 Task: Find connections with filter location Puyang with filter topic #linkedincoachwith filter profile language Spanish with filter current company BluSmart with filter school COEP Technological University with filter industry Natural Gas Extraction with filter service category Negotiation with filter keywords title Welder
Action: Mouse moved to (144, 232)
Screenshot: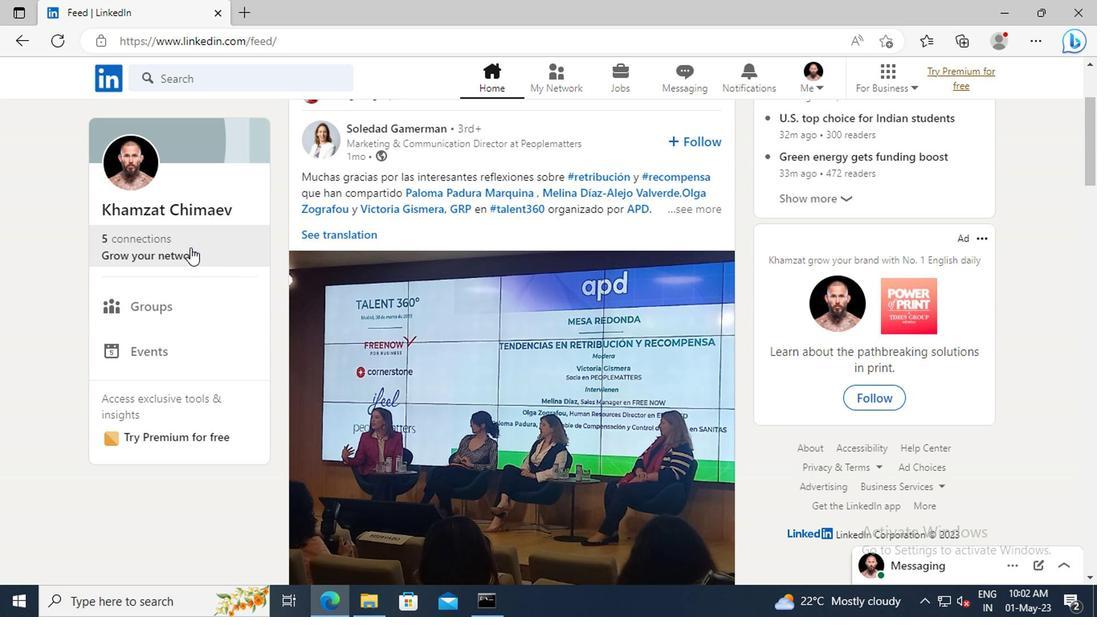 
Action: Mouse pressed left at (144, 232)
Screenshot: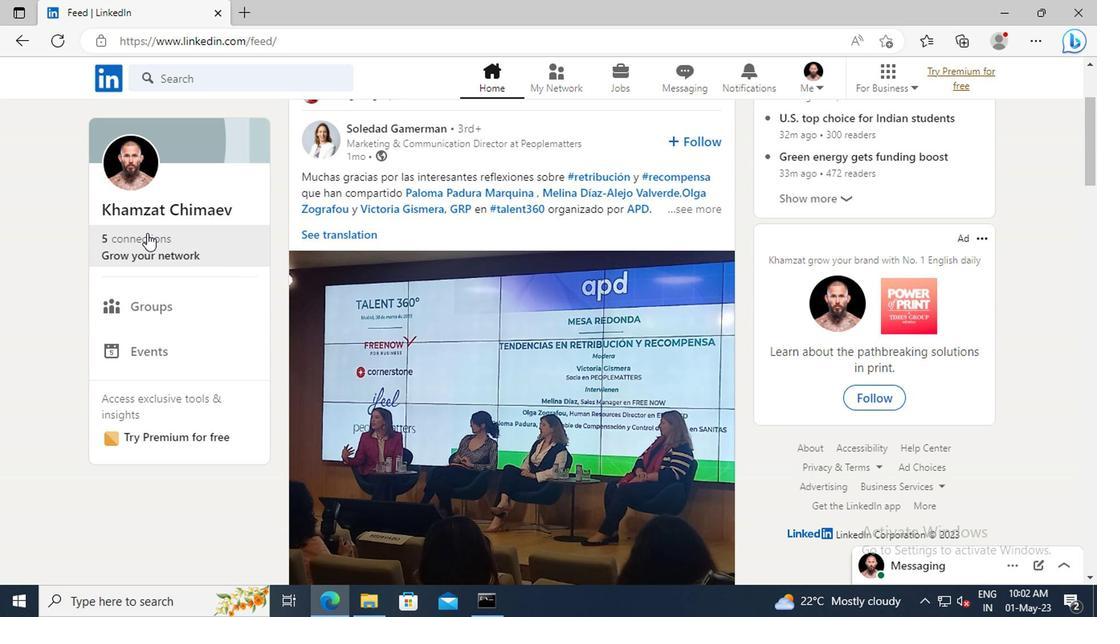 
Action: Mouse moved to (158, 166)
Screenshot: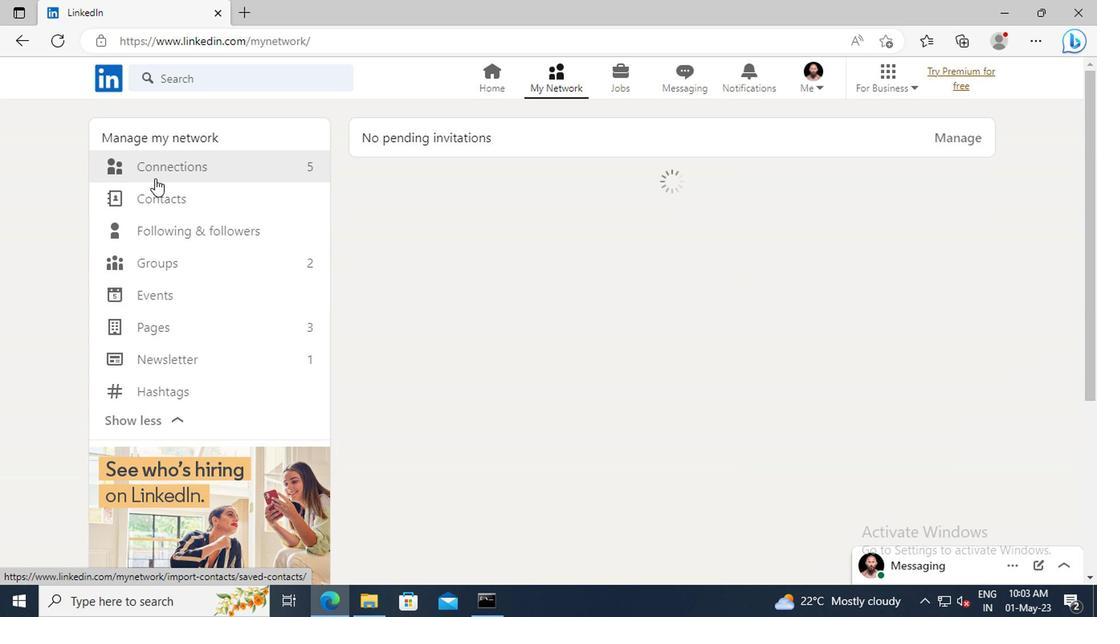 
Action: Mouse pressed left at (158, 166)
Screenshot: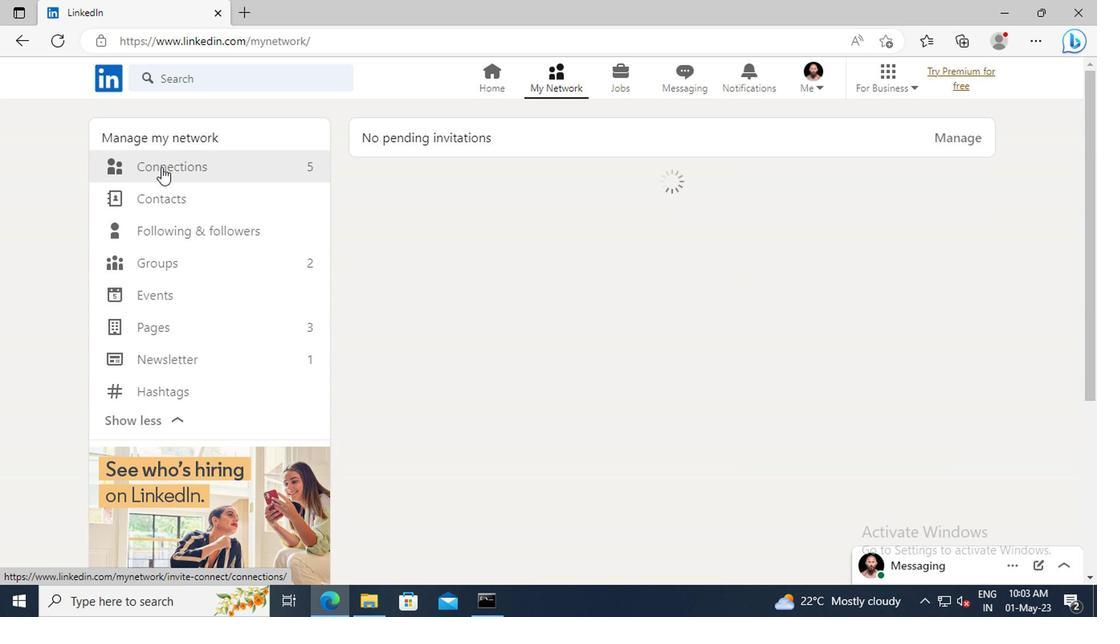 
Action: Mouse moved to (648, 170)
Screenshot: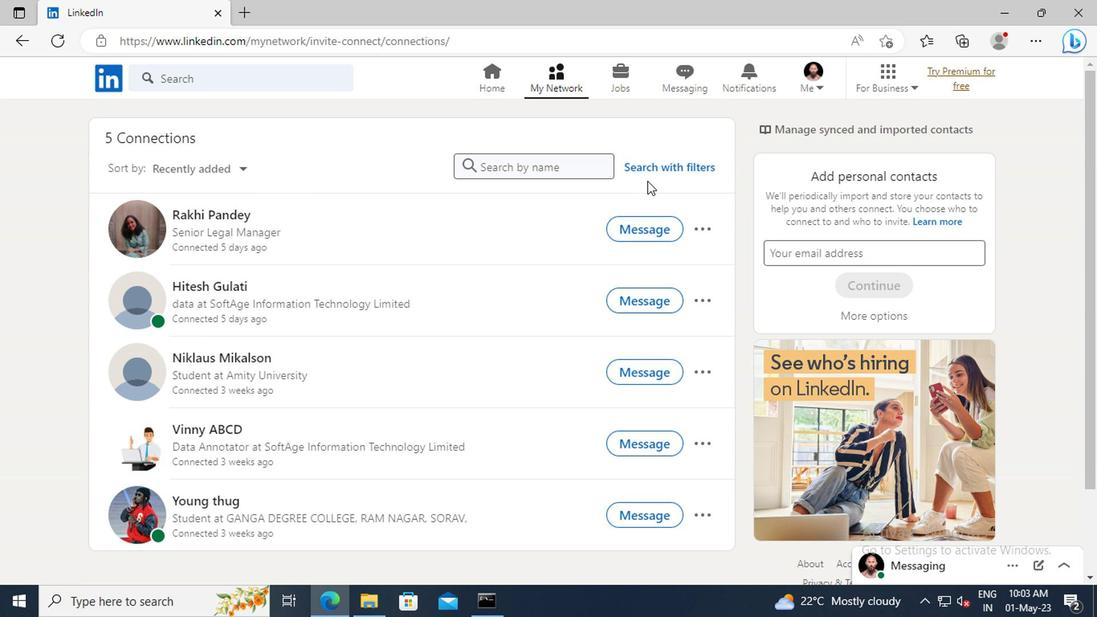 
Action: Mouse pressed left at (648, 170)
Screenshot: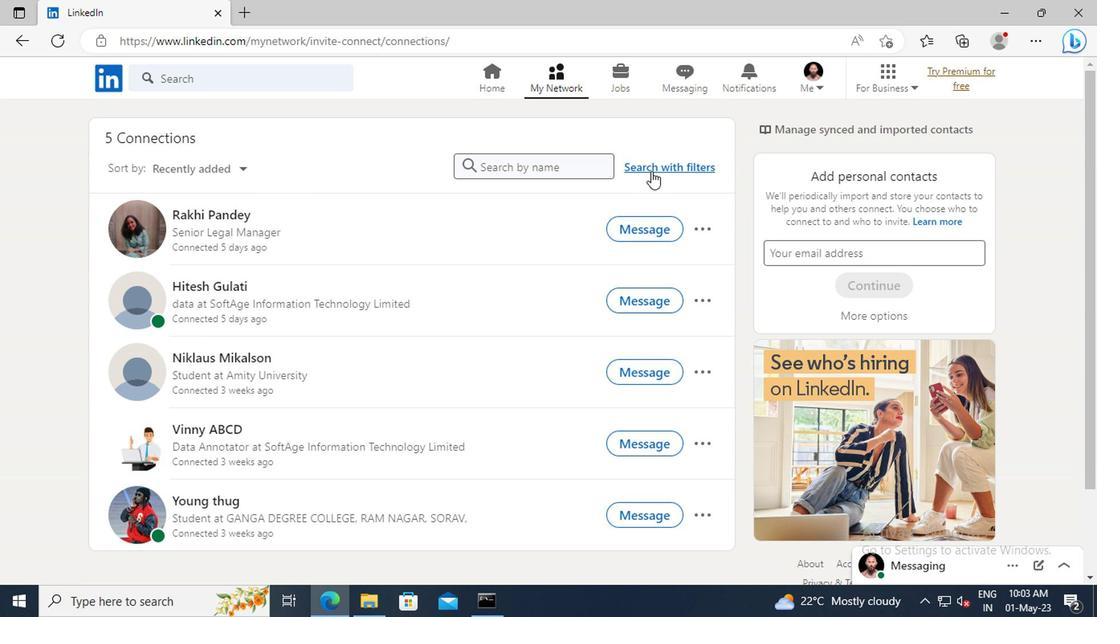 
Action: Mouse moved to (604, 129)
Screenshot: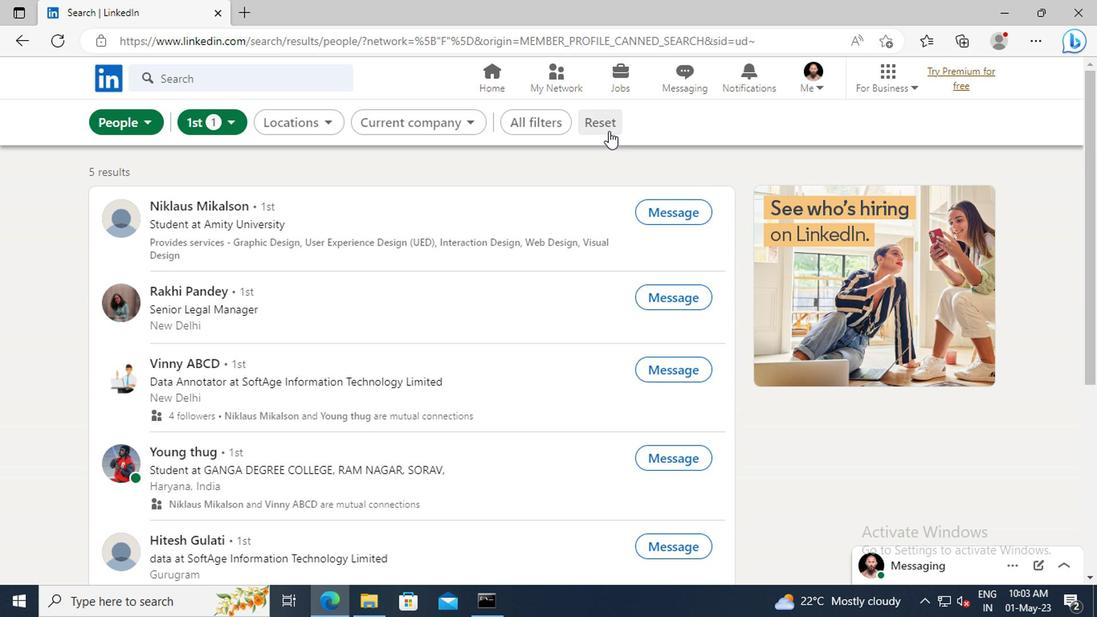 
Action: Mouse pressed left at (604, 129)
Screenshot: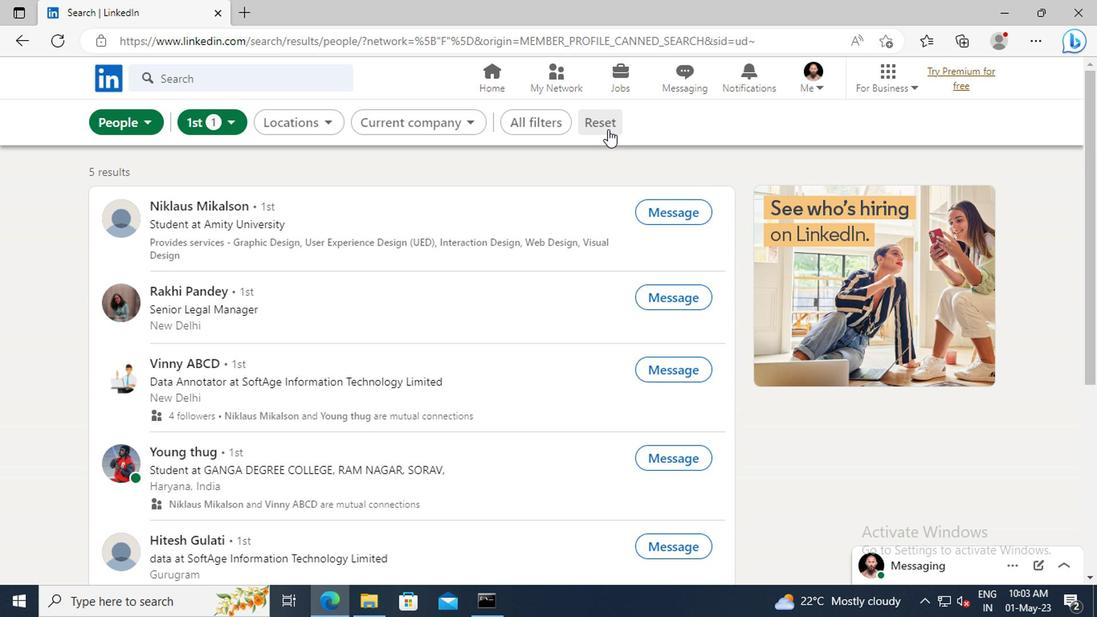 
Action: Mouse moved to (570, 124)
Screenshot: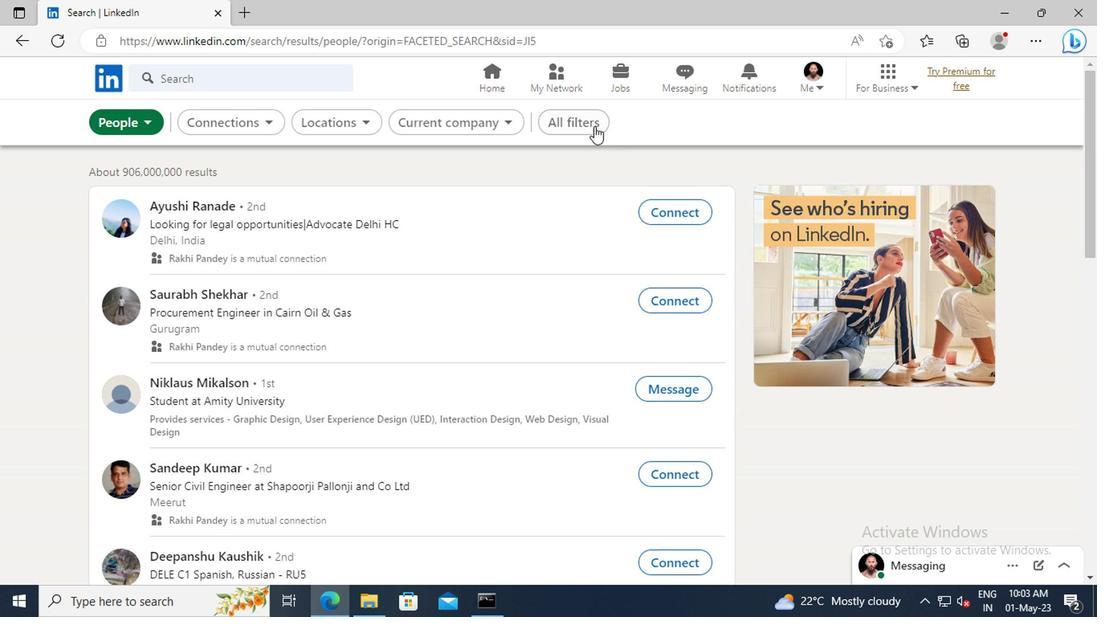 
Action: Mouse pressed left at (570, 124)
Screenshot: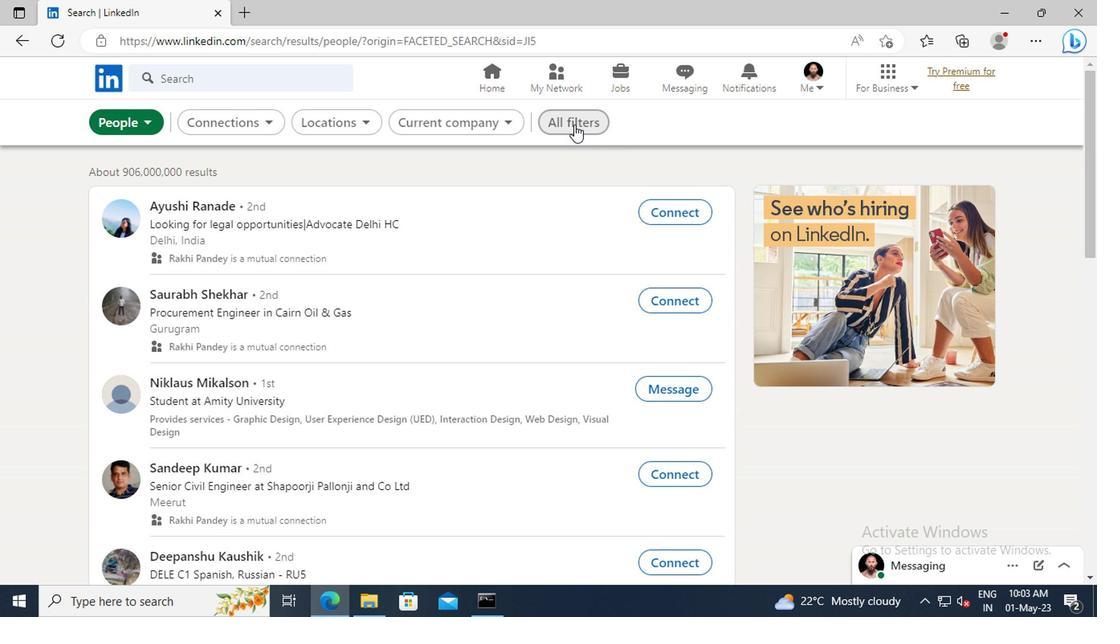 
Action: Mouse moved to (905, 265)
Screenshot: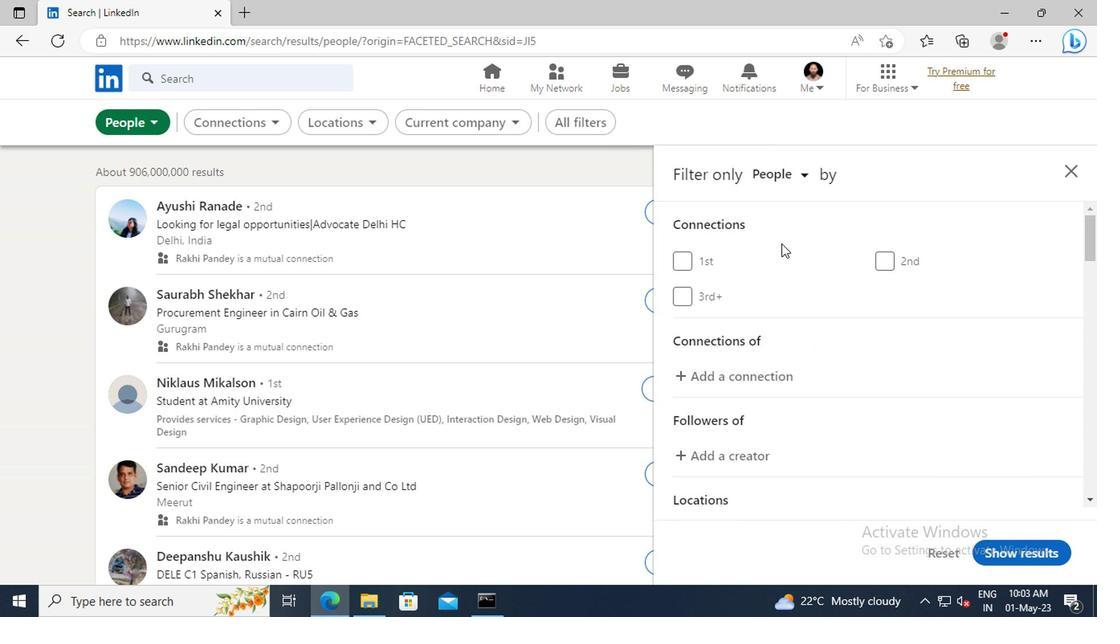 
Action: Mouse scrolled (905, 265) with delta (0, 0)
Screenshot: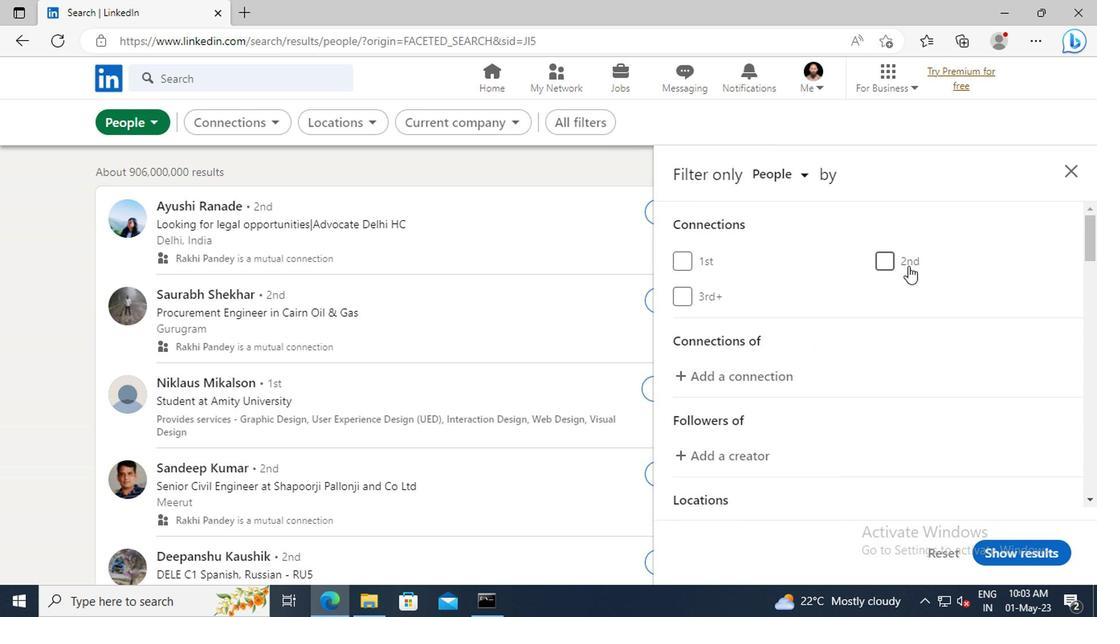 
Action: Mouse scrolled (905, 265) with delta (0, 0)
Screenshot: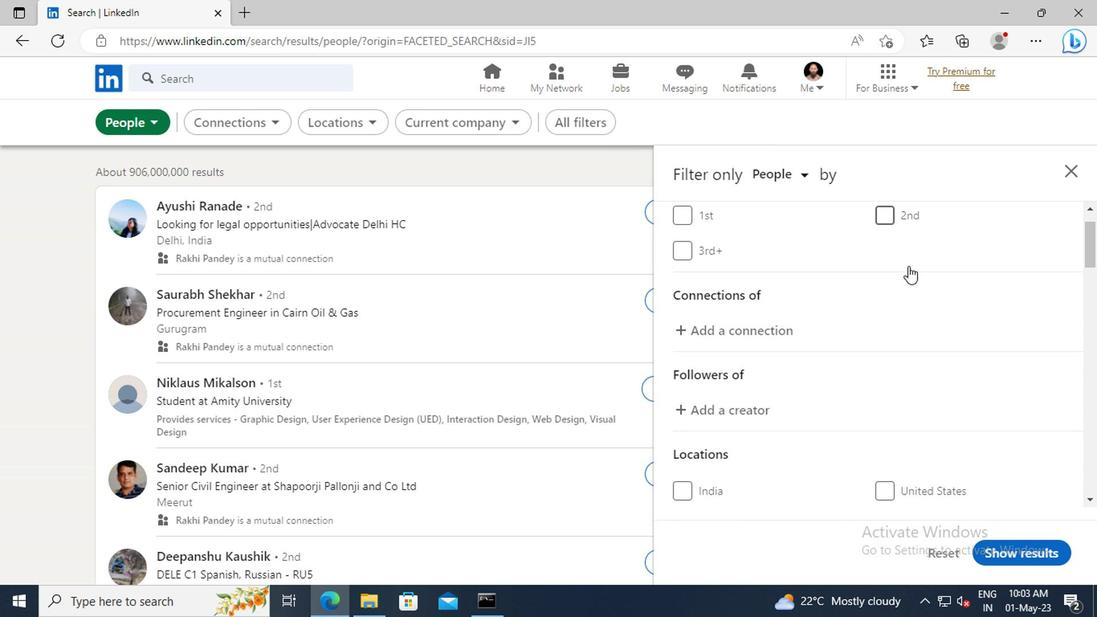 
Action: Mouse scrolled (905, 265) with delta (0, 0)
Screenshot: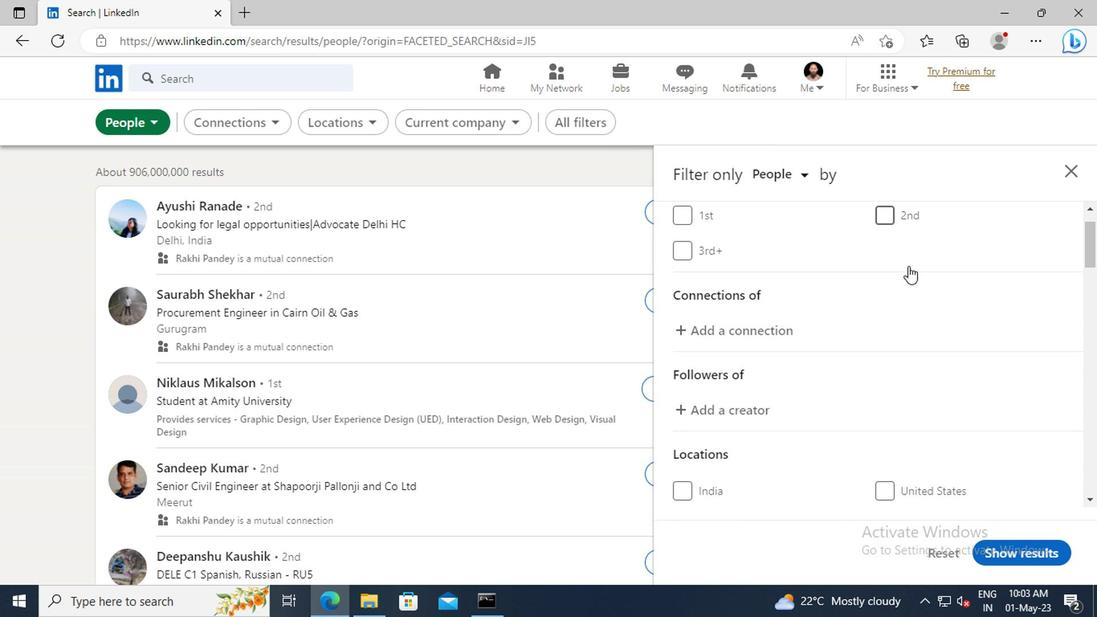 
Action: Mouse scrolled (905, 265) with delta (0, 0)
Screenshot: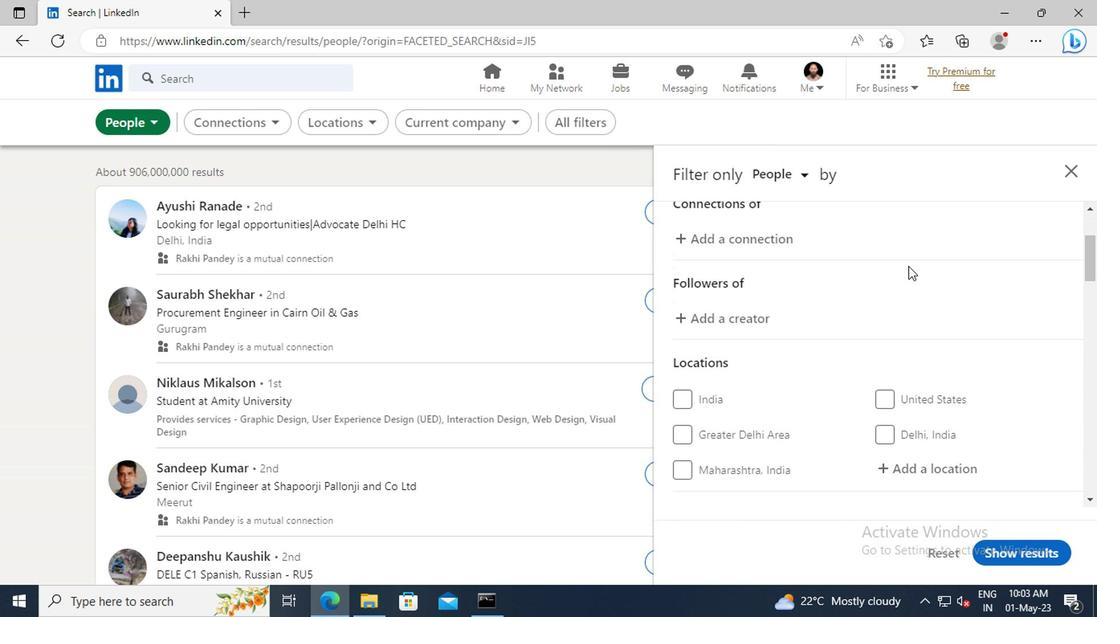 
Action: Mouse scrolled (905, 265) with delta (0, 0)
Screenshot: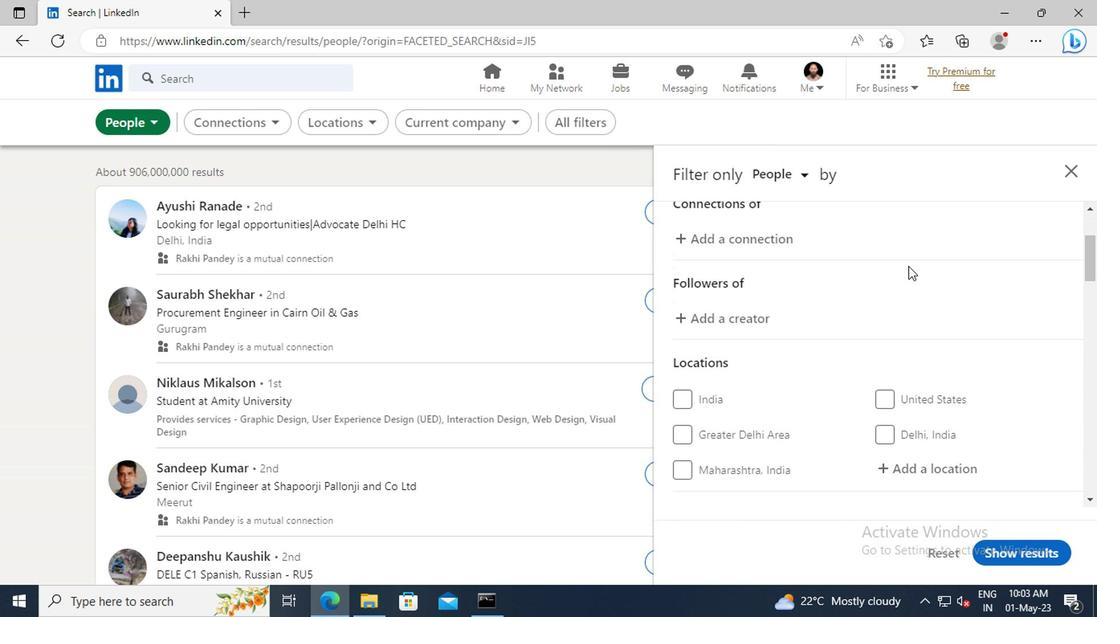 
Action: Mouse scrolled (905, 265) with delta (0, 0)
Screenshot: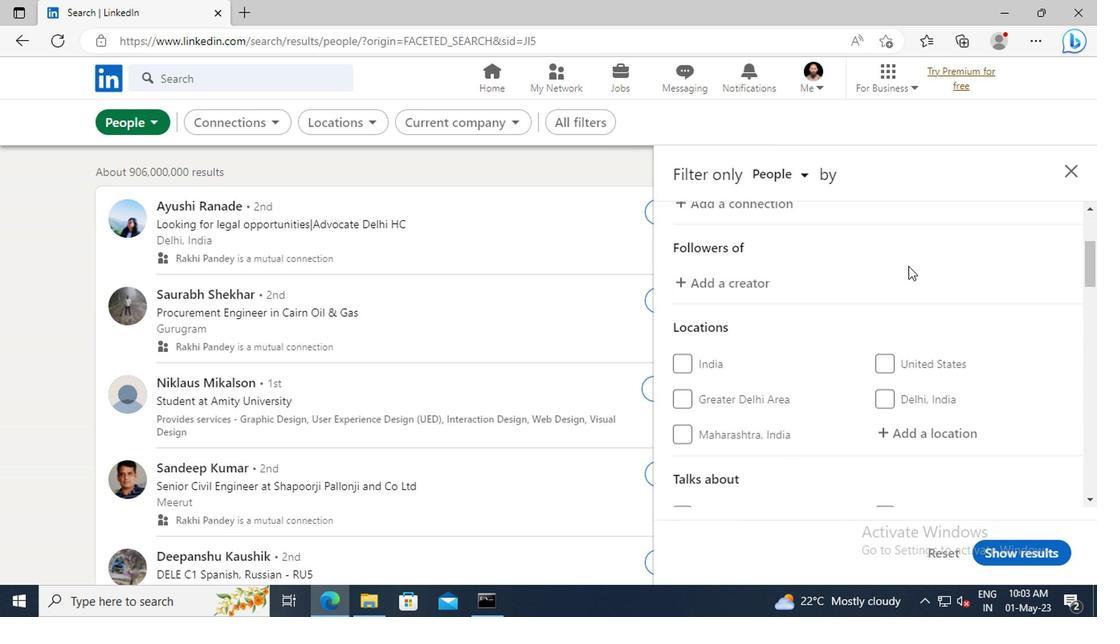 
Action: Mouse moved to (902, 326)
Screenshot: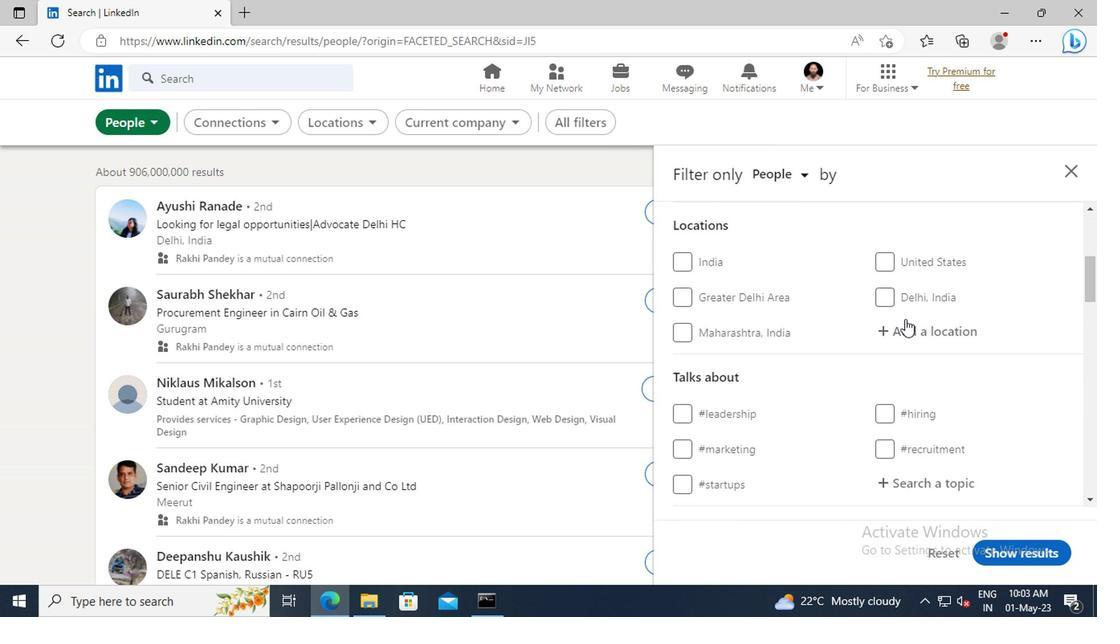 
Action: Mouse pressed left at (902, 326)
Screenshot: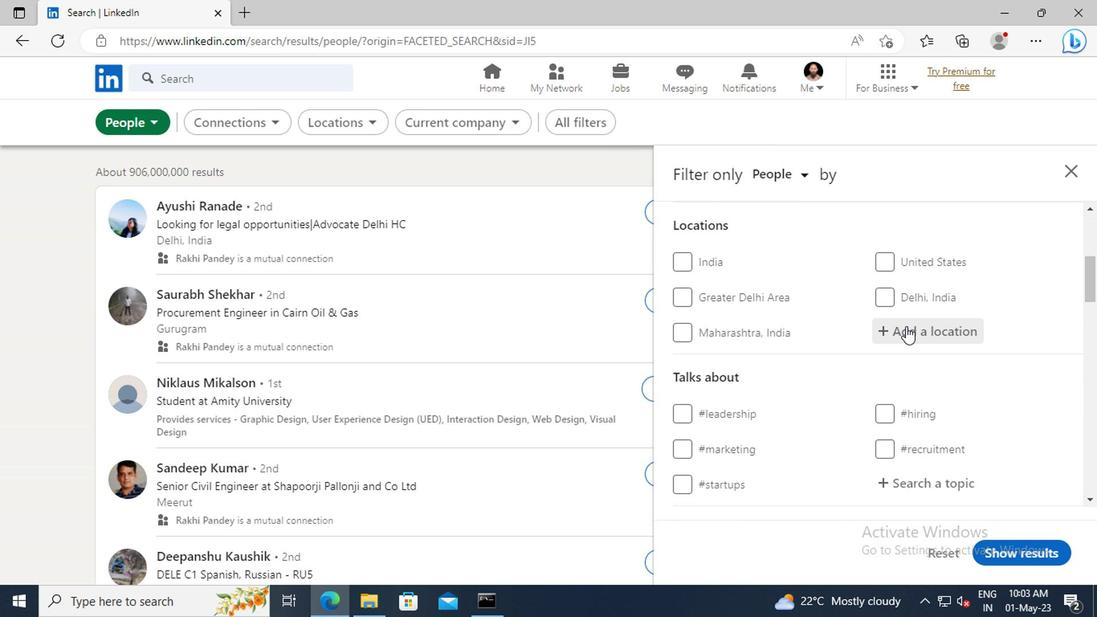 
Action: Key pressed <Key.shift>PUYANG
Screenshot: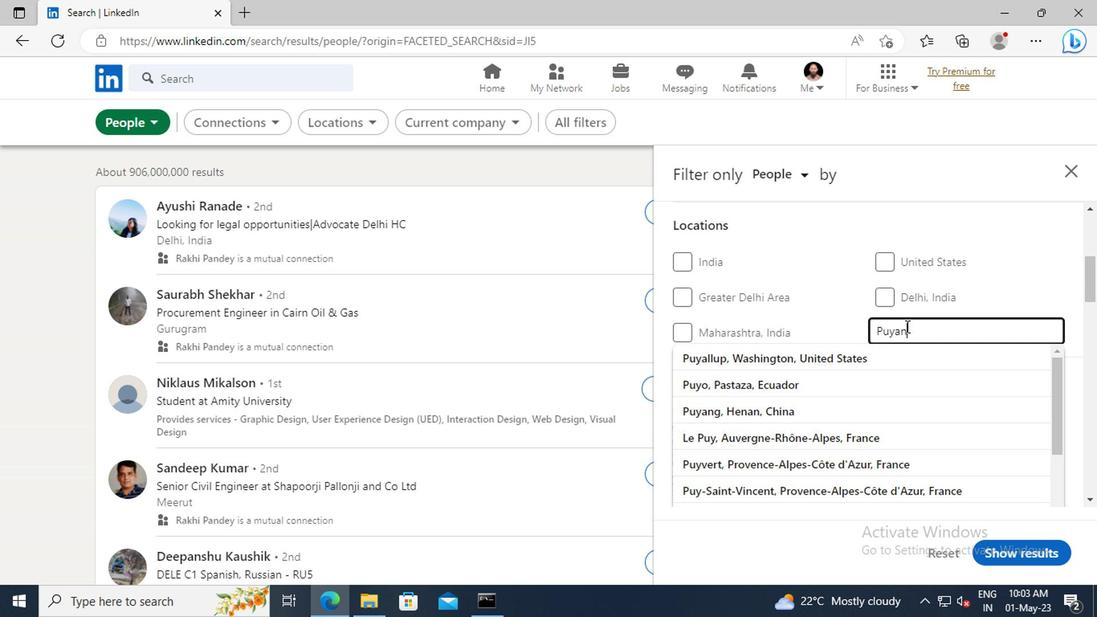 
Action: Mouse moved to (897, 350)
Screenshot: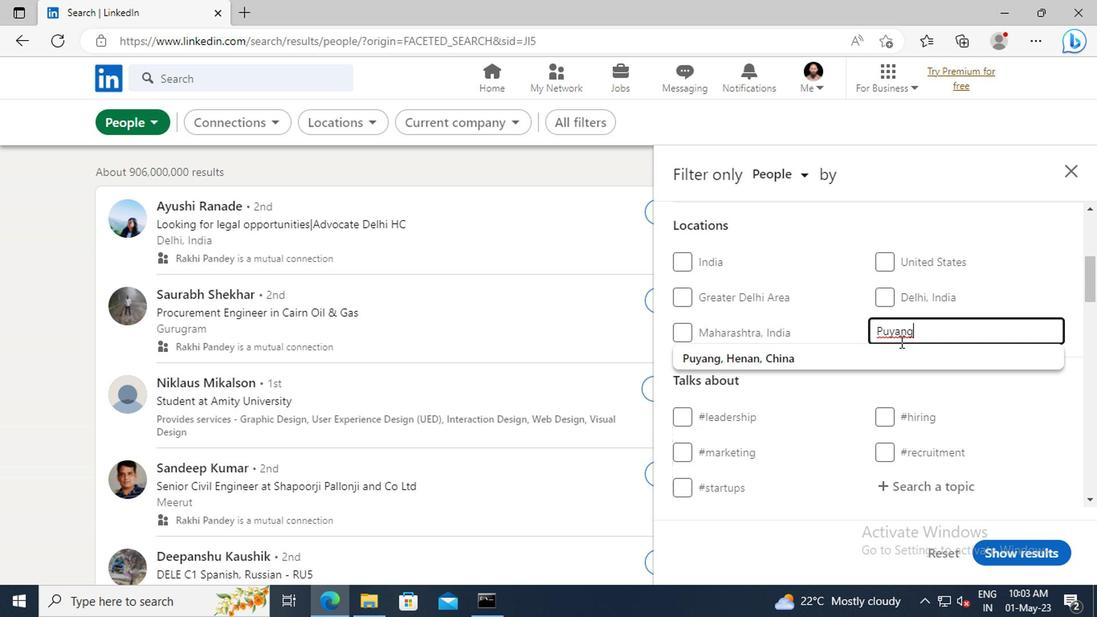 
Action: Mouse pressed left at (897, 350)
Screenshot: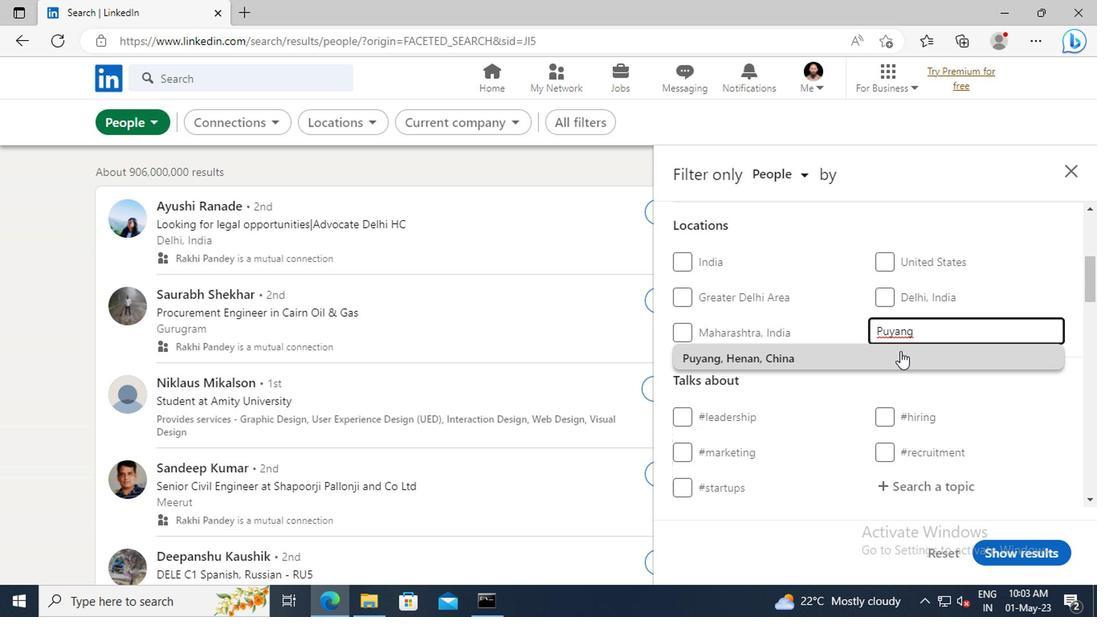 
Action: Mouse scrolled (897, 350) with delta (0, 0)
Screenshot: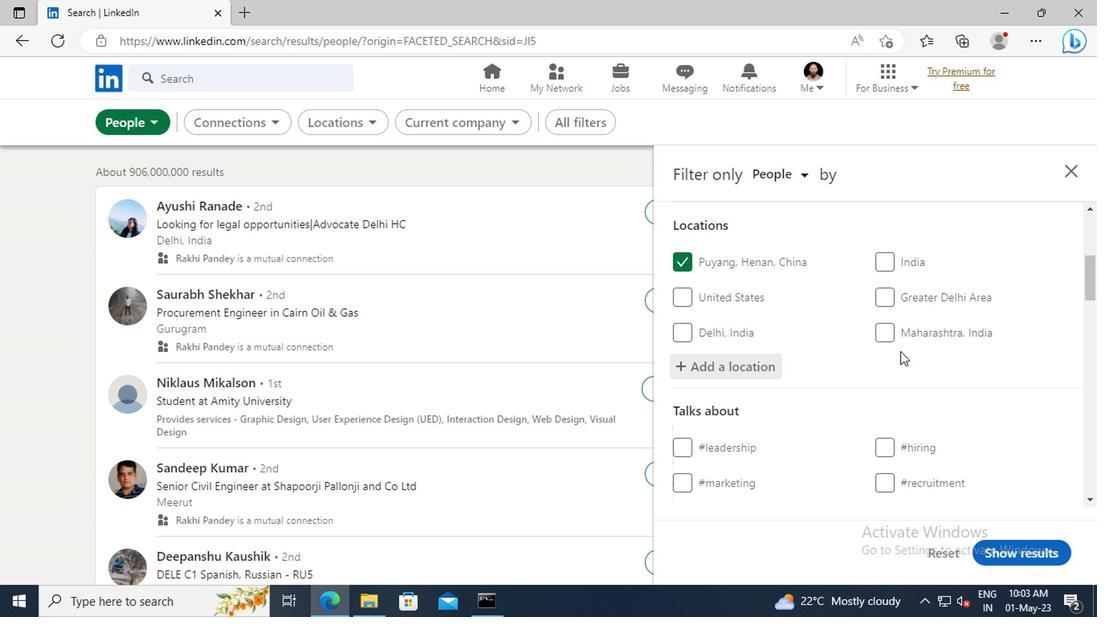 
Action: Mouse scrolled (897, 350) with delta (0, 0)
Screenshot: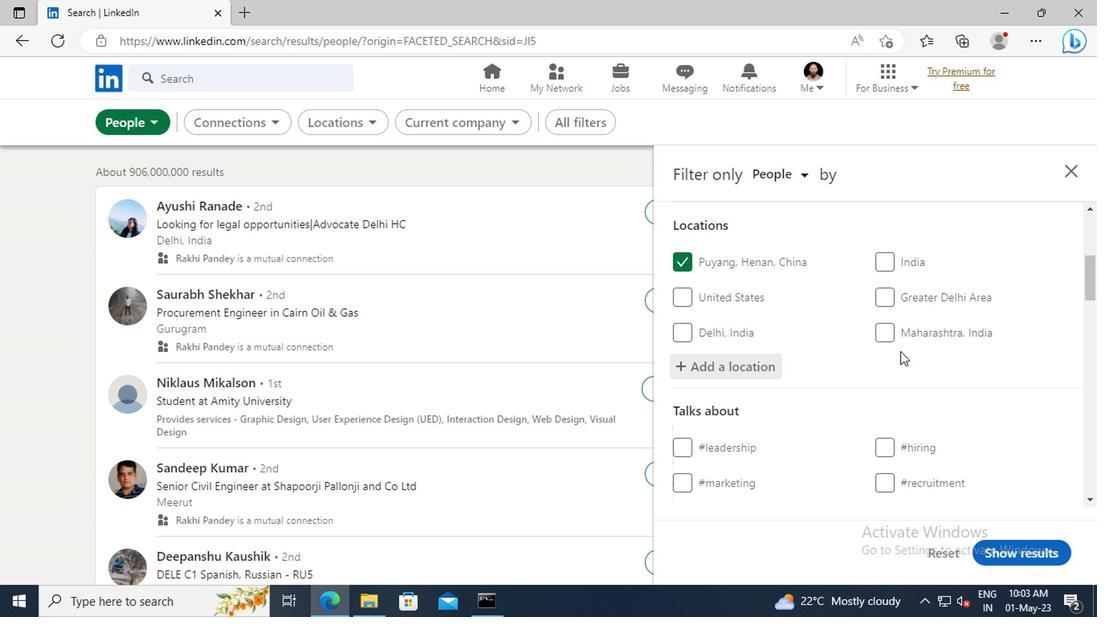 
Action: Mouse scrolled (897, 350) with delta (0, 0)
Screenshot: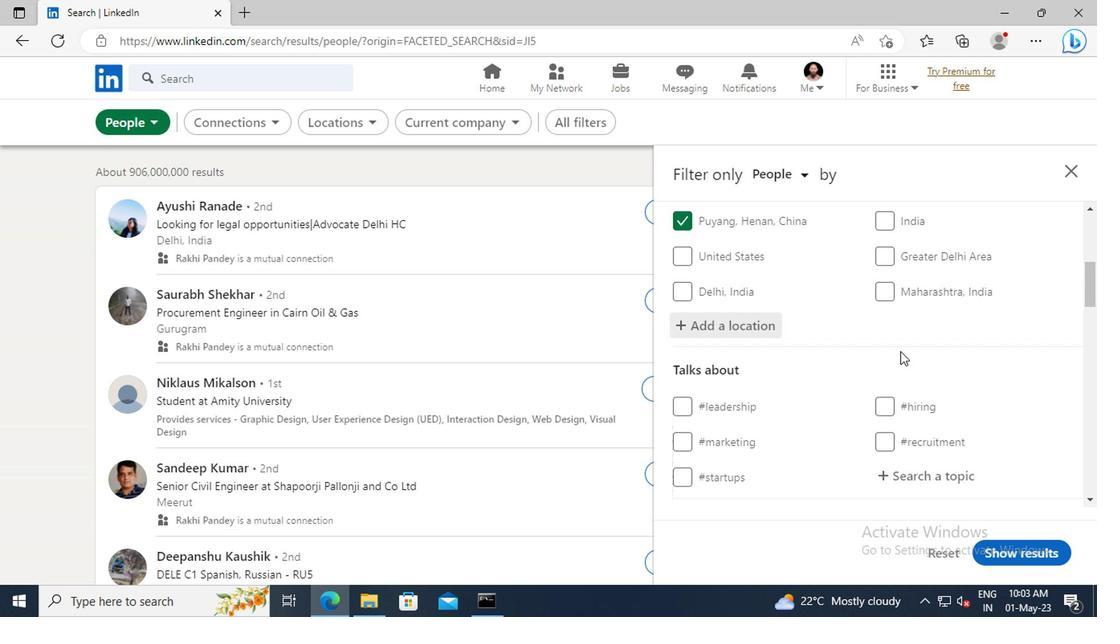 
Action: Mouse scrolled (897, 350) with delta (0, 0)
Screenshot: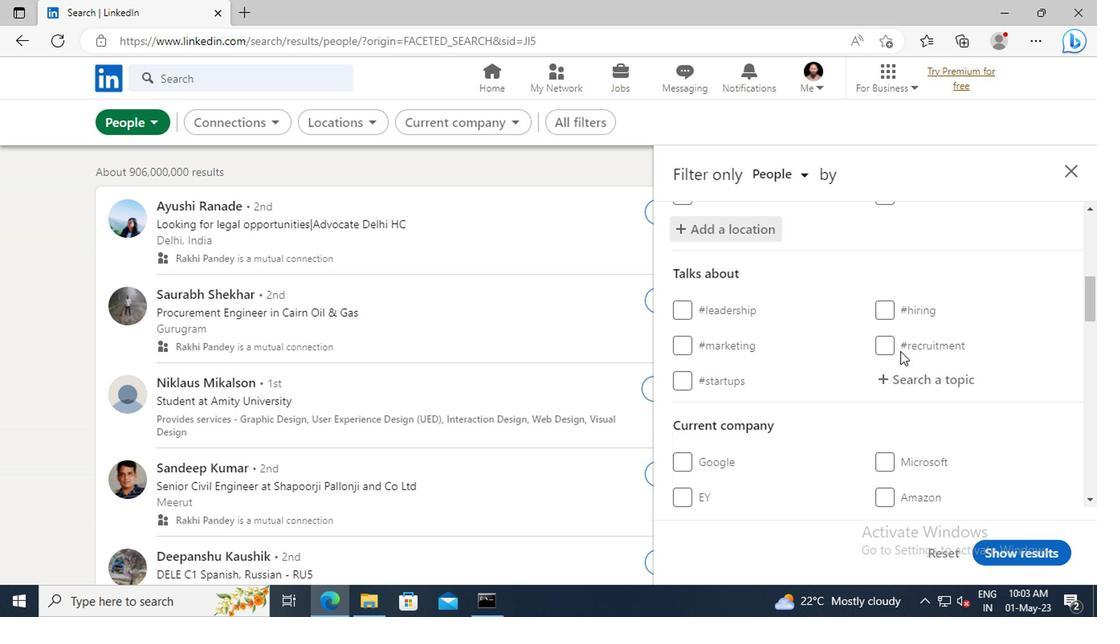 
Action: Mouse moved to (901, 338)
Screenshot: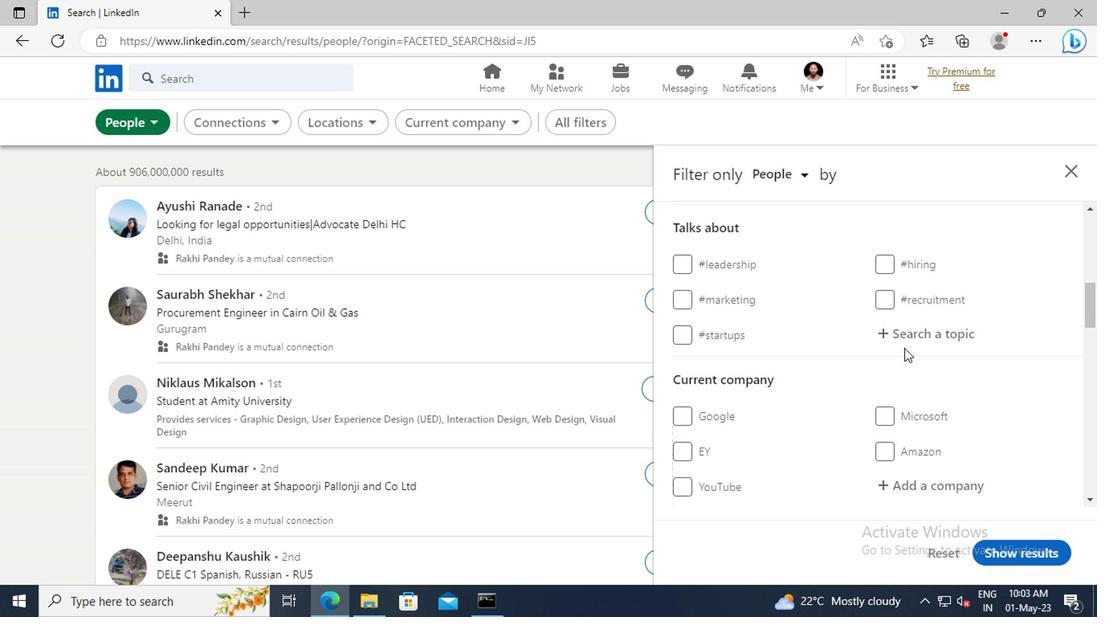 
Action: Mouse pressed left at (901, 338)
Screenshot: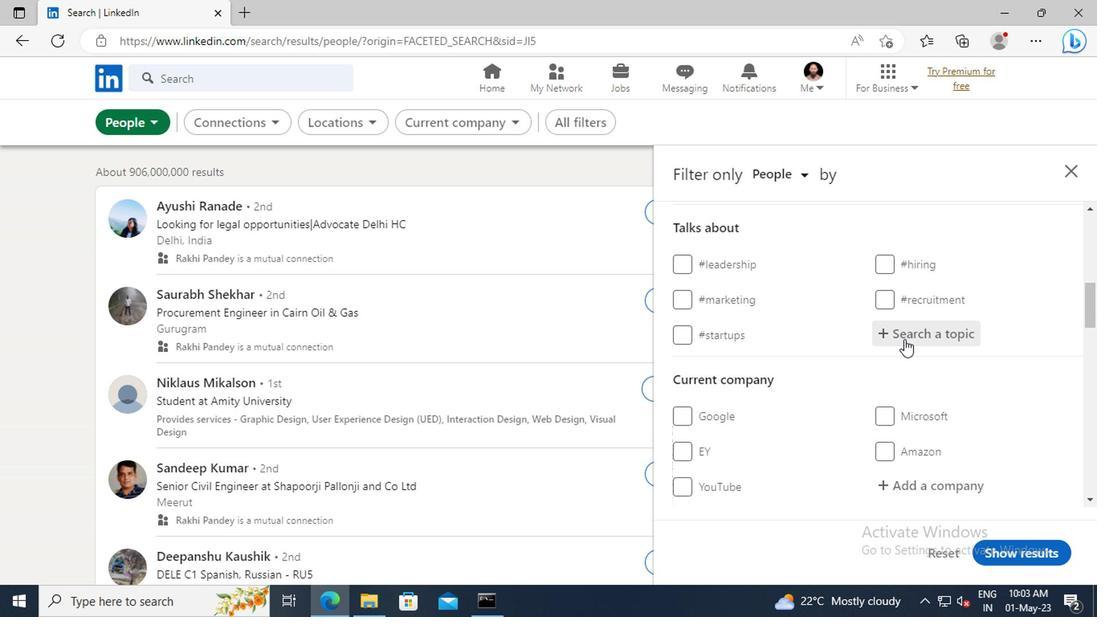 
Action: Key pressed LINKEDINCOAC
Screenshot: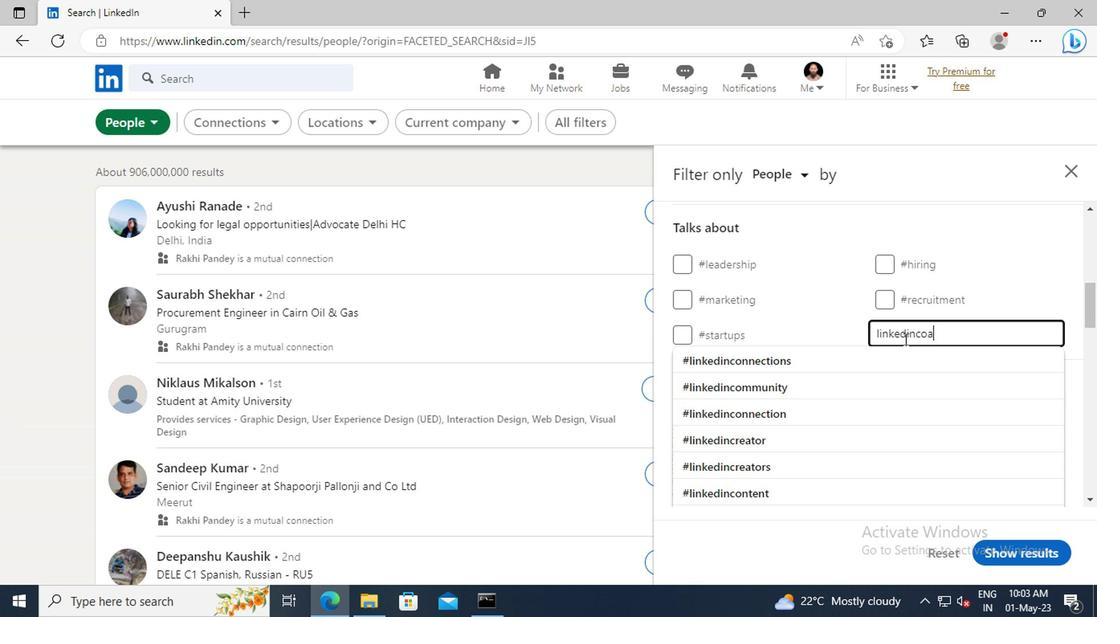 
Action: Mouse moved to (885, 360)
Screenshot: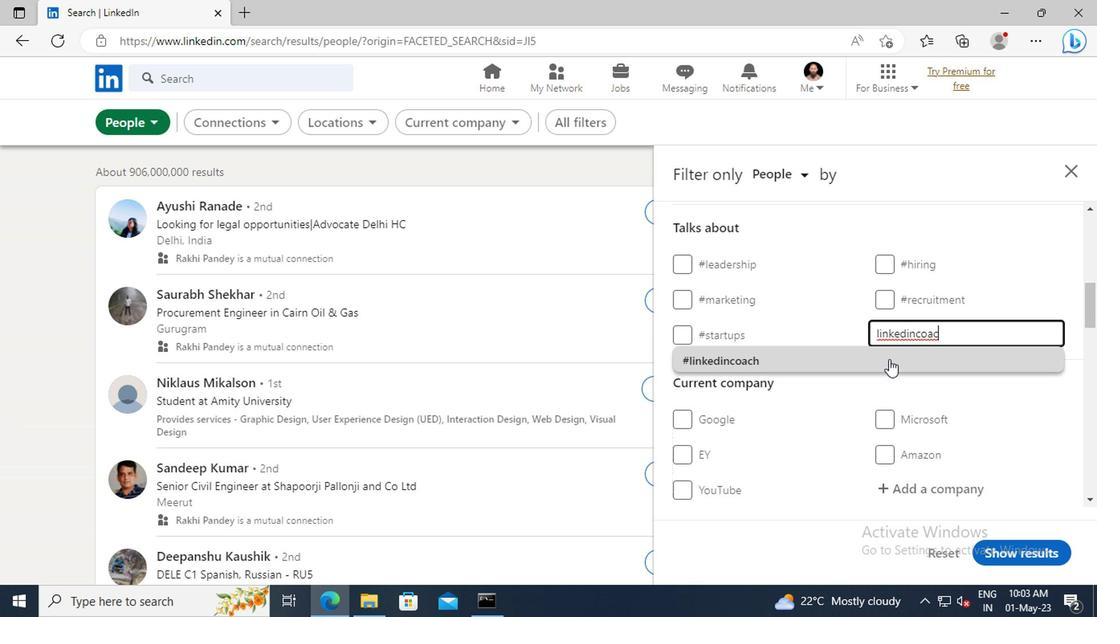 
Action: Mouse pressed left at (885, 360)
Screenshot: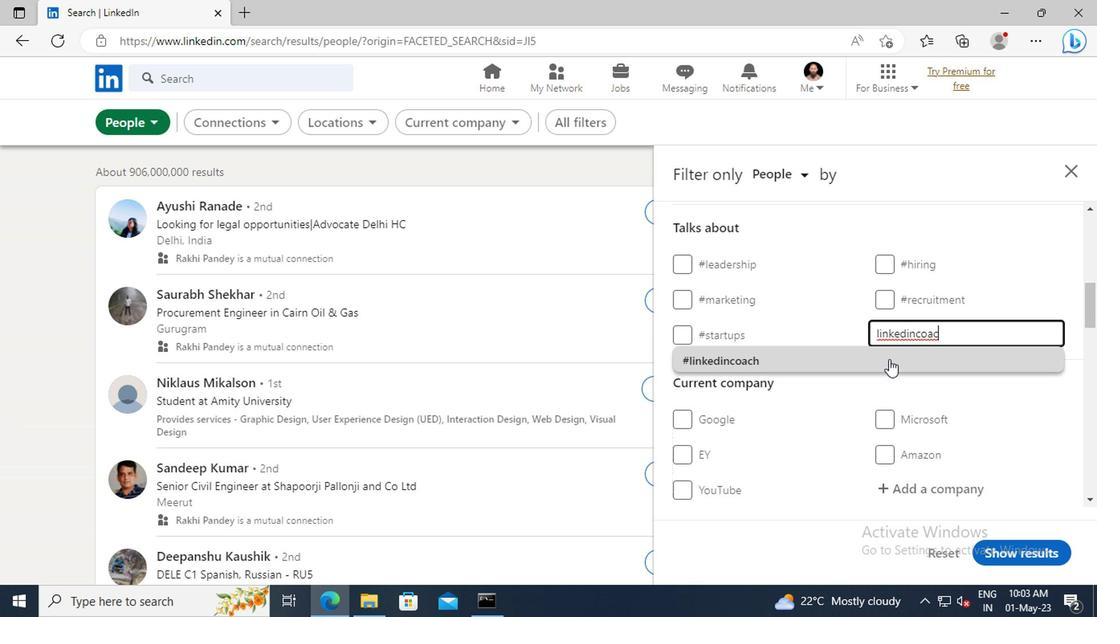 
Action: Mouse scrolled (885, 358) with delta (0, -1)
Screenshot: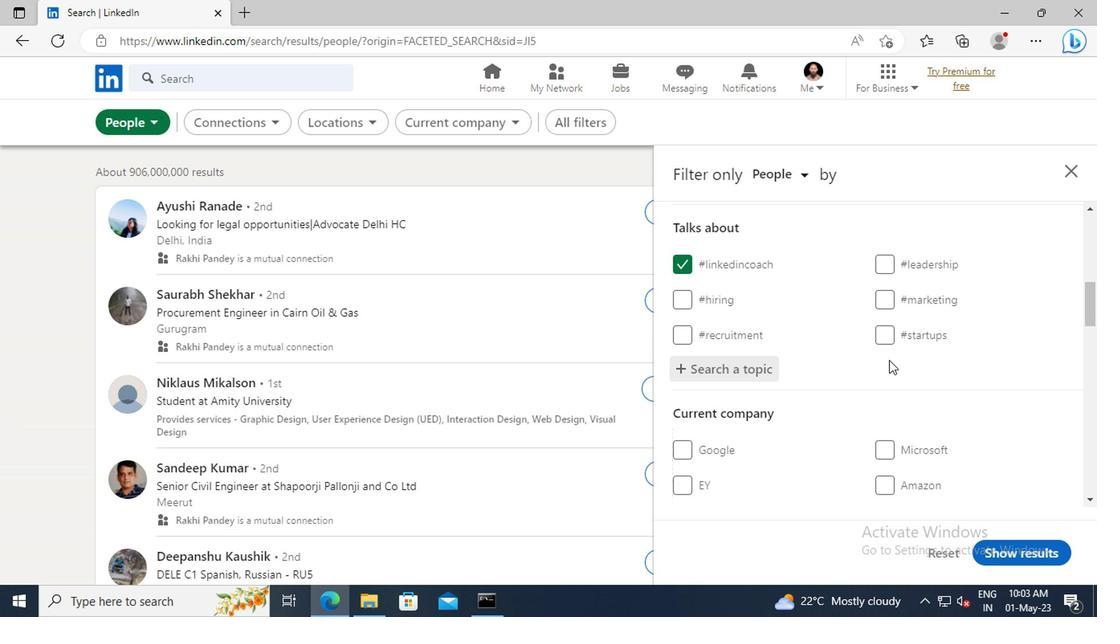 
Action: Mouse scrolled (885, 358) with delta (0, -1)
Screenshot: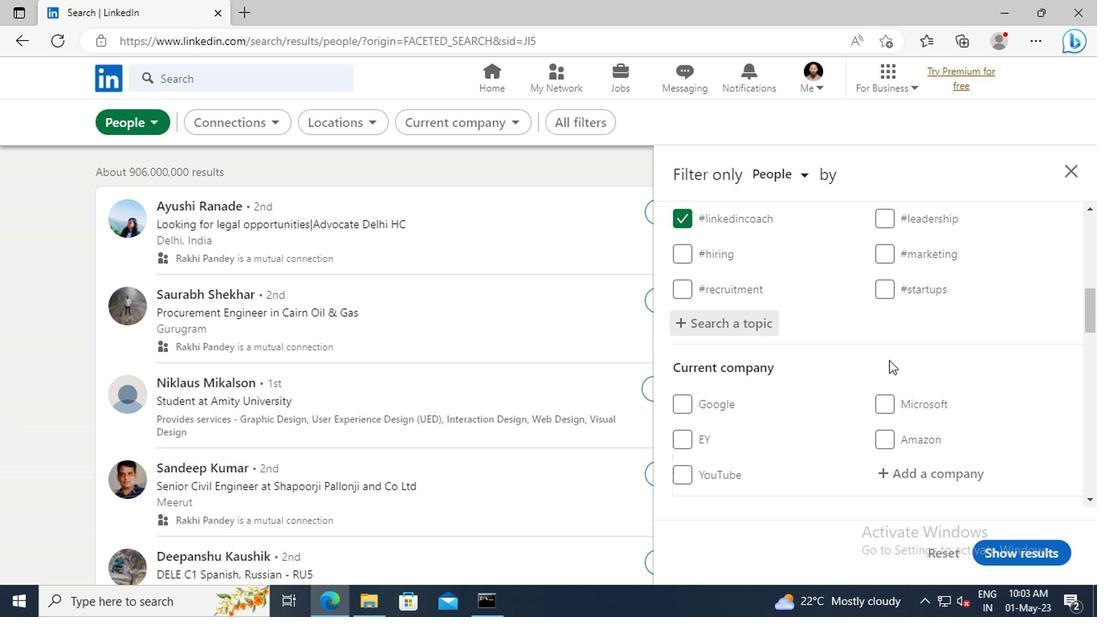 
Action: Mouse scrolled (885, 358) with delta (0, -1)
Screenshot: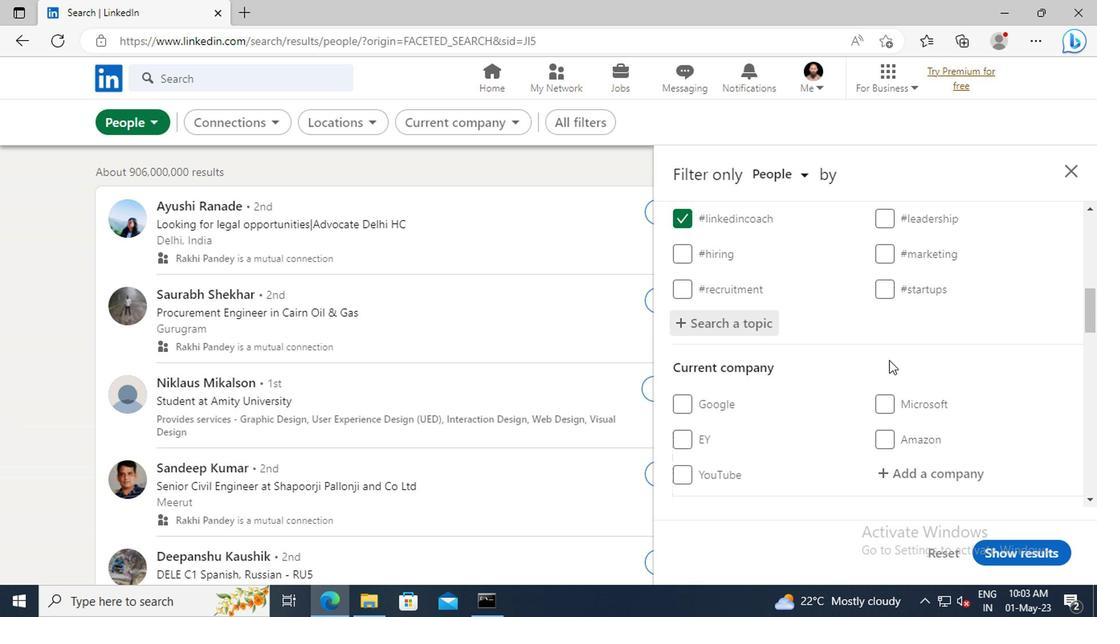 
Action: Mouse scrolled (885, 358) with delta (0, -1)
Screenshot: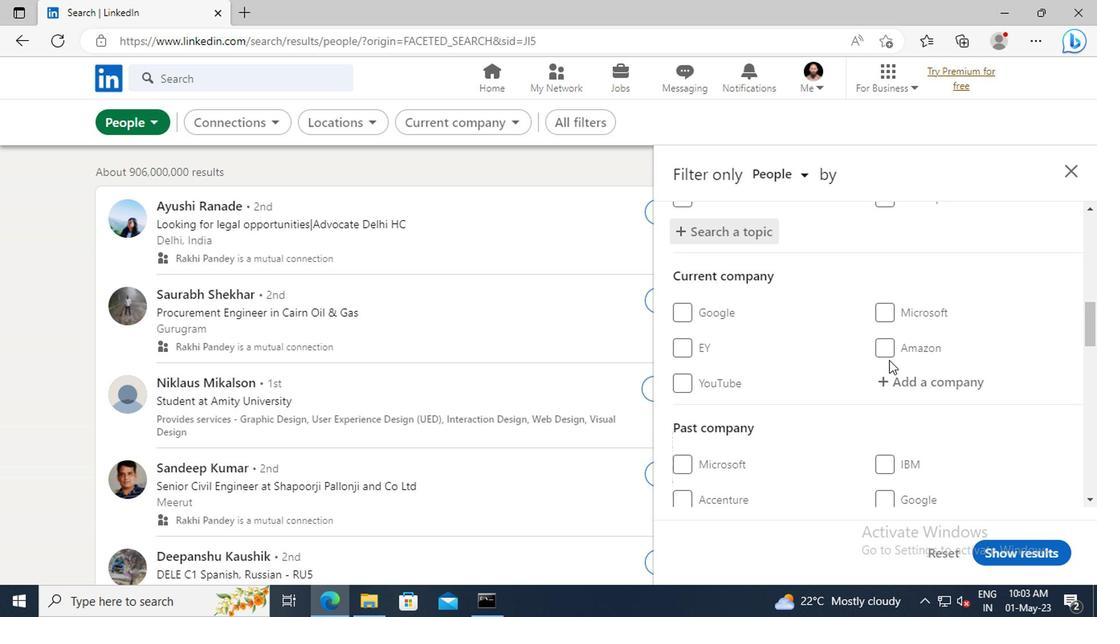 
Action: Mouse scrolled (885, 358) with delta (0, -1)
Screenshot: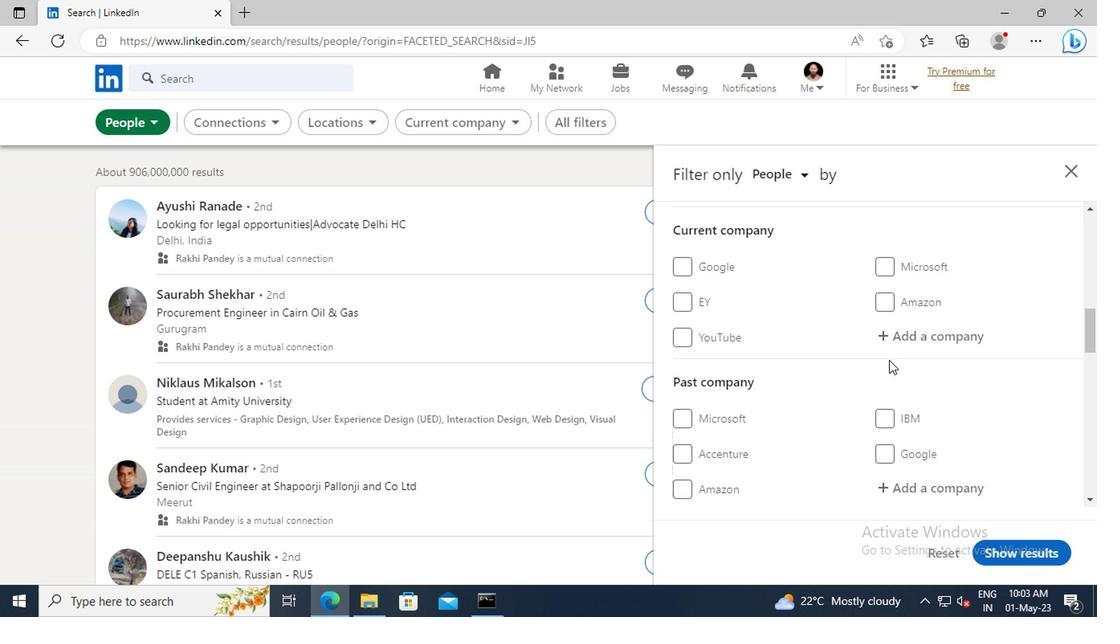 
Action: Mouse scrolled (885, 358) with delta (0, -1)
Screenshot: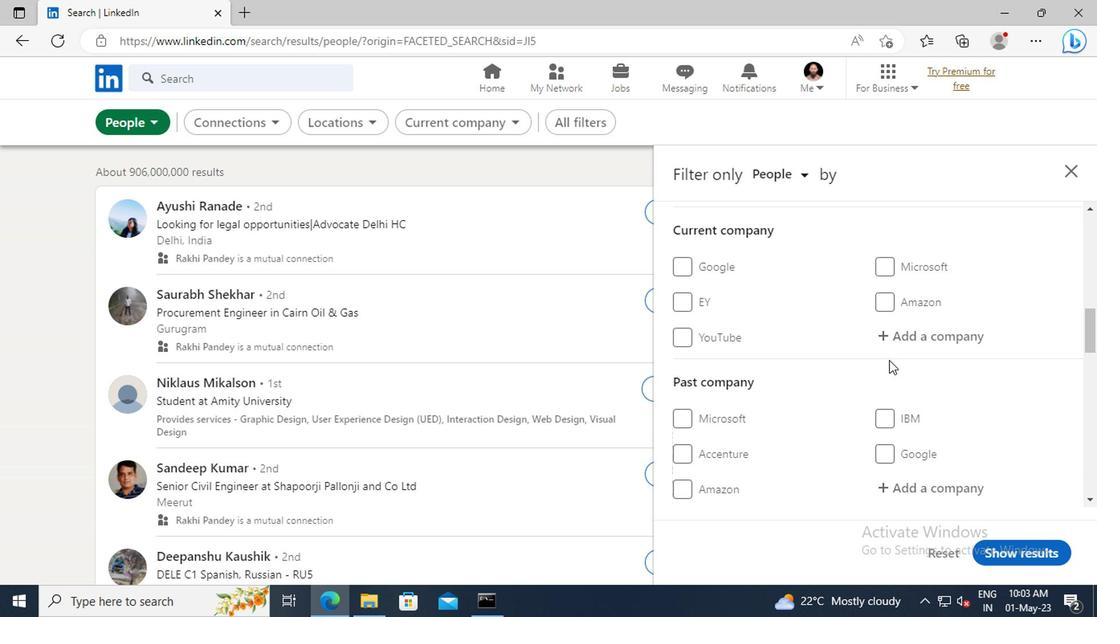 
Action: Mouse scrolled (885, 358) with delta (0, -1)
Screenshot: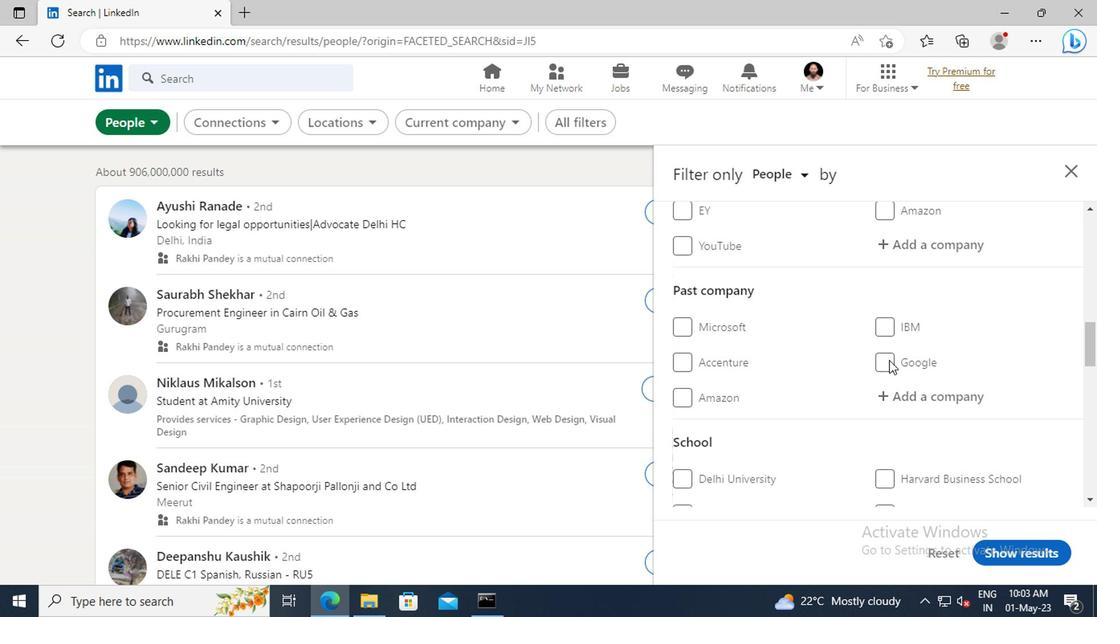 
Action: Mouse scrolled (885, 358) with delta (0, -1)
Screenshot: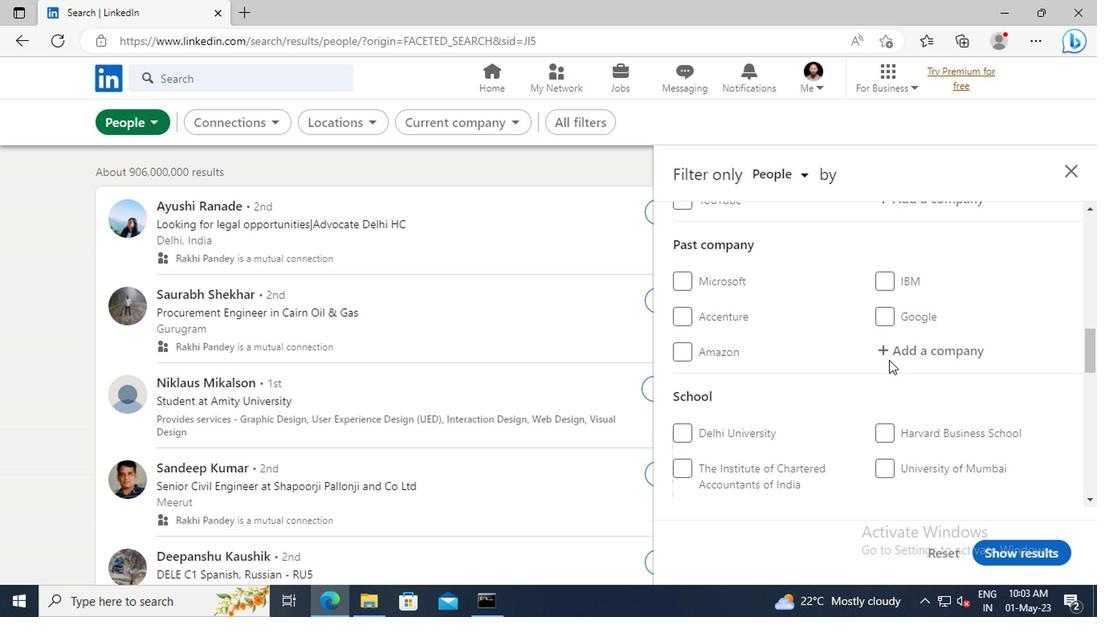 
Action: Mouse scrolled (885, 358) with delta (0, -1)
Screenshot: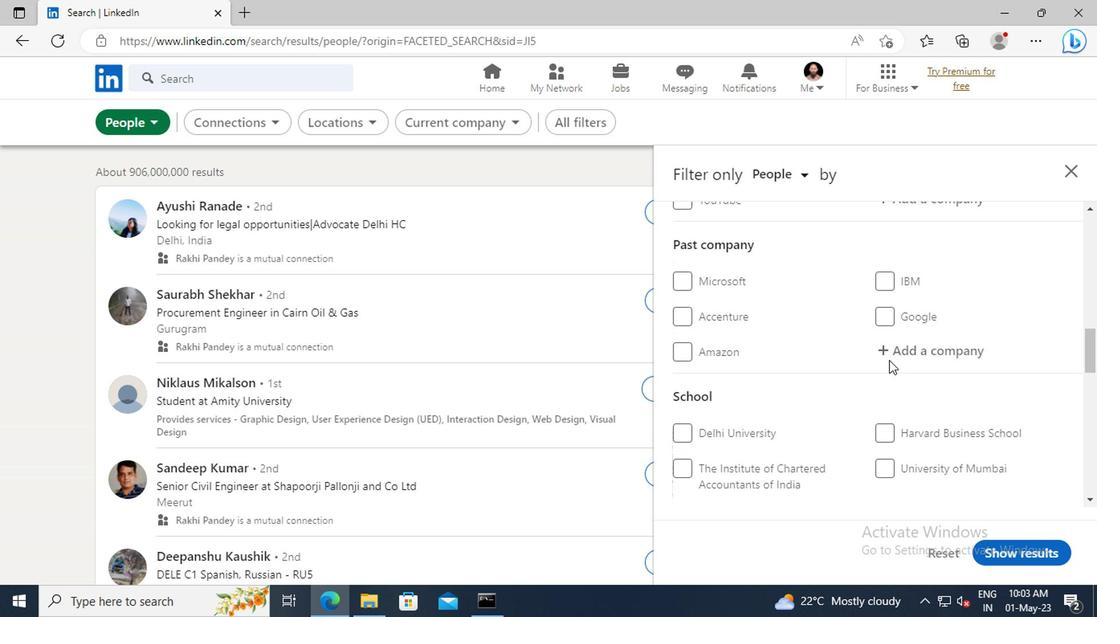 
Action: Mouse scrolled (885, 358) with delta (0, -1)
Screenshot: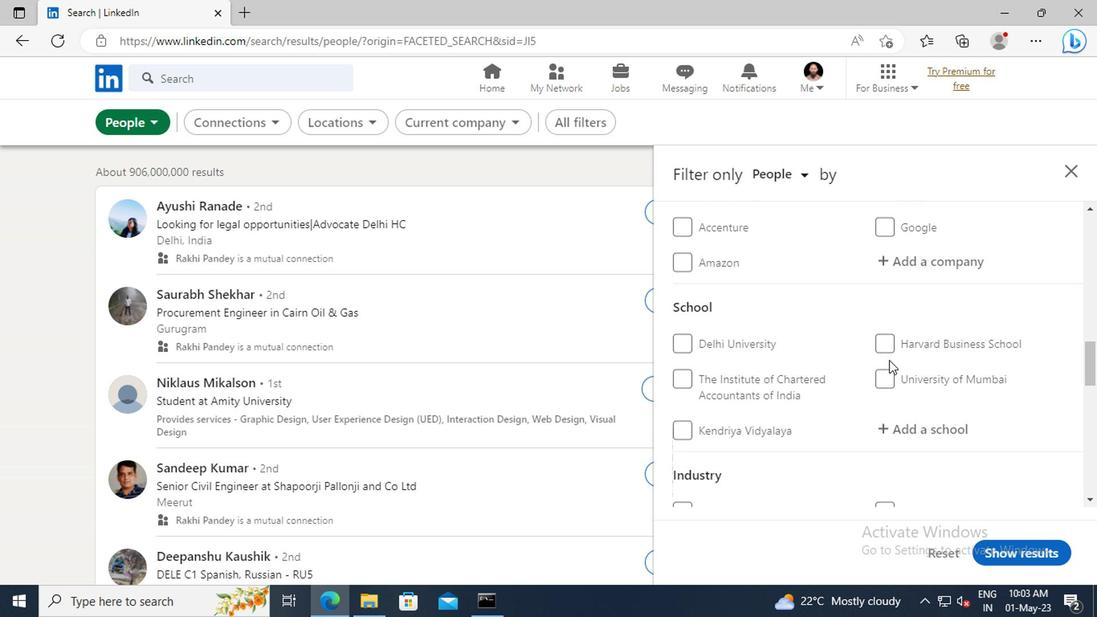 
Action: Mouse scrolled (885, 358) with delta (0, -1)
Screenshot: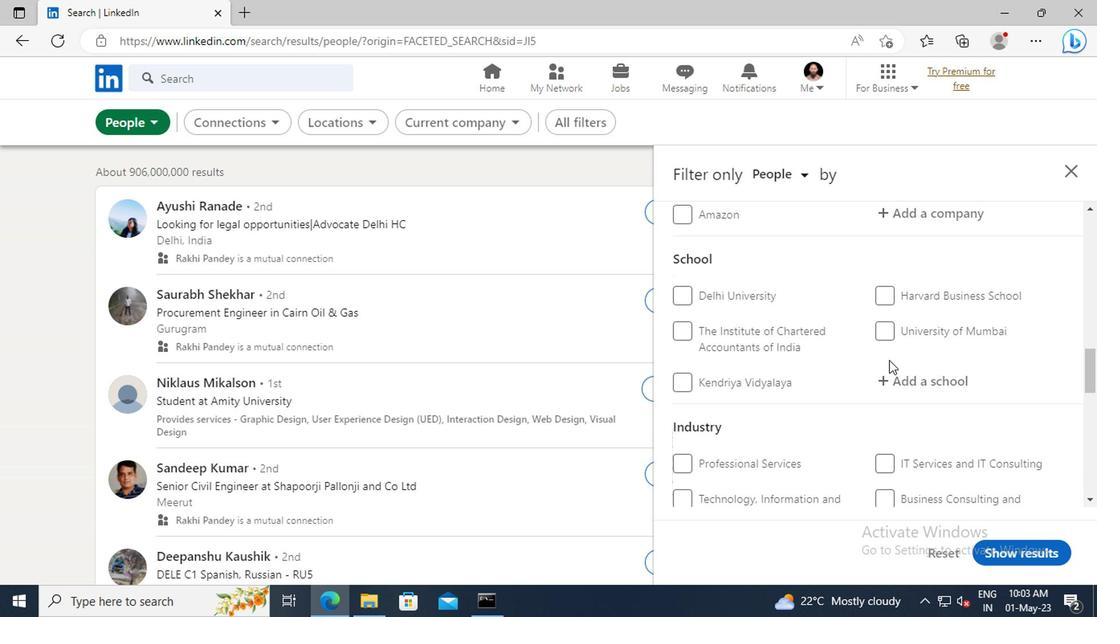 
Action: Mouse scrolled (885, 358) with delta (0, -1)
Screenshot: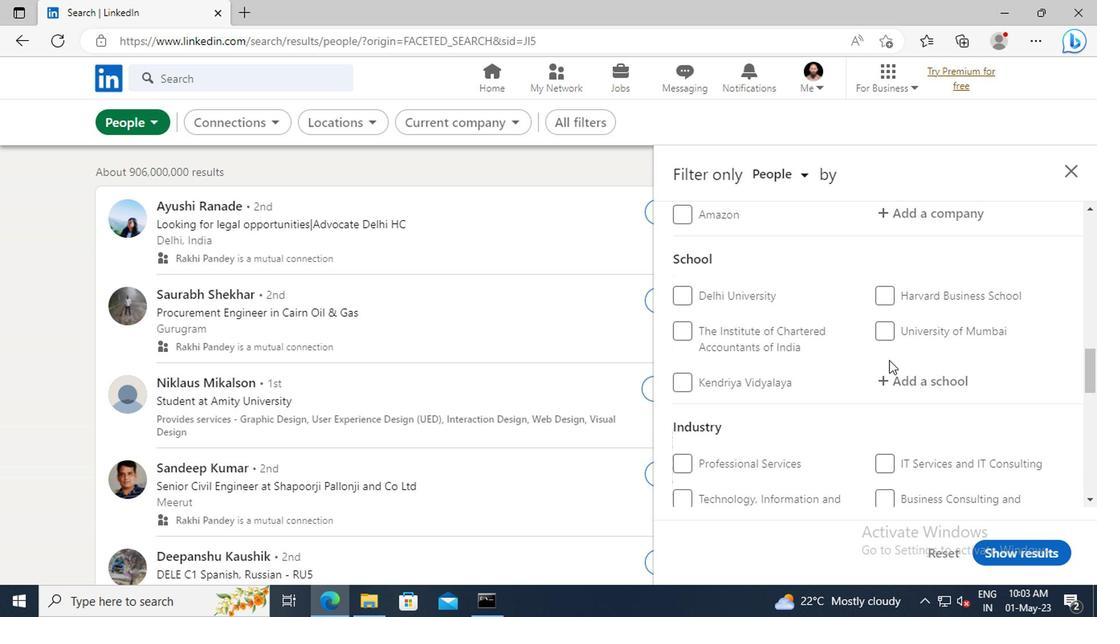 
Action: Mouse scrolled (885, 358) with delta (0, -1)
Screenshot: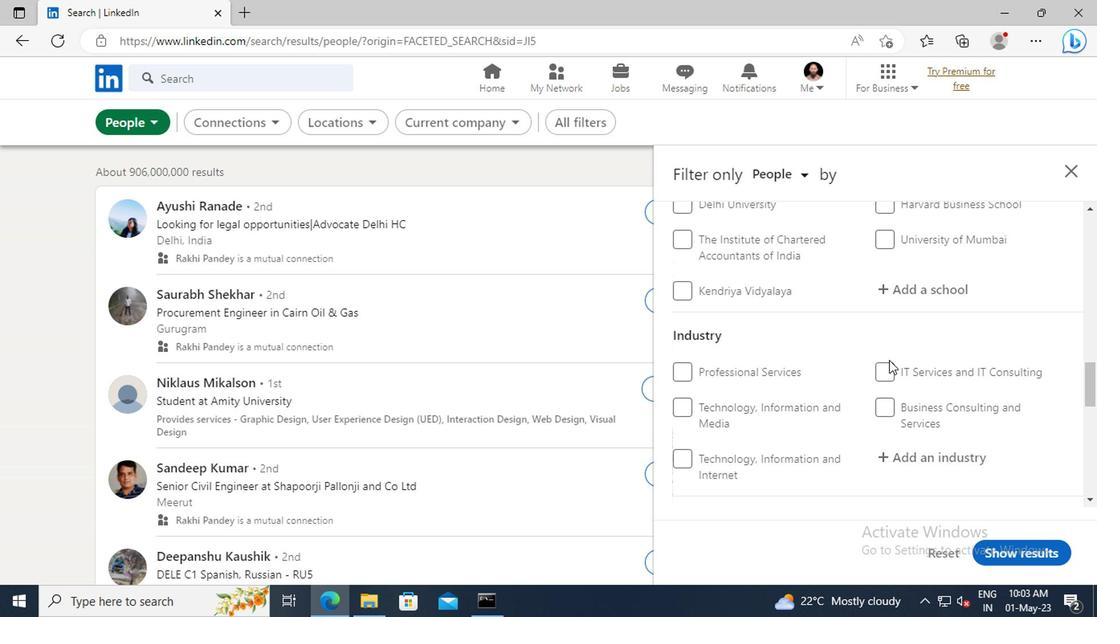 
Action: Mouse scrolled (885, 358) with delta (0, -1)
Screenshot: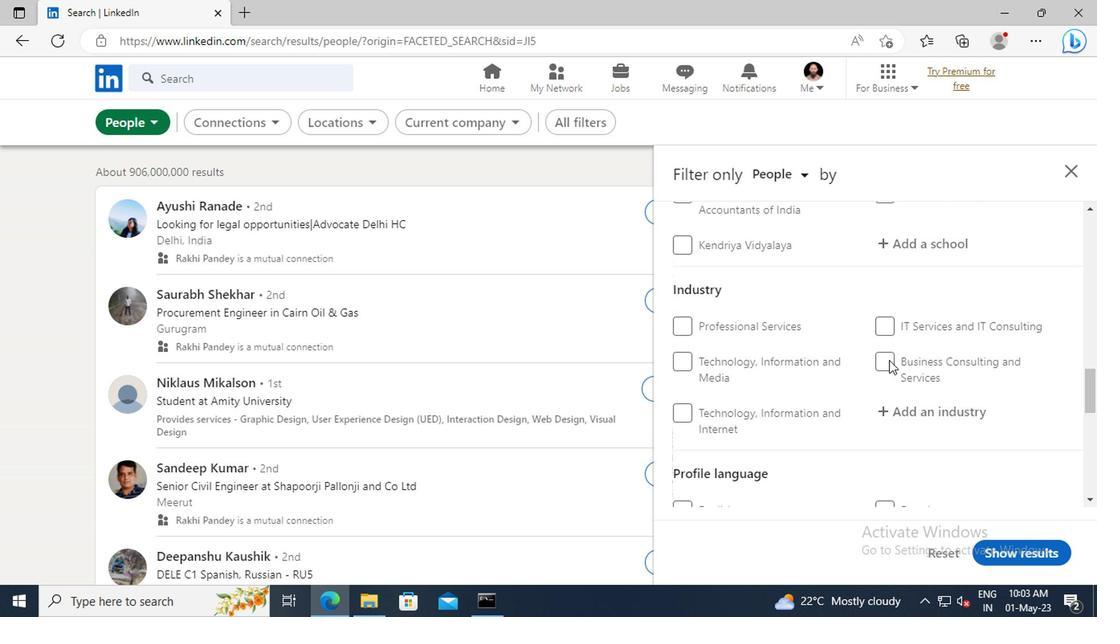 
Action: Mouse scrolled (885, 358) with delta (0, -1)
Screenshot: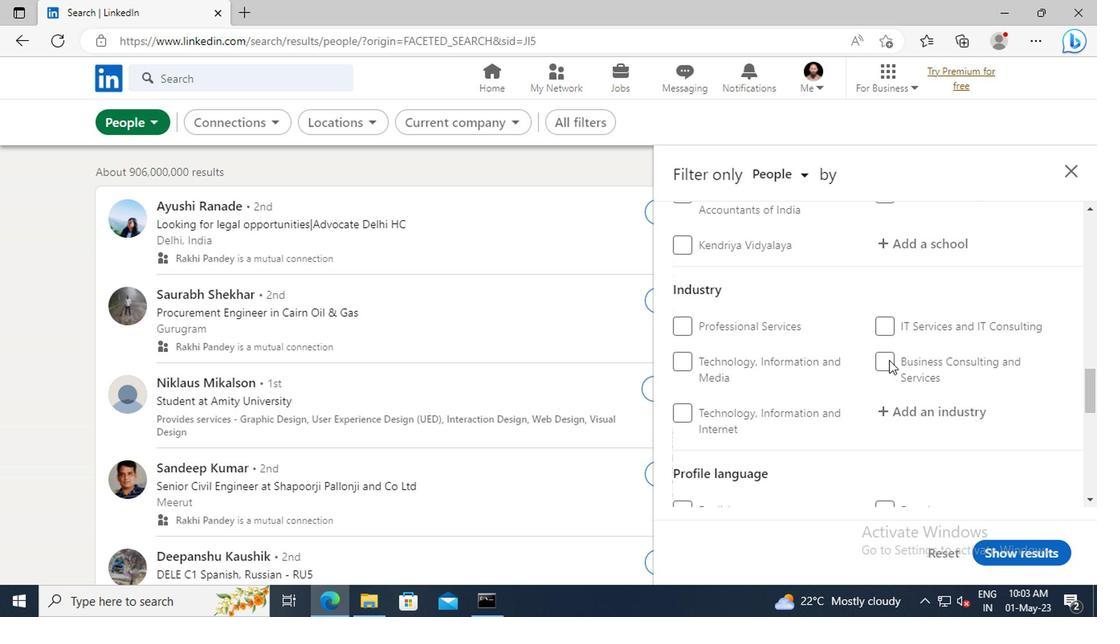 
Action: Mouse scrolled (885, 358) with delta (0, -1)
Screenshot: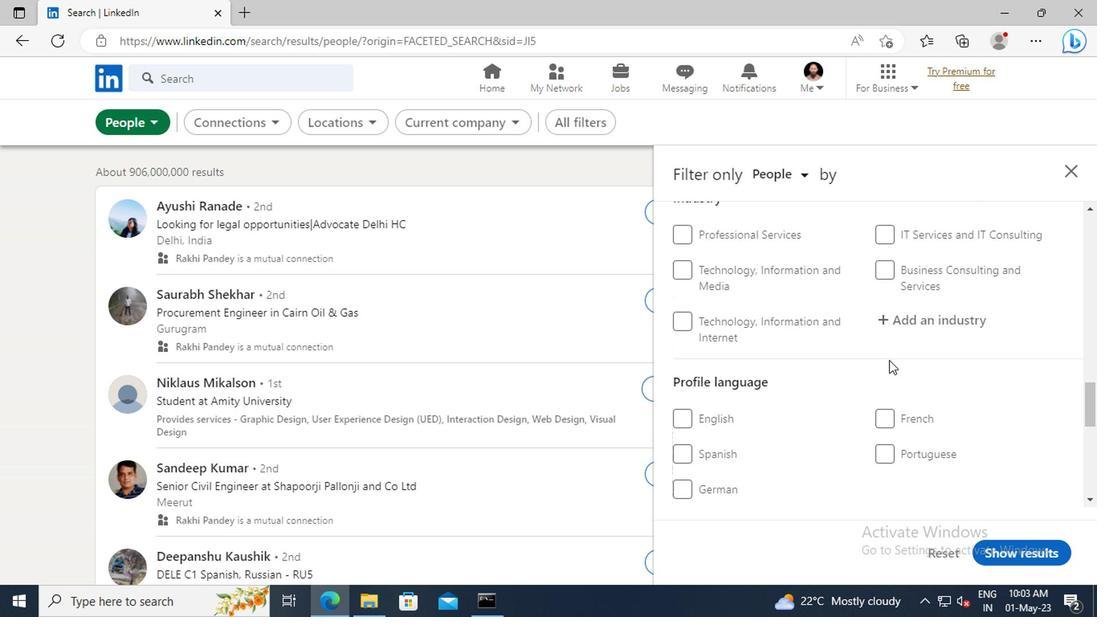 
Action: Mouse moved to (688, 409)
Screenshot: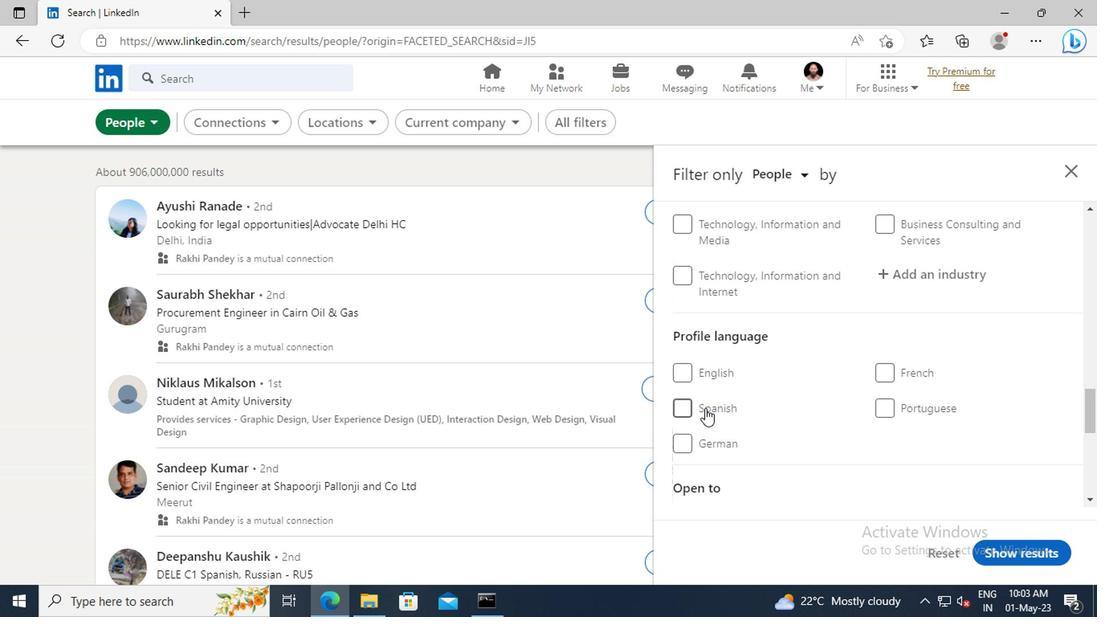 
Action: Mouse pressed left at (688, 409)
Screenshot: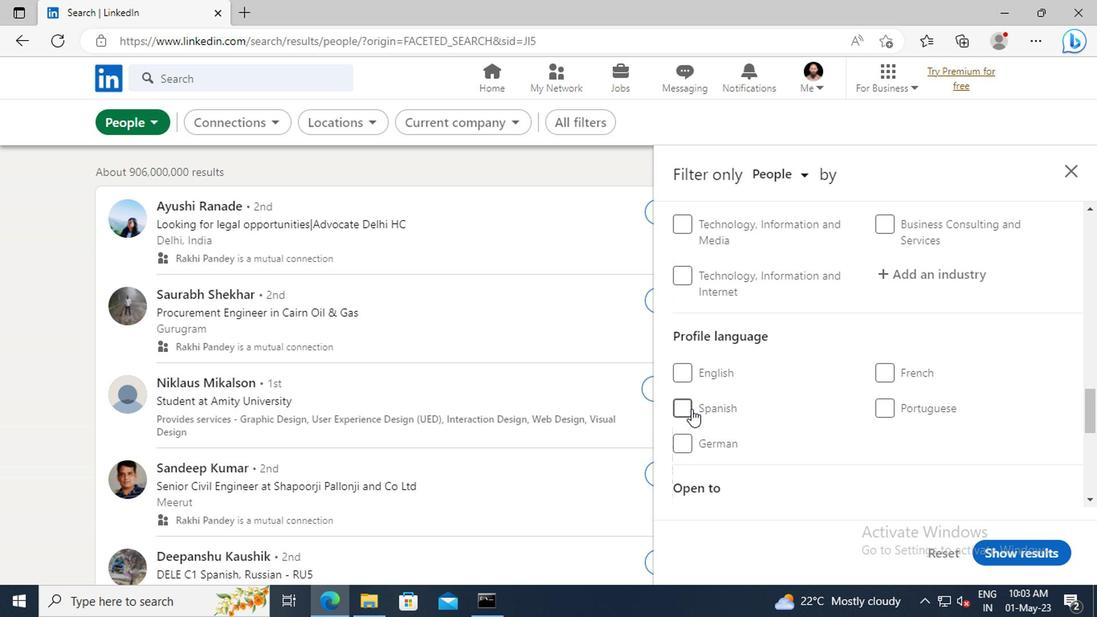 
Action: Mouse moved to (863, 392)
Screenshot: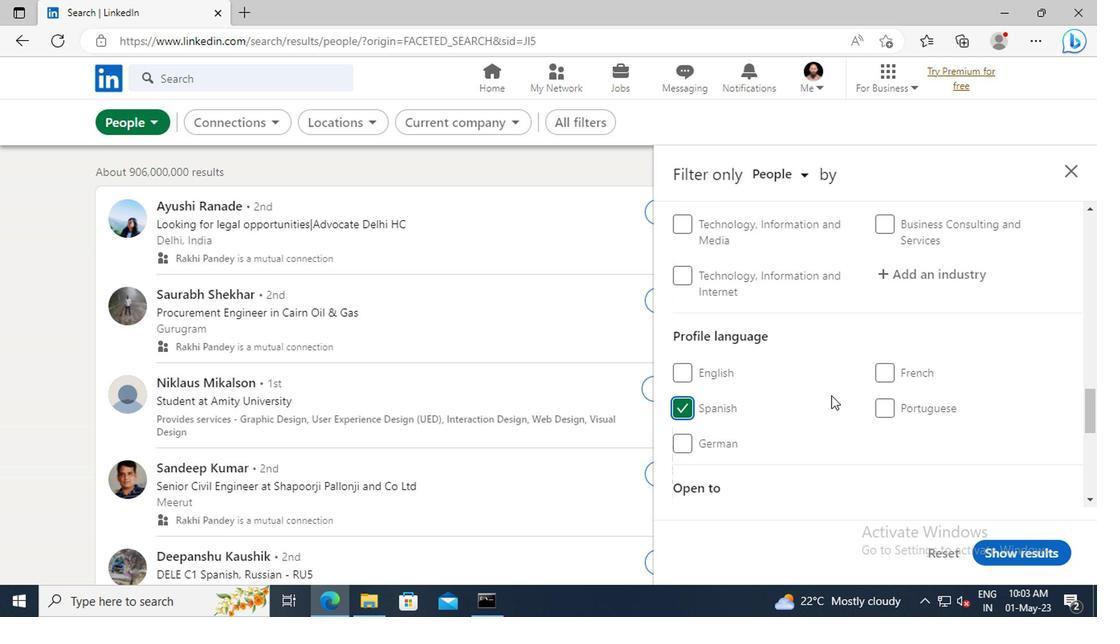 
Action: Mouse scrolled (863, 392) with delta (0, 0)
Screenshot: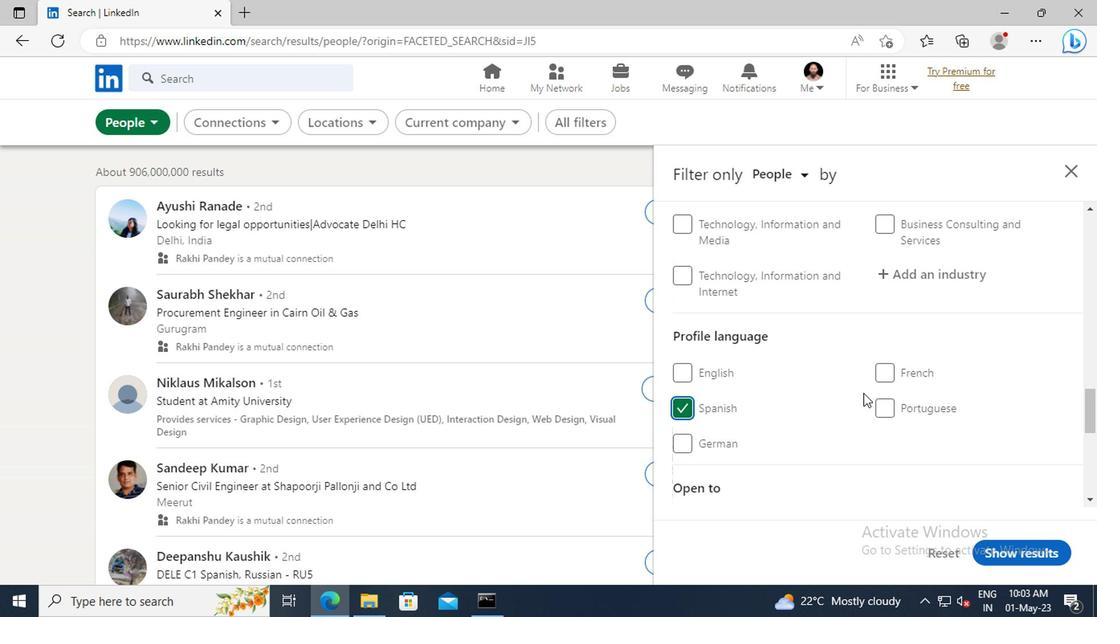 
Action: Mouse scrolled (863, 392) with delta (0, 0)
Screenshot: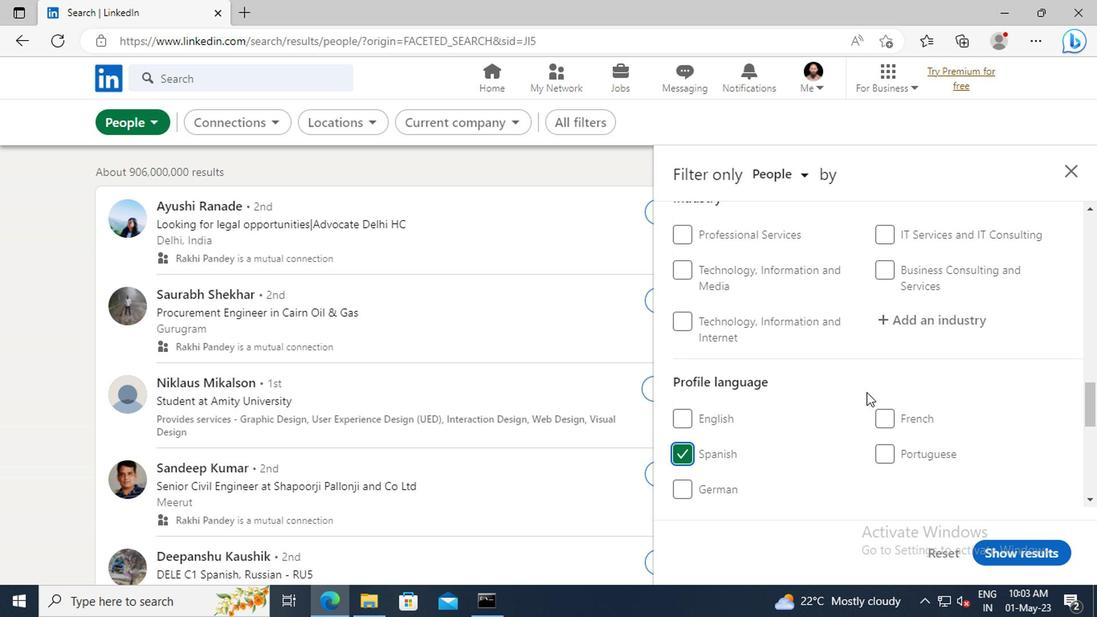 
Action: Mouse scrolled (863, 392) with delta (0, 0)
Screenshot: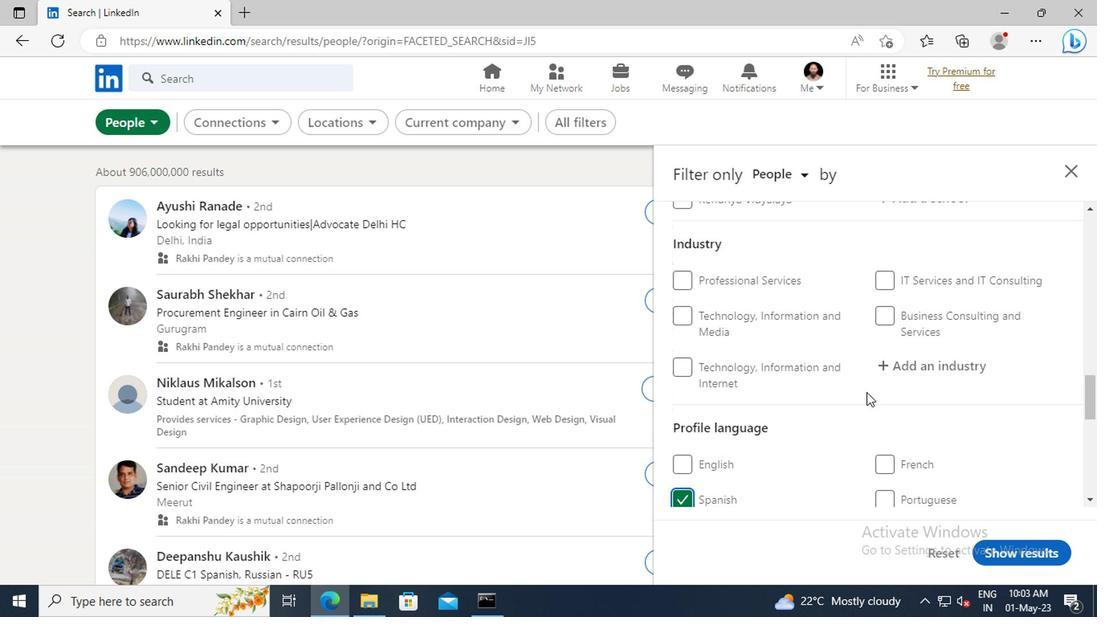 
Action: Mouse scrolled (863, 392) with delta (0, 0)
Screenshot: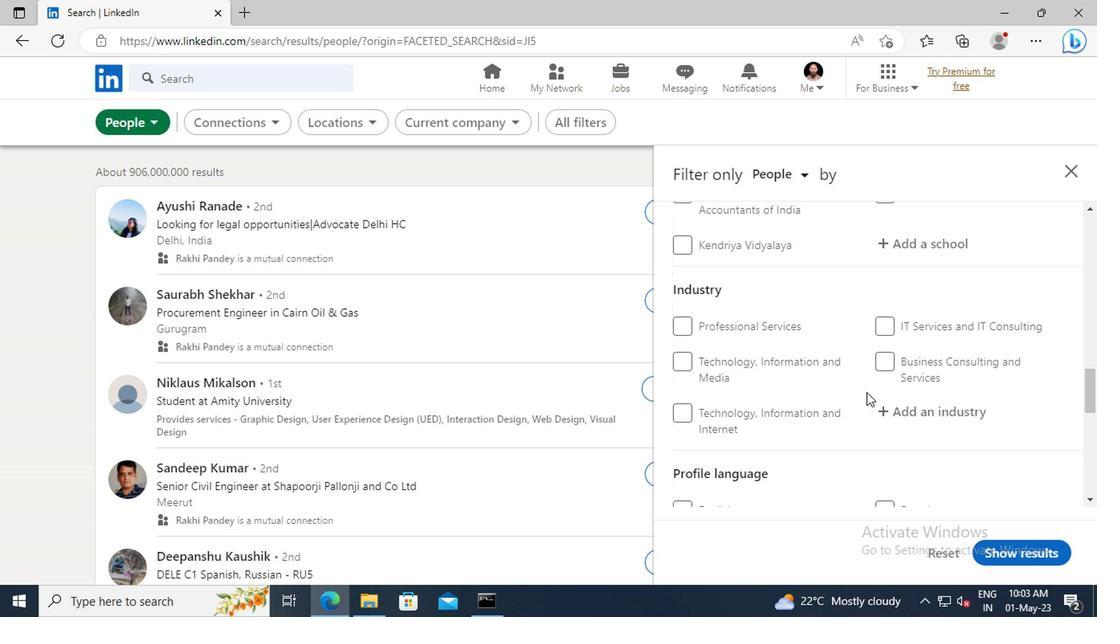 
Action: Mouse scrolled (863, 392) with delta (0, 0)
Screenshot: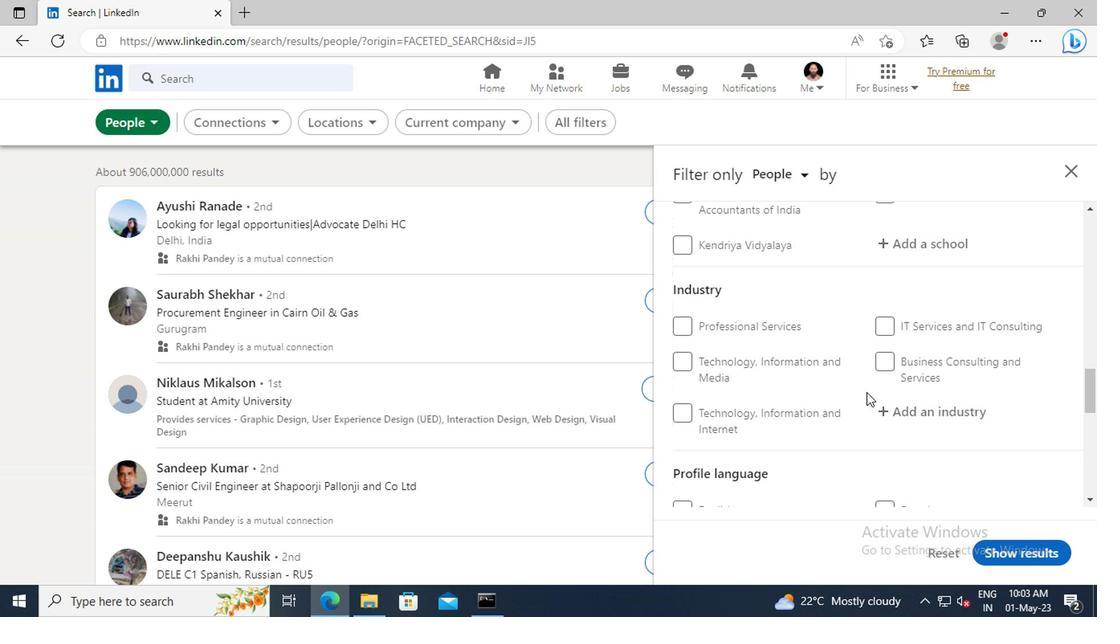 
Action: Mouse scrolled (863, 392) with delta (0, 0)
Screenshot: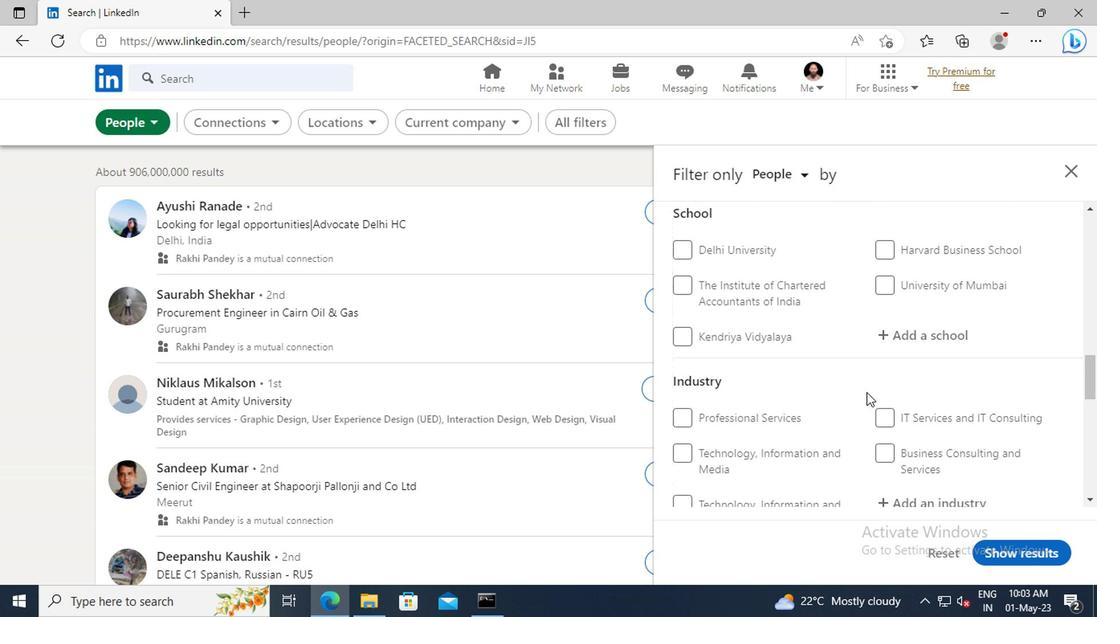 
Action: Mouse scrolled (863, 392) with delta (0, 0)
Screenshot: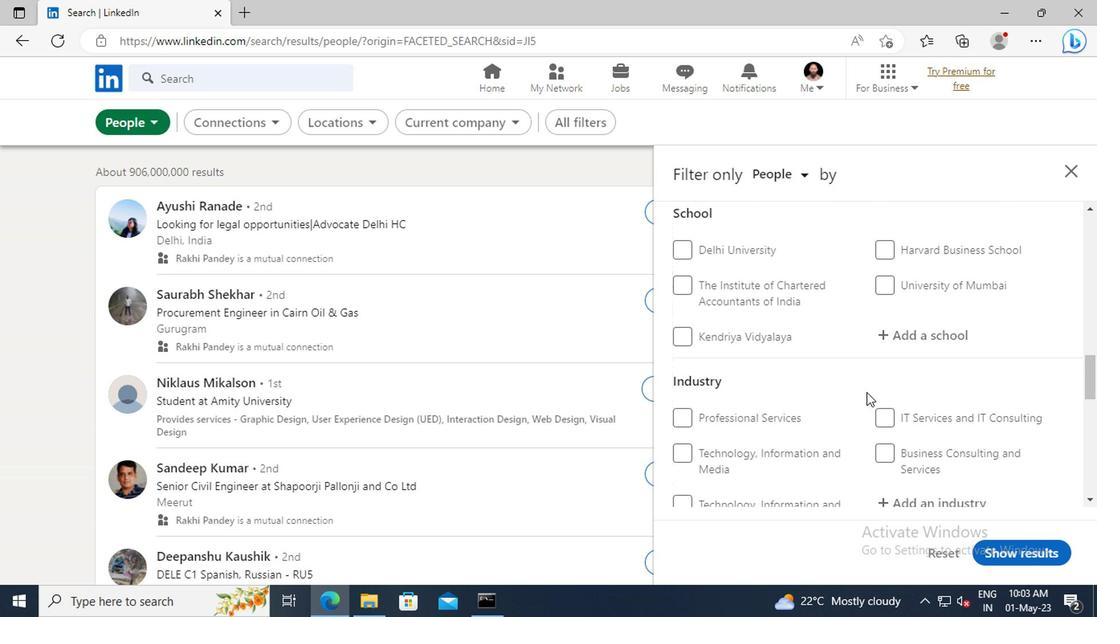 
Action: Mouse scrolled (863, 392) with delta (0, 0)
Screenshot: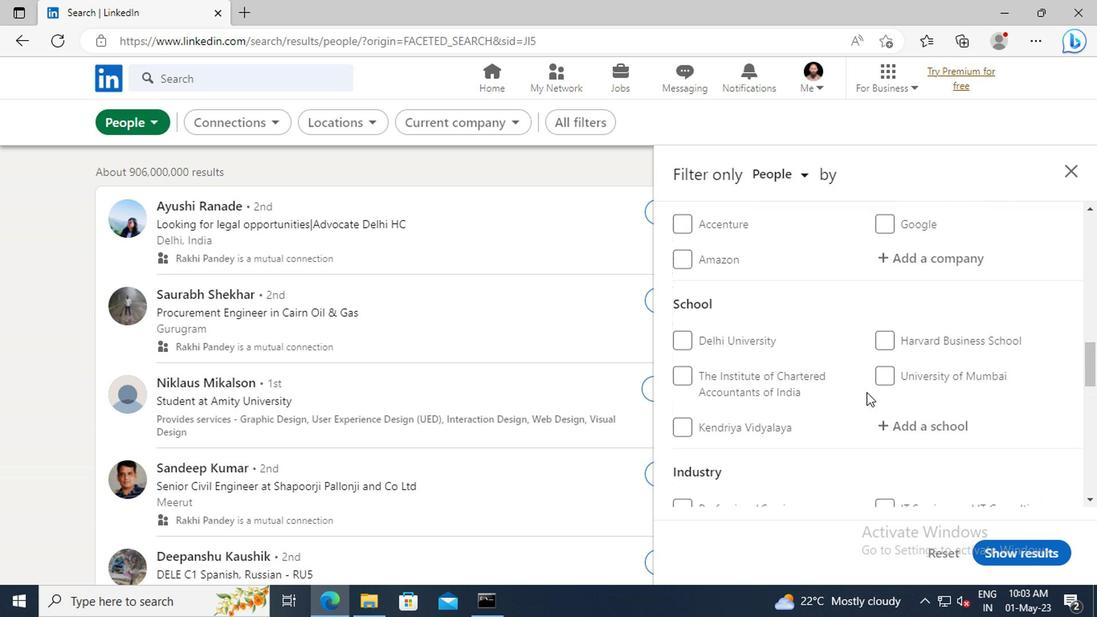 
Action: Mouse scrolled (863, 392) with delta (0, 0)
Screenshot: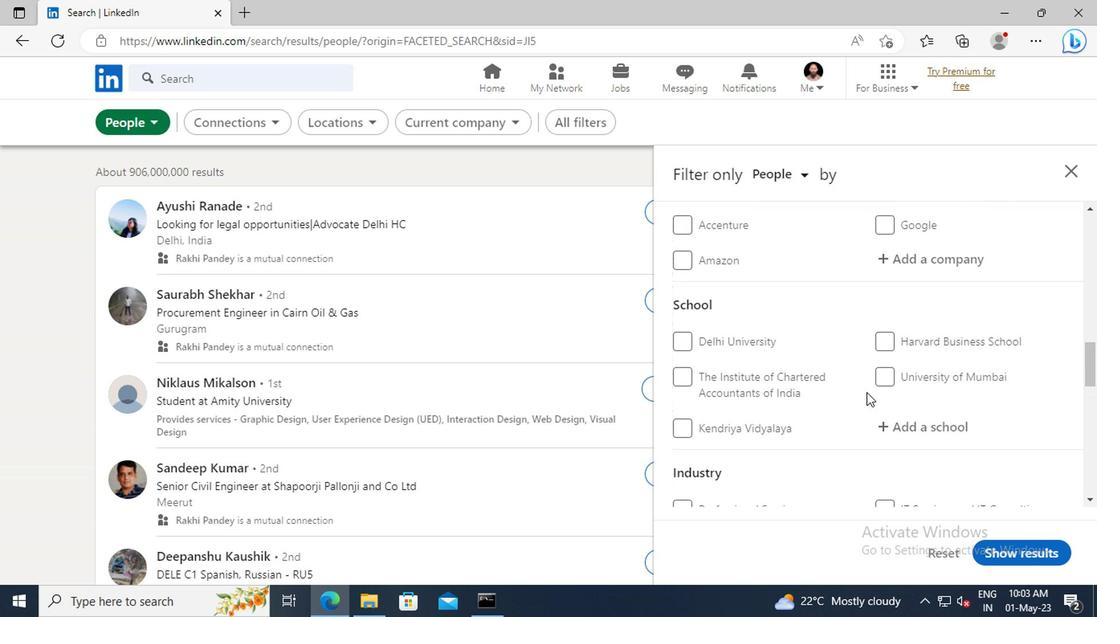 
Action: Mouse moved to (864, 391)
Screenshot: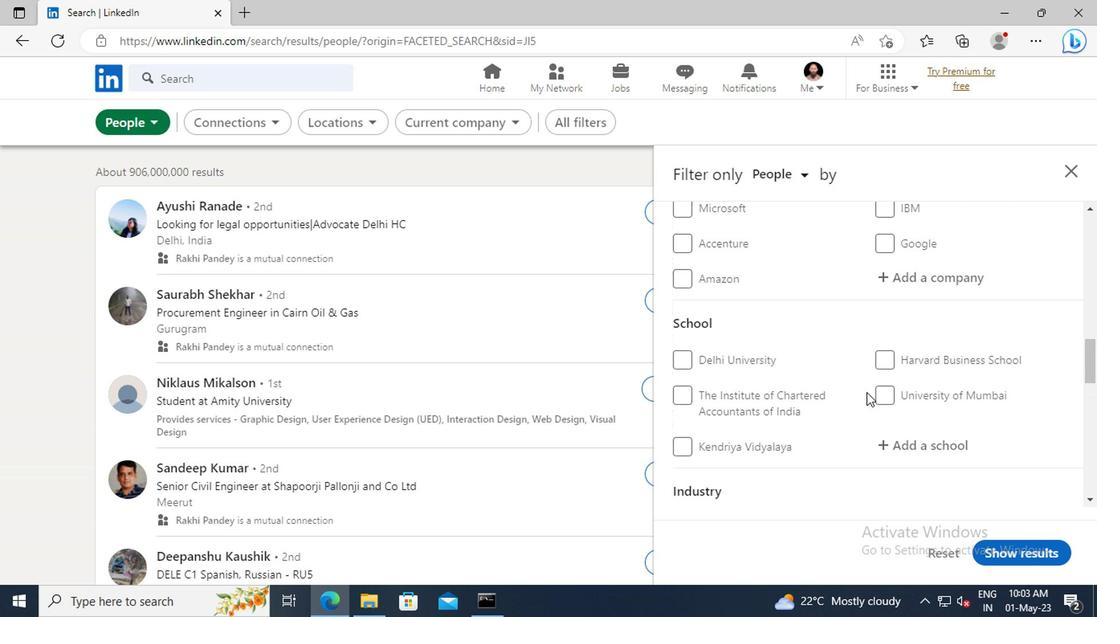 
Action: Mouse scrolled (864, 392) with delta (0, 0)
Screenshot: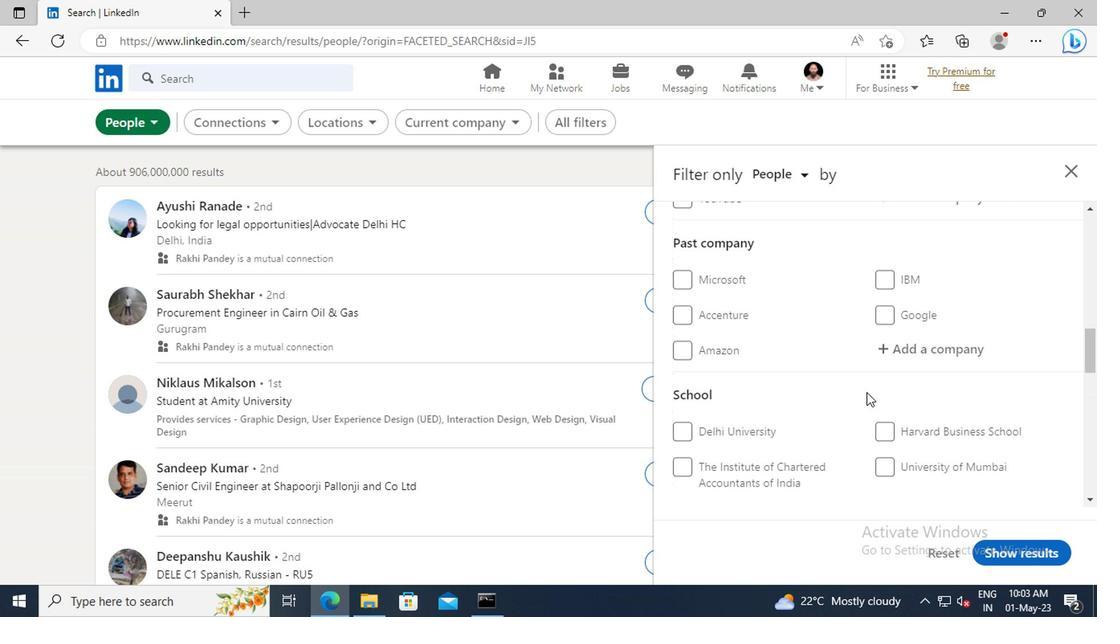 
Action: Mouse scrolled (864, 392) with delta (0, 0)
Screenshot: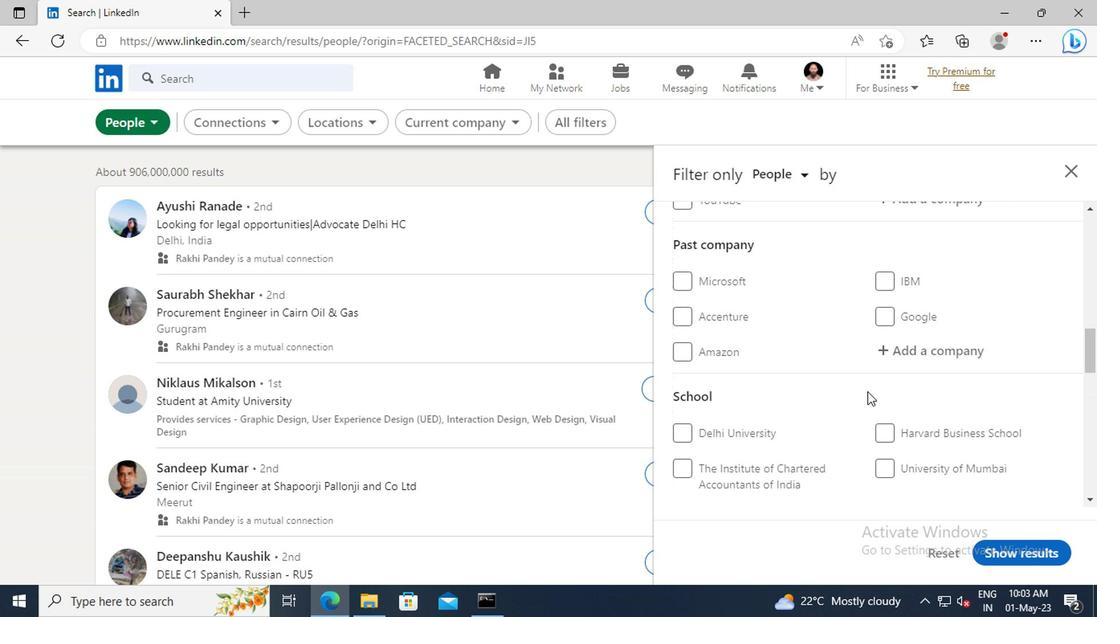 
Action: Mouse scrolled (864, 392) with delta (0, 0)
Screenshot: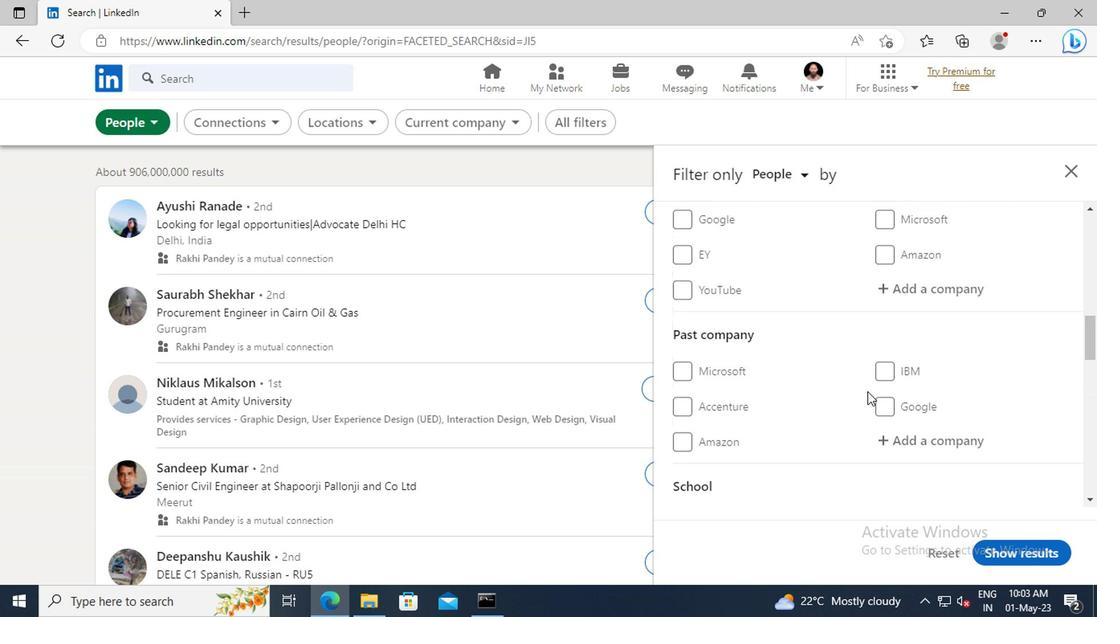 
Action: Mouse moved to (883, 338)
Screenshot: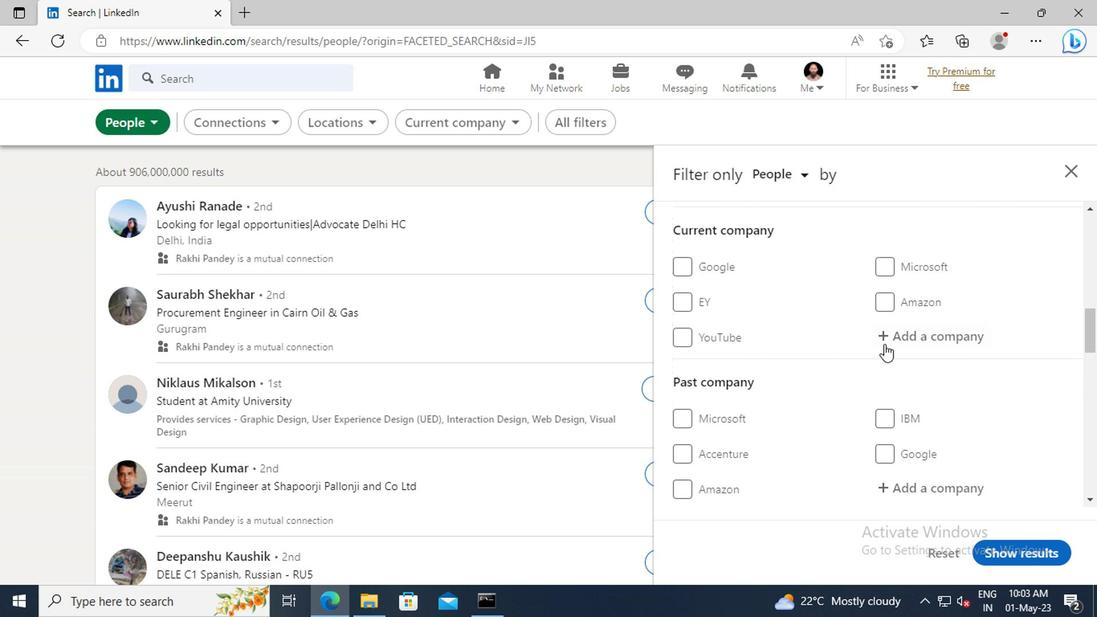 
Action: Mouse pressed left at (883, 338)
Screenshot: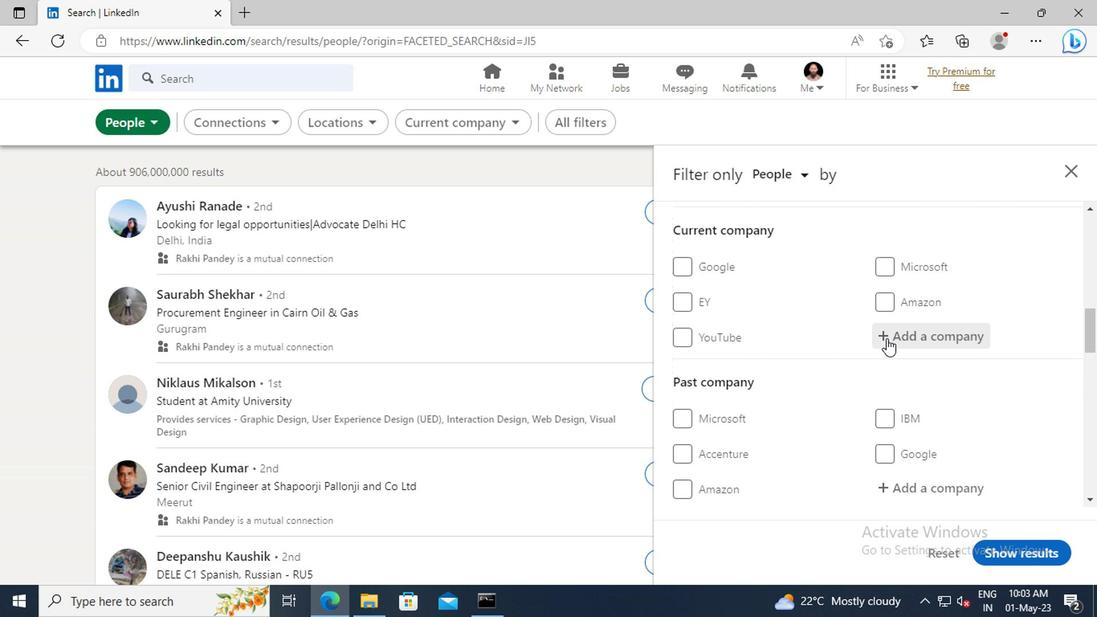 
Action: Key pressed <Key.shift>BLU<Key.shift>SMART
Screenshot: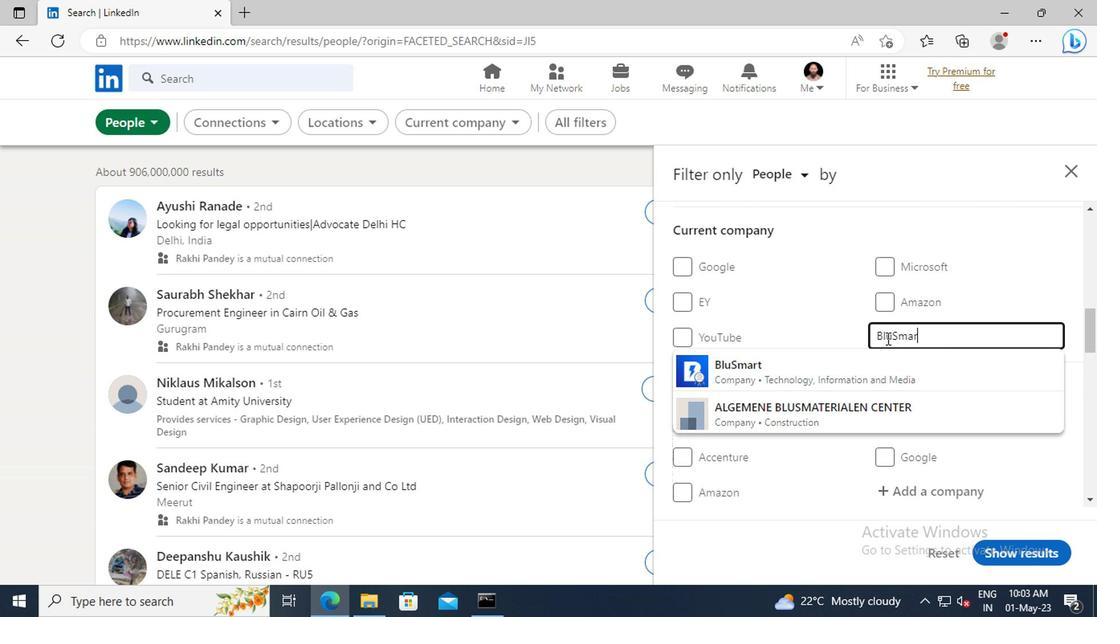
Action: Mouse moved to (885, 368)
Screenshot: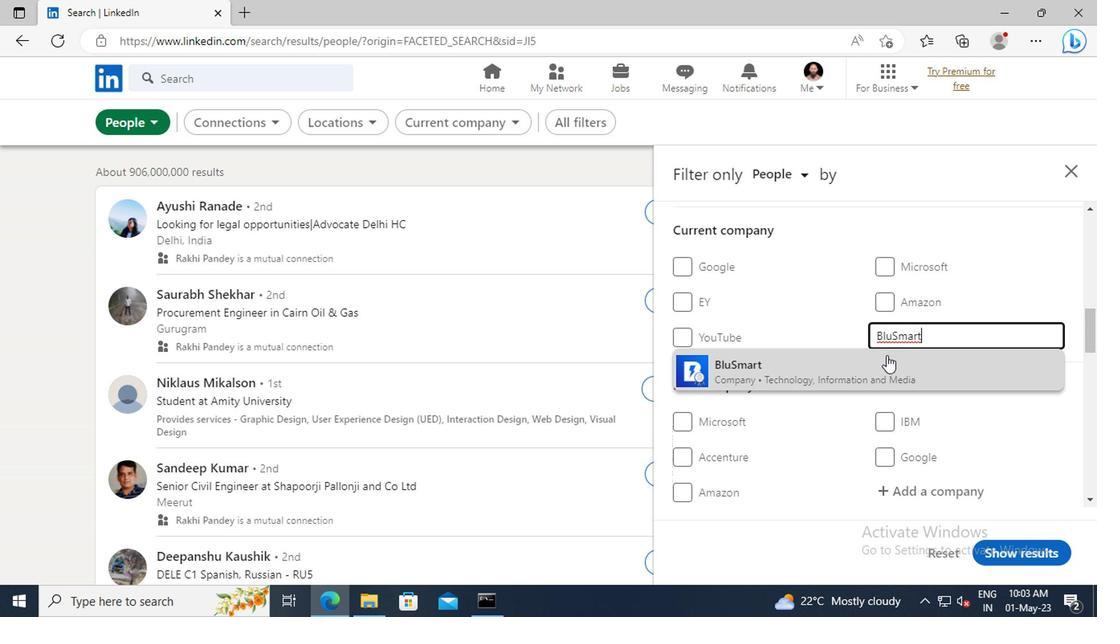 
Action: Mouse pressed left at (885, 368)
Screenshot: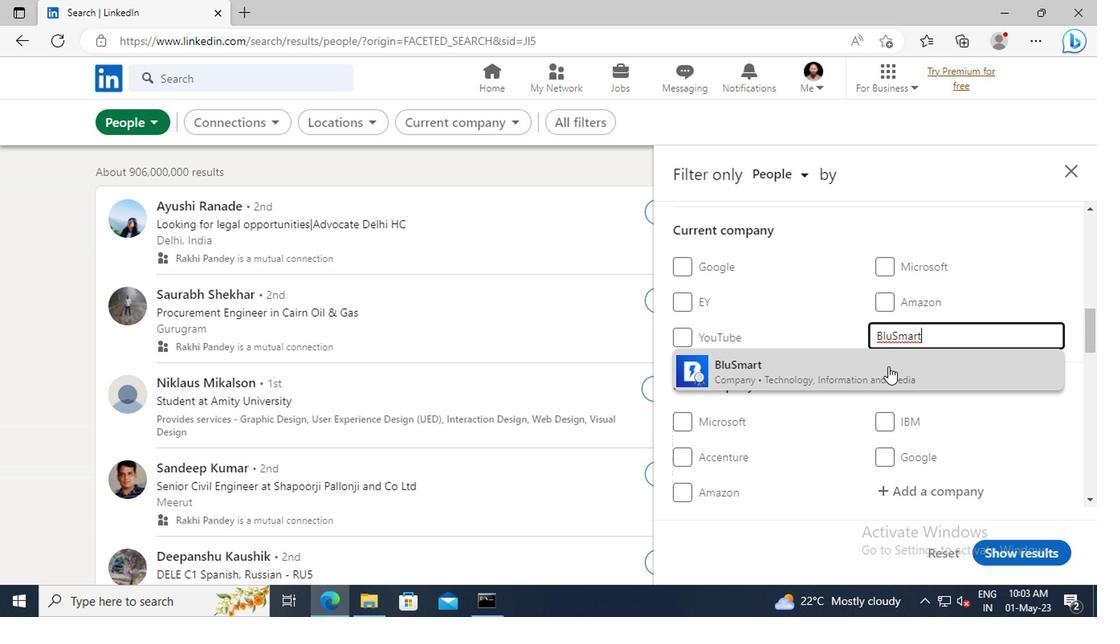 
Action: Mouse scrolled (885, 366) with delta (0, -1)
Screenshot: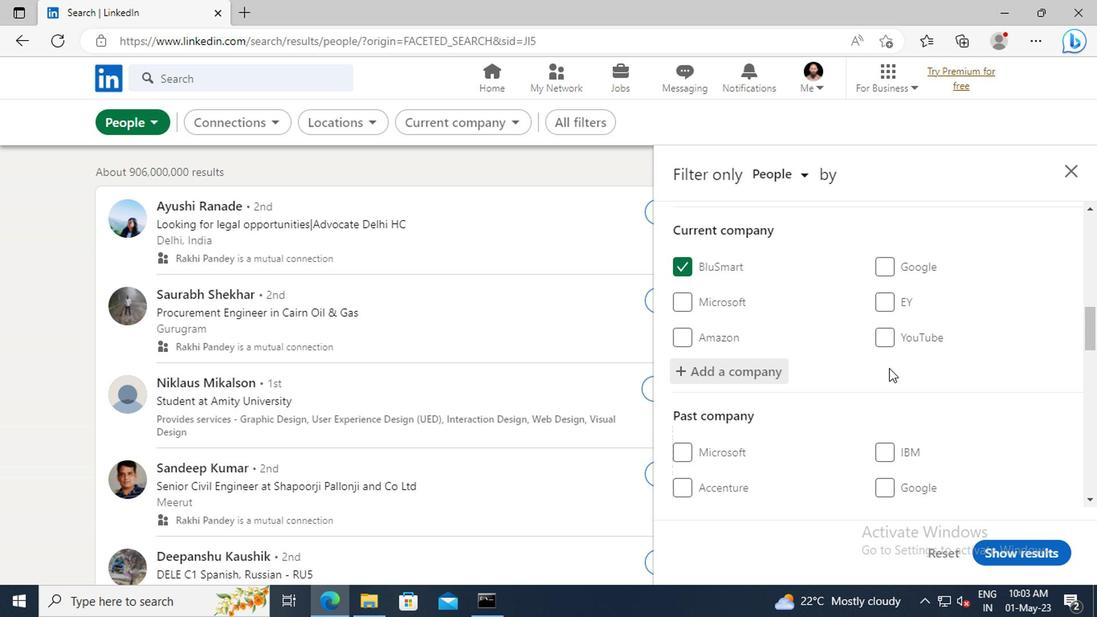 
Action: Mouse moved to (883, 344)
Screenshot: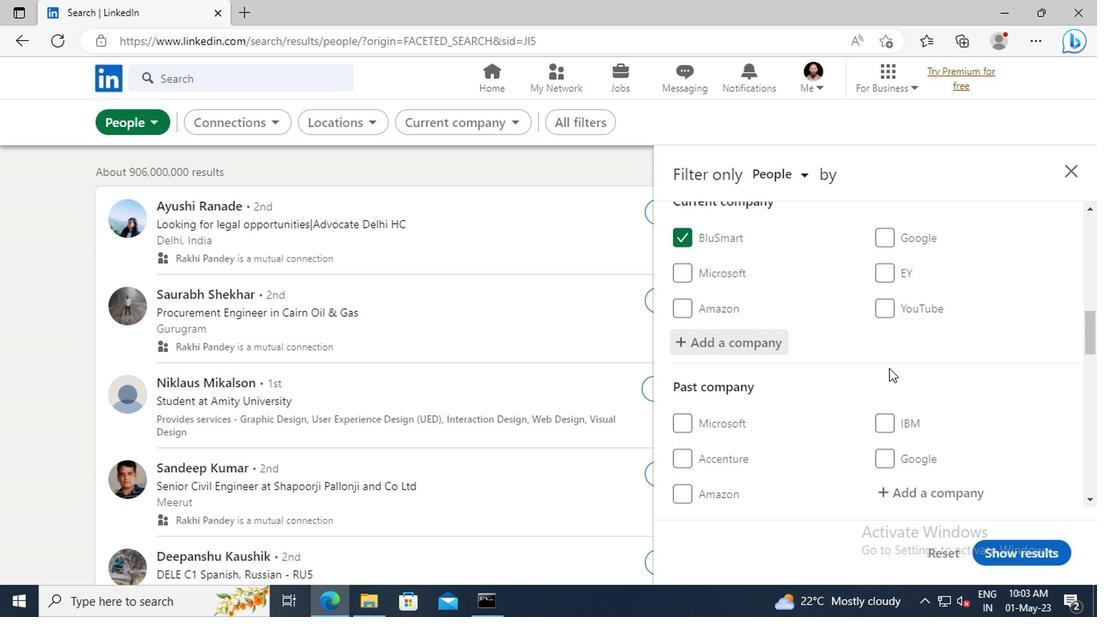 
Action: Mouse scrolled (883, 344) with delta (0, 0)
Screenshot: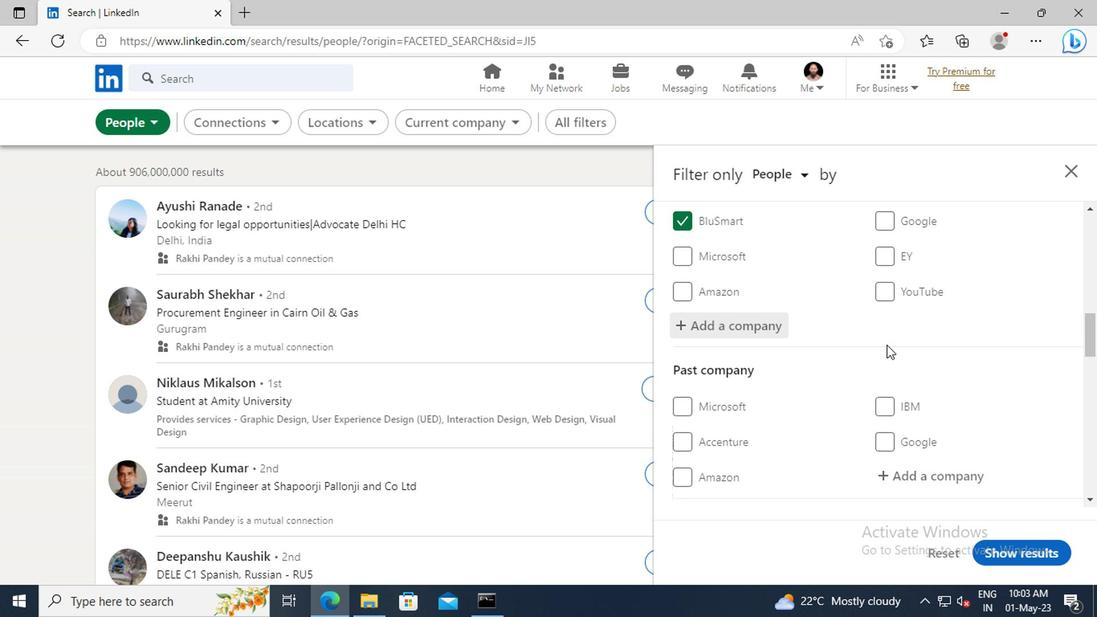 
Action: Mouse moved to (885, 334)
Screenshot: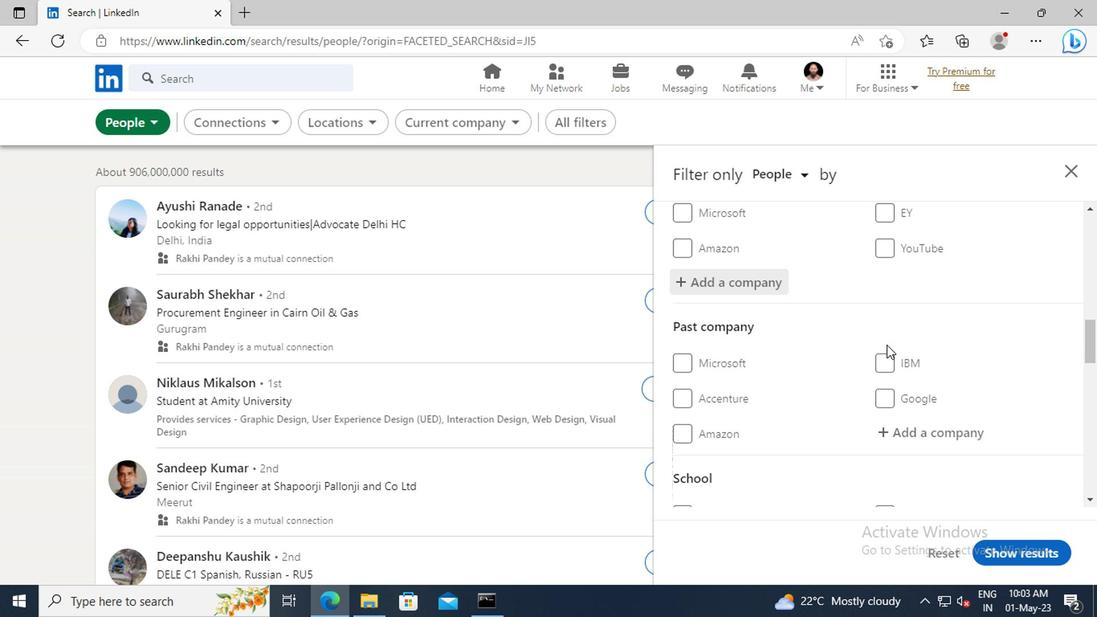 
Action: Mouse scrolled (885, 333) with delta (0, -1)
Screenshot: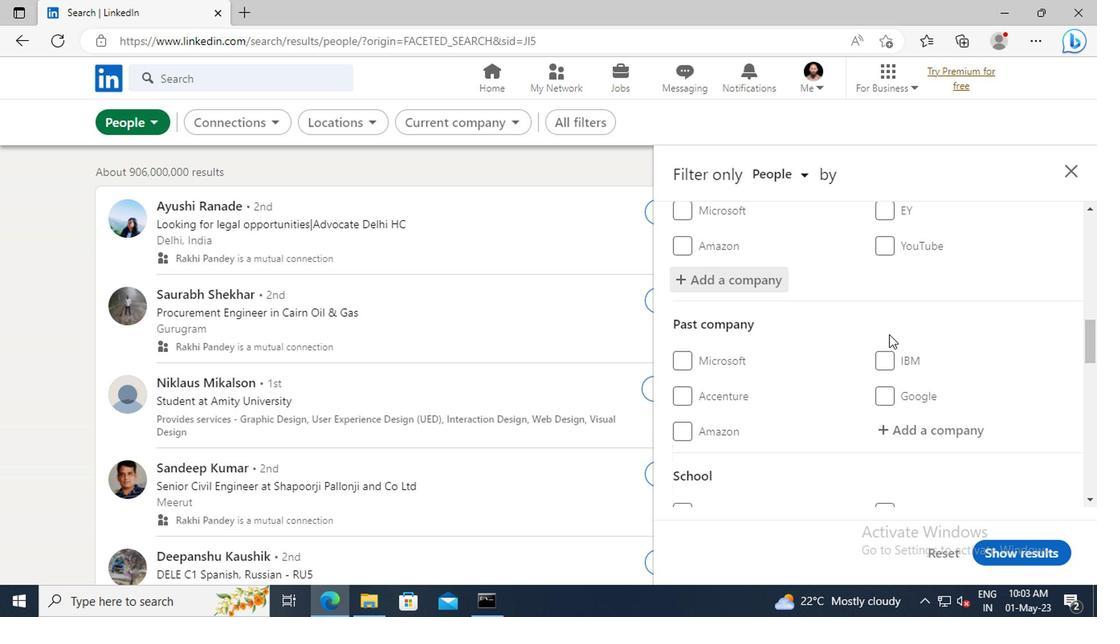 
Action: Mouse scrolled (885, 333) with delta (0, -1)
Screenshot: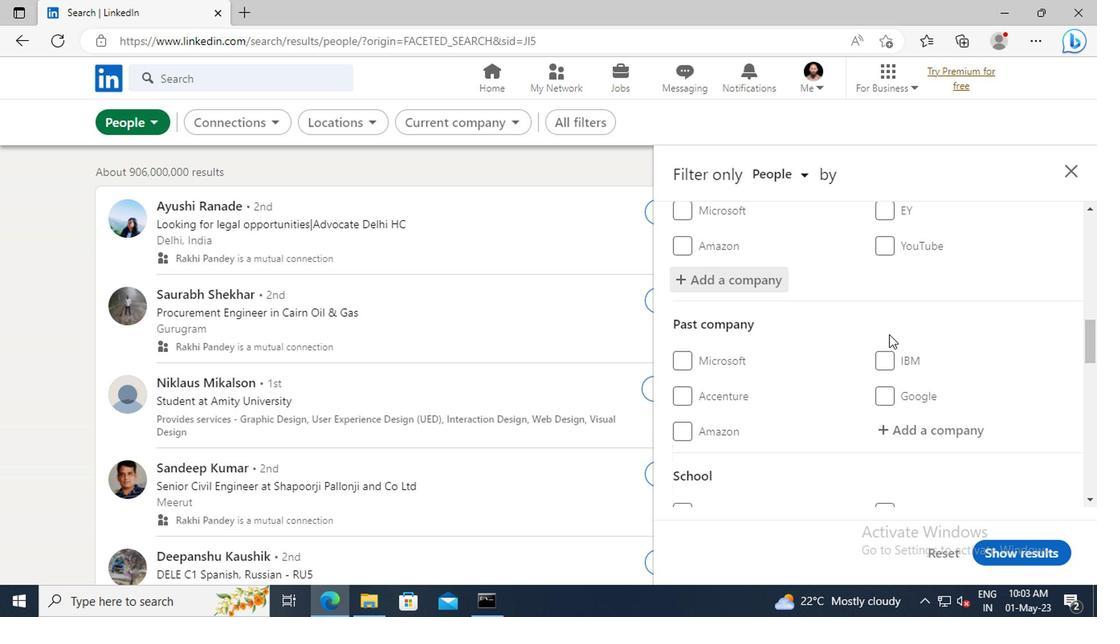 
Action: Mouse scrolled (885, 333) with delta (0, -1)
Screenshot: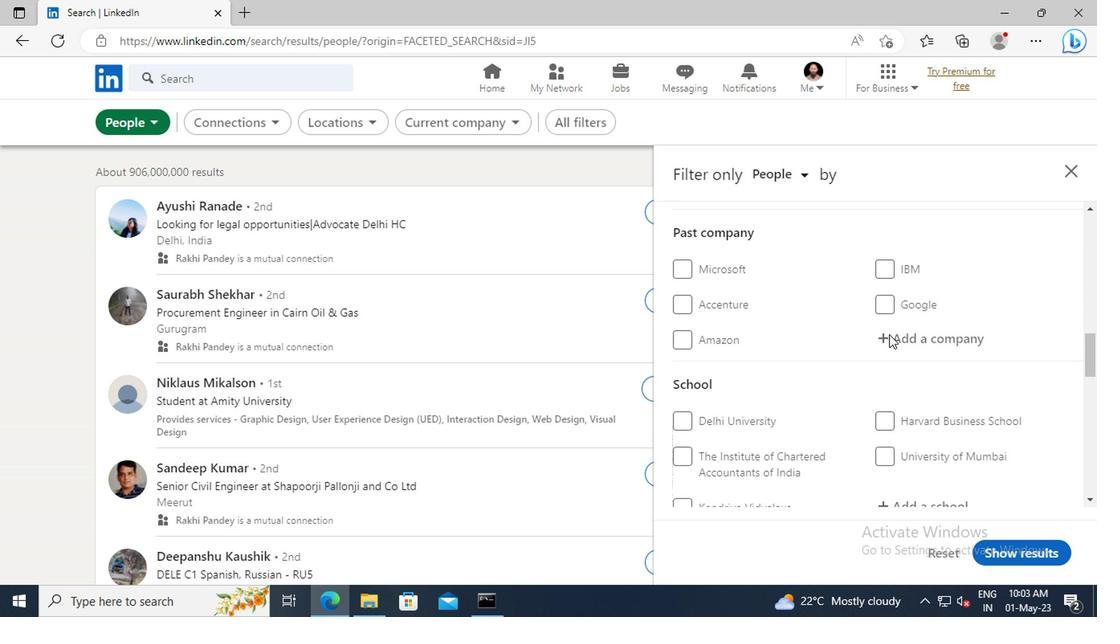 
Action: Mouse scrolled (885, 333) with delta (0, -1)
Screenshot: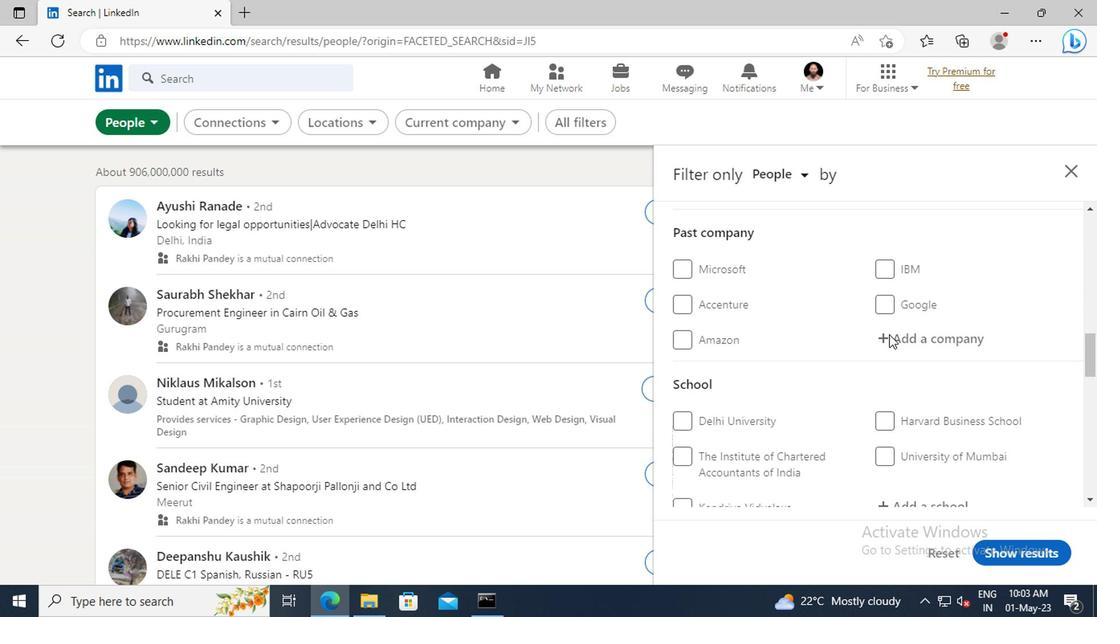 
Action: Mouse scrolled (885, 333) with delta (0, -1)
Screenshot: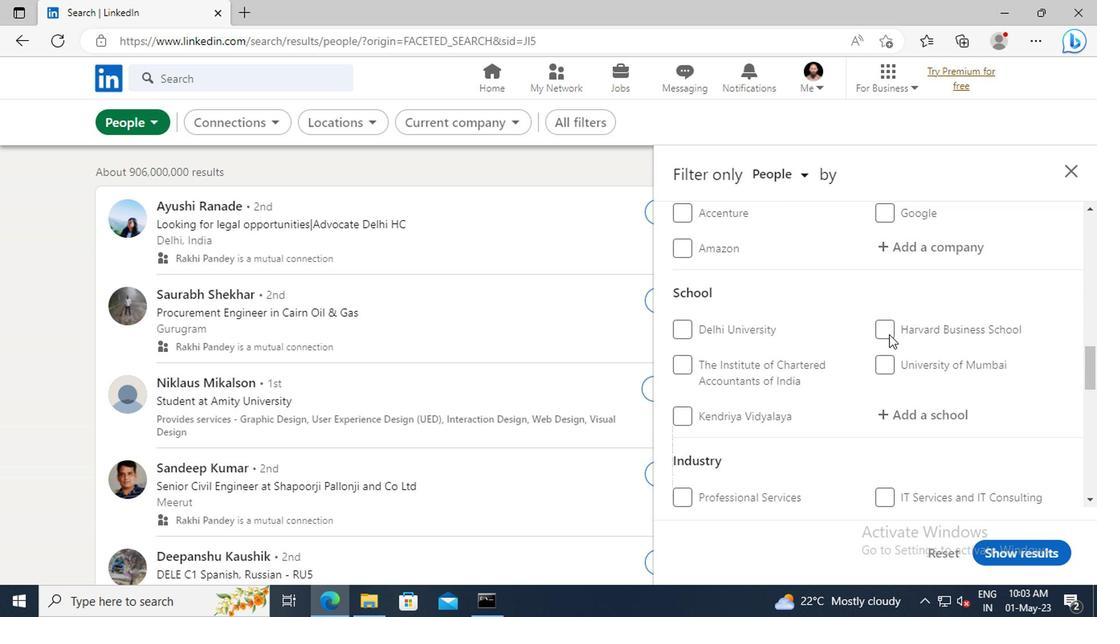 
Action: Mouse moved to (888, 368)
Screenshot: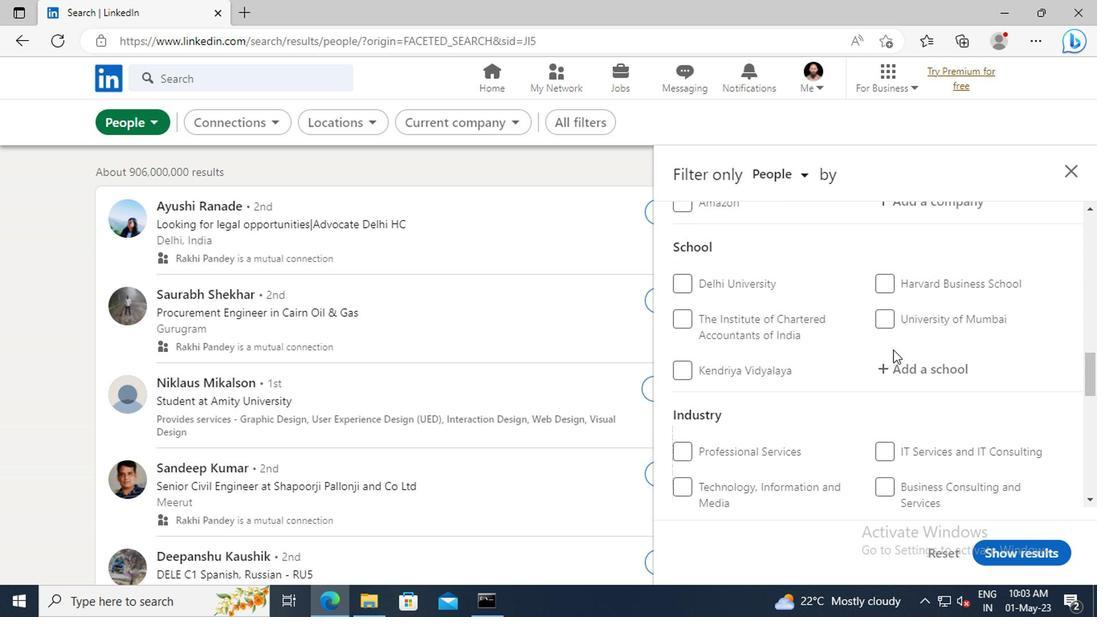 
Action: Mouse pressed left at (888, 368)
Screenshot: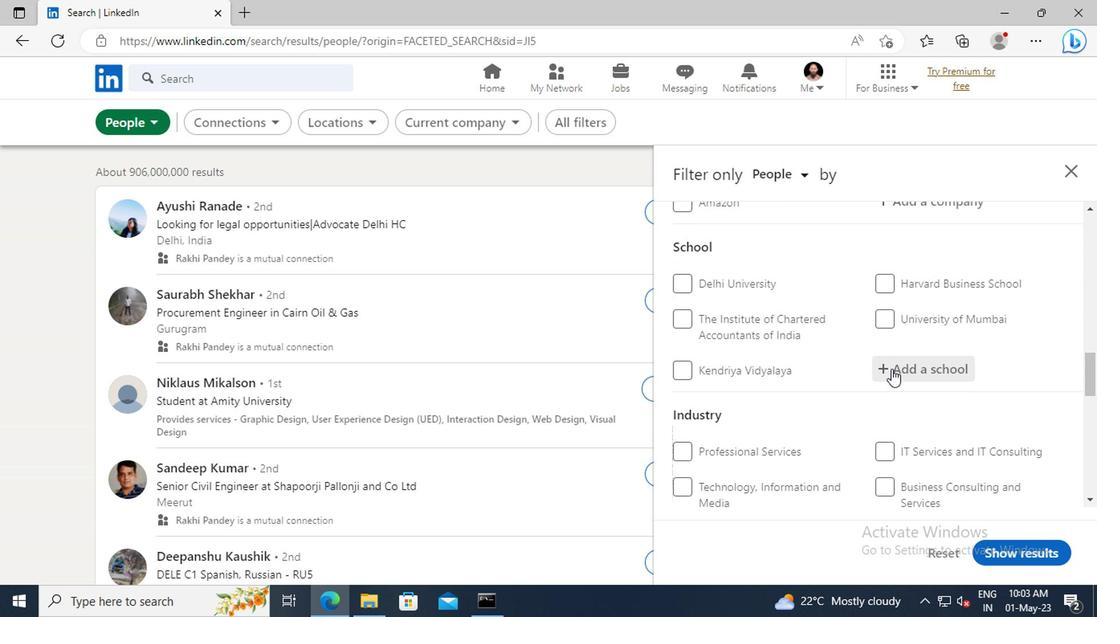 
Action: Key pressed <Key.shift>COEP<Key.space><Key.shift>TE
Screenshot: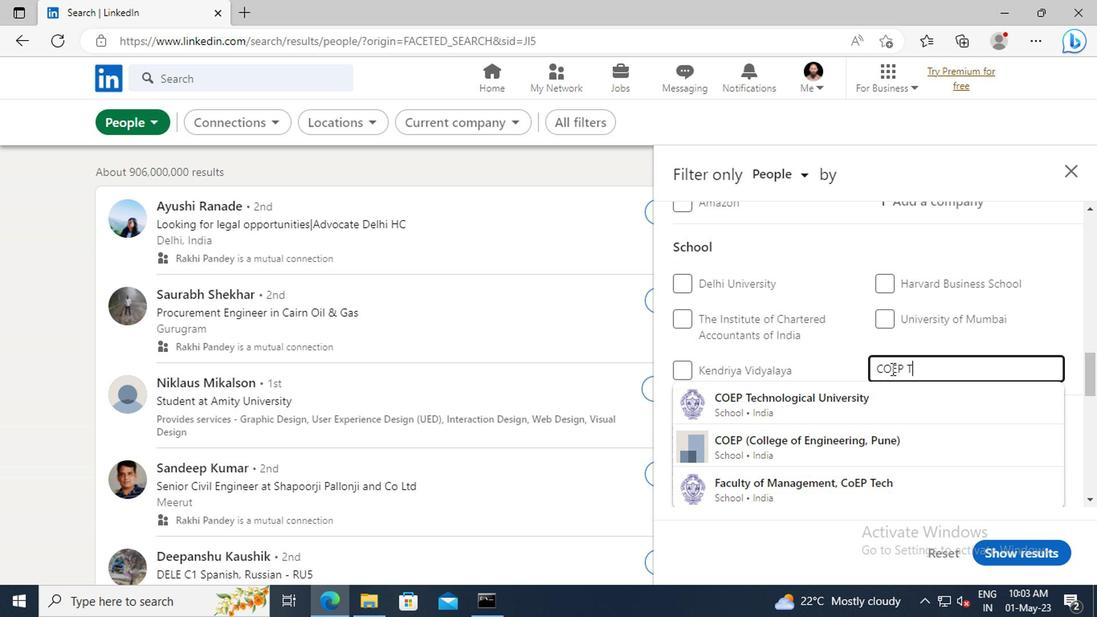 
Action: Mouse moved to (889, 399)
Screenshot: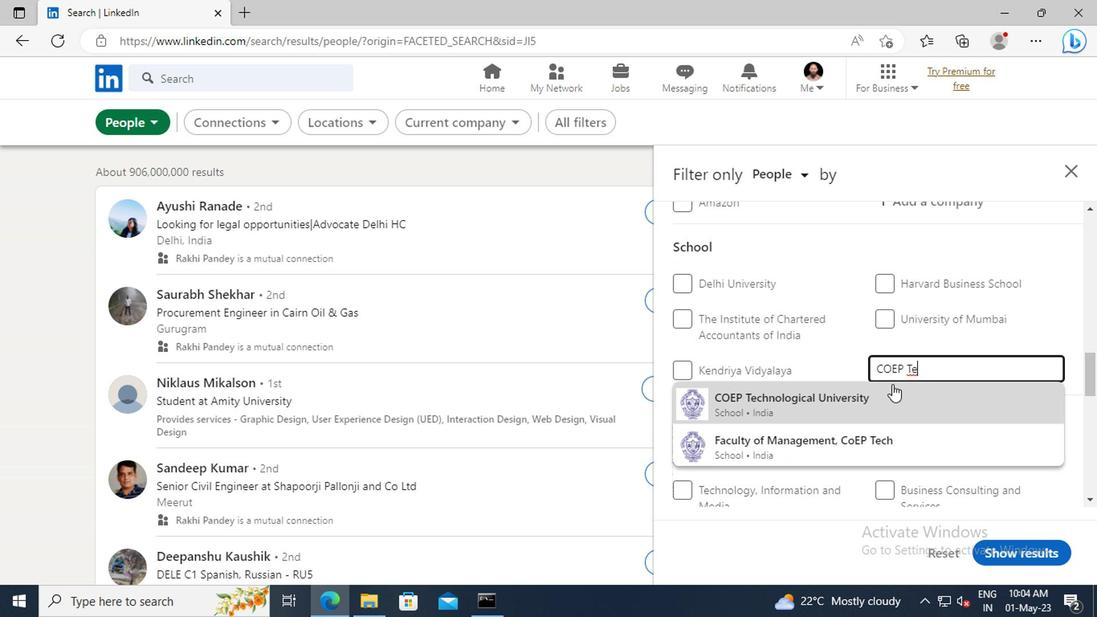 
Action: Mouse pressed left at (889, 399)
Screenshot: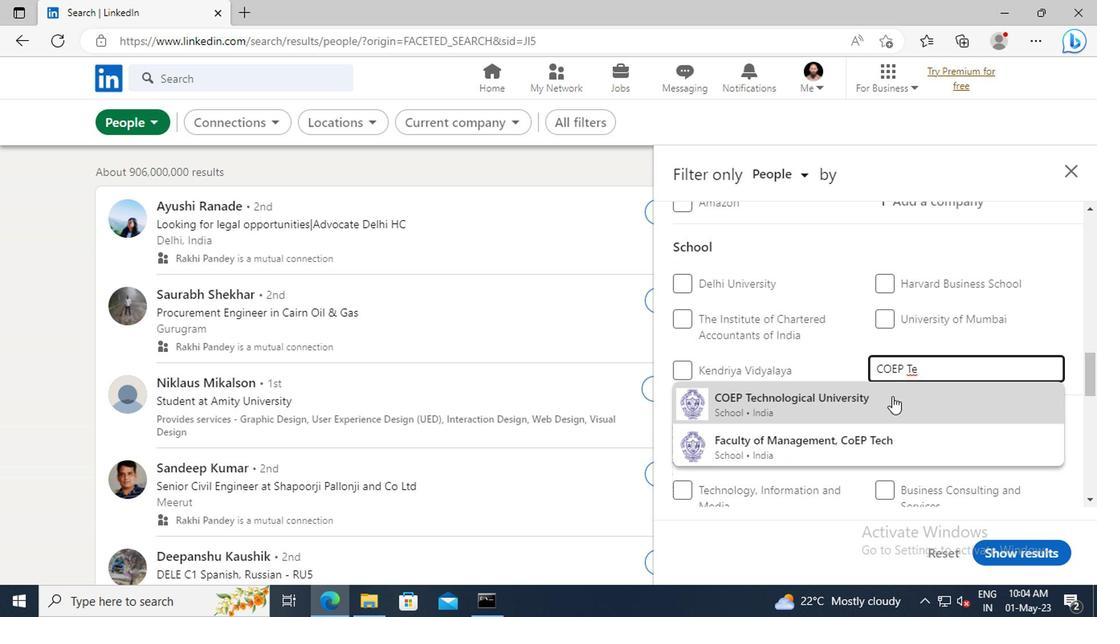 
Action: Mouse scrolled (889, 398) with delta (0, -1)
Screenshot: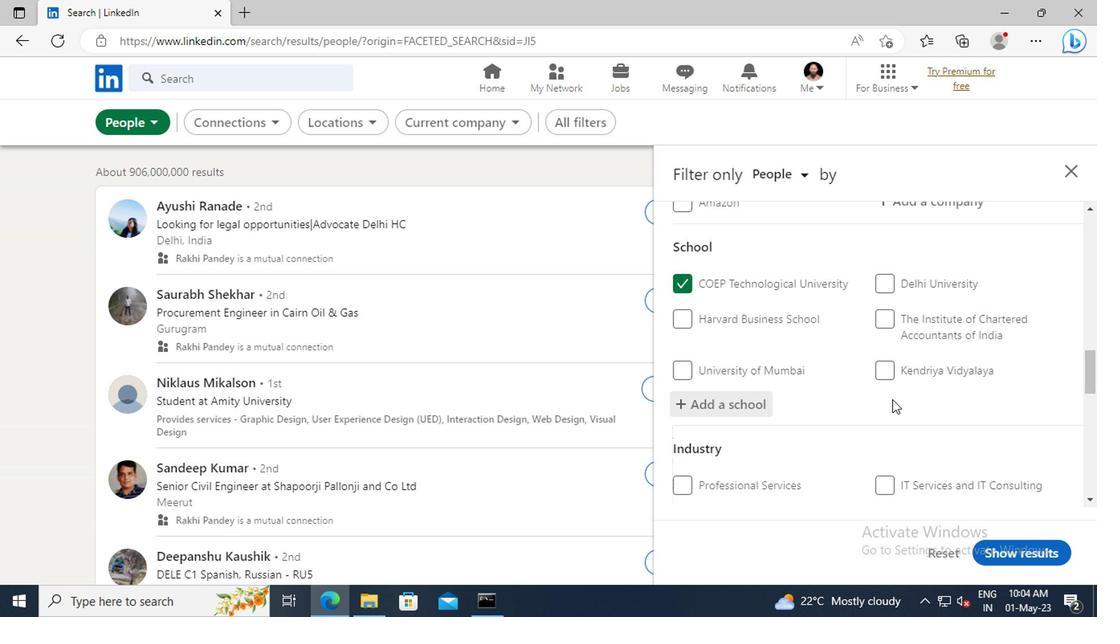 
Action: Mouse scrolled (889, 398) with delta (0, -1)
Screenshot: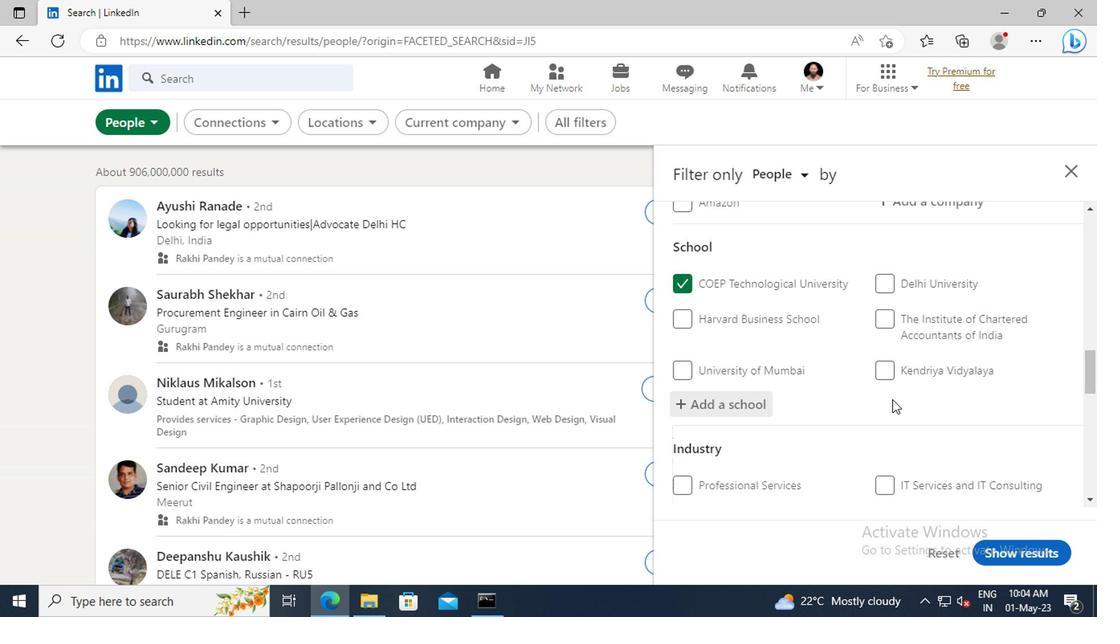 
Action: Mouse moved to (887, 348)
Screenshot: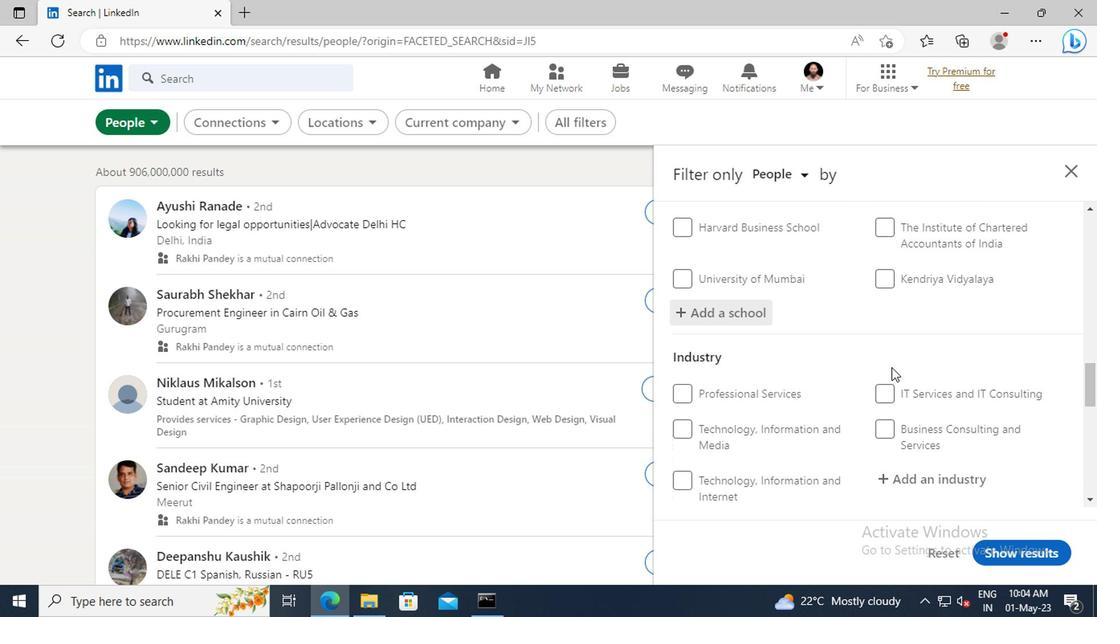 
Action: Mouse scrolled (887, 348) with delta (0, 0)
Screenshot: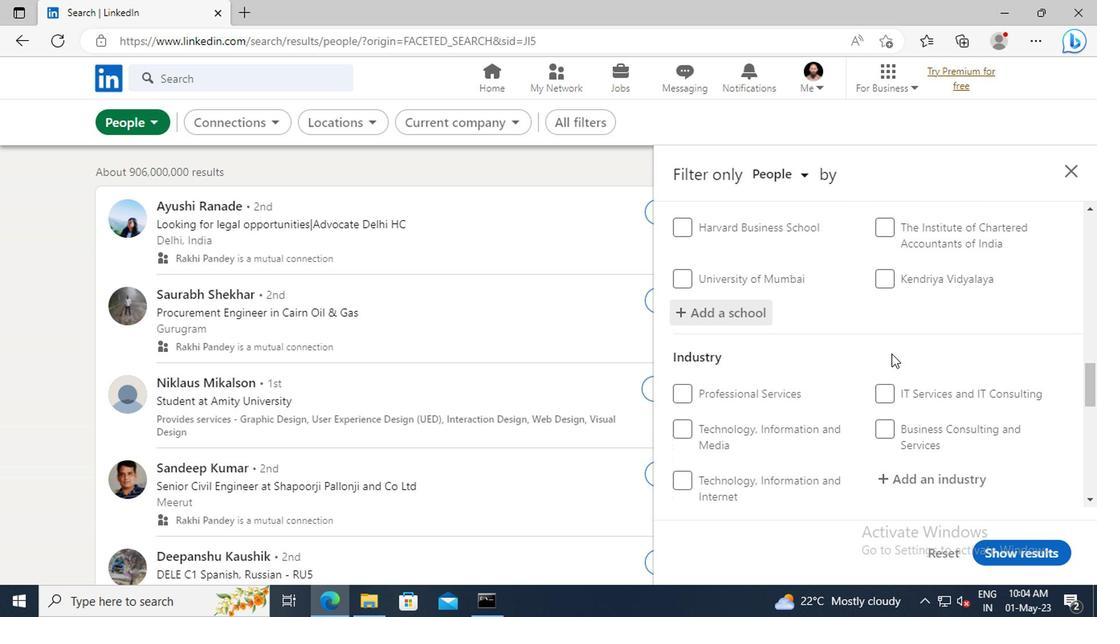 
Action: Mouse scrolled (887, 348) with delta (0, 0)
Screenshot: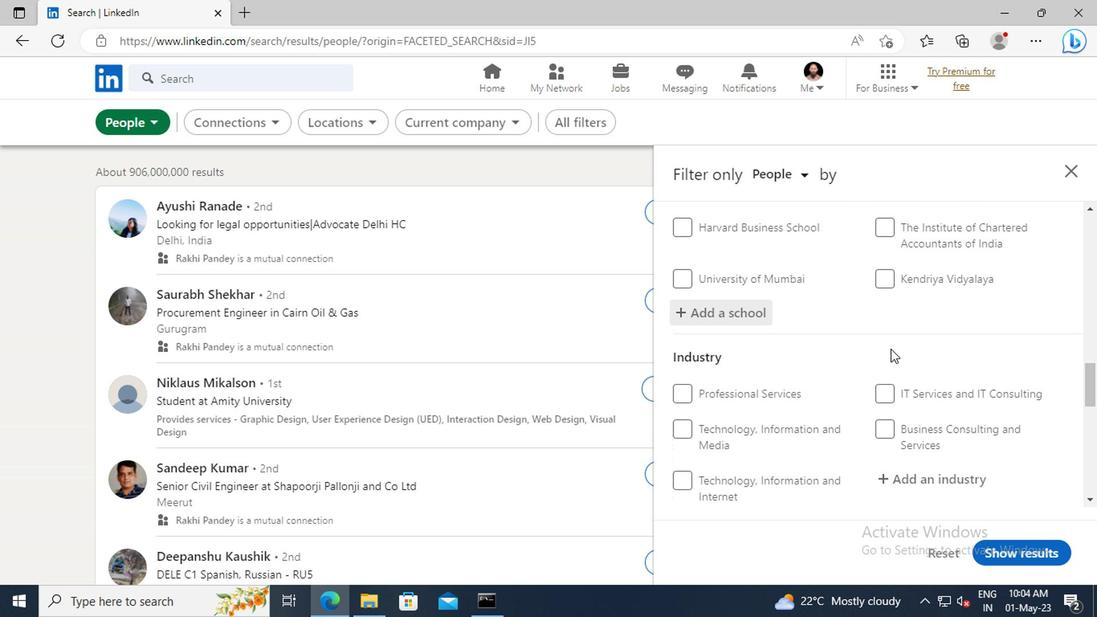 
Action: Mouse moved to (880, 326)
Screenshot: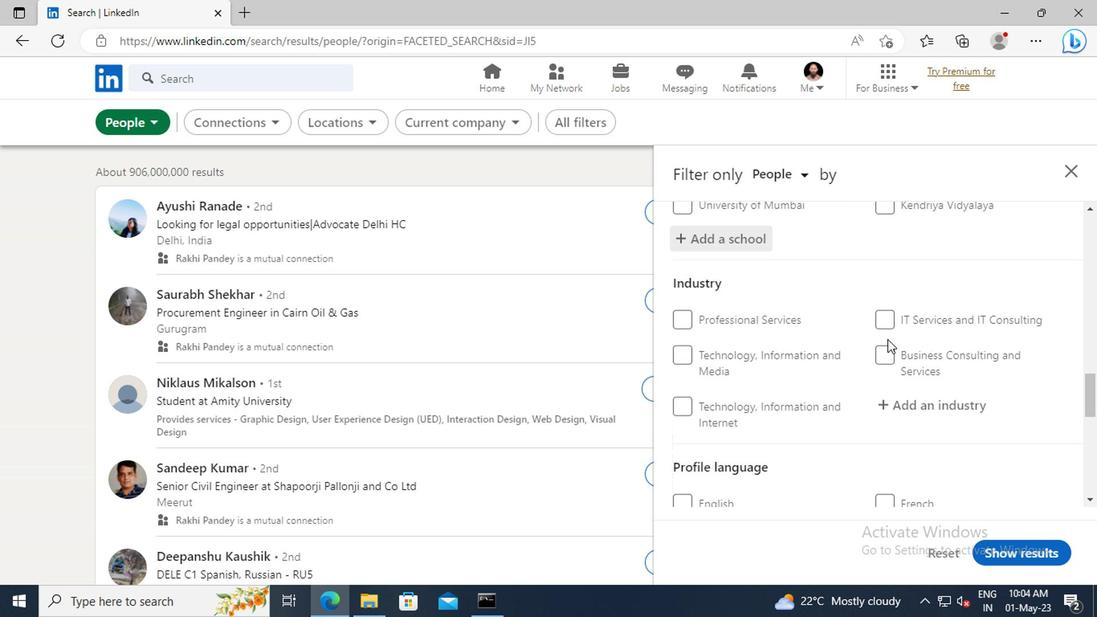 
Action: Mouse scrolled (880, 325) with delta (0, -1)
Screenshot: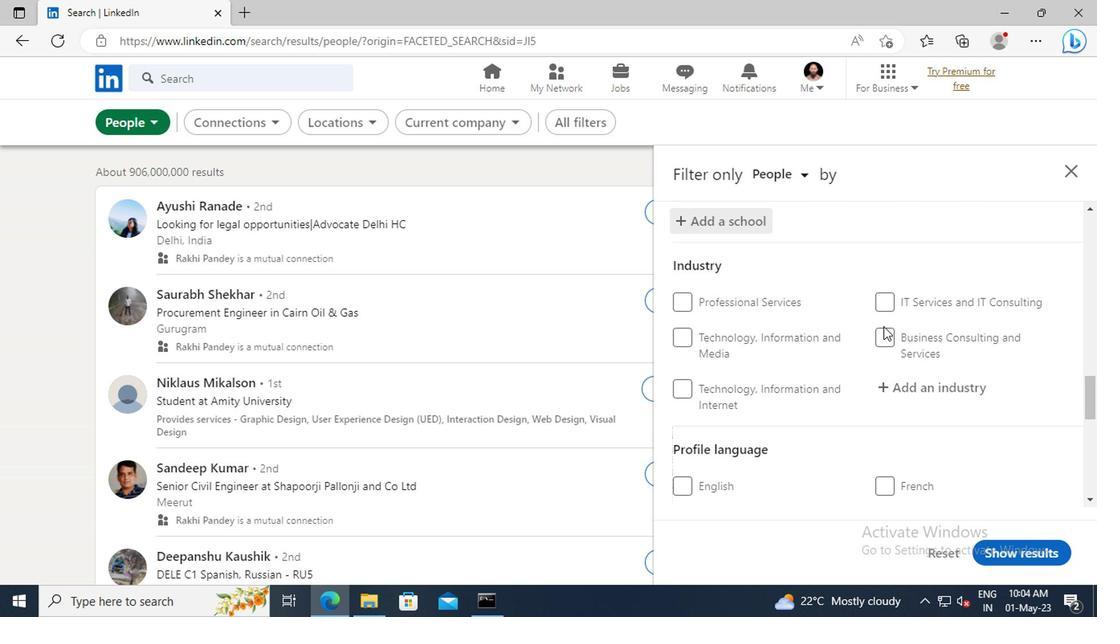 
Action: Mouse moved to (888, 340)
Screenshot: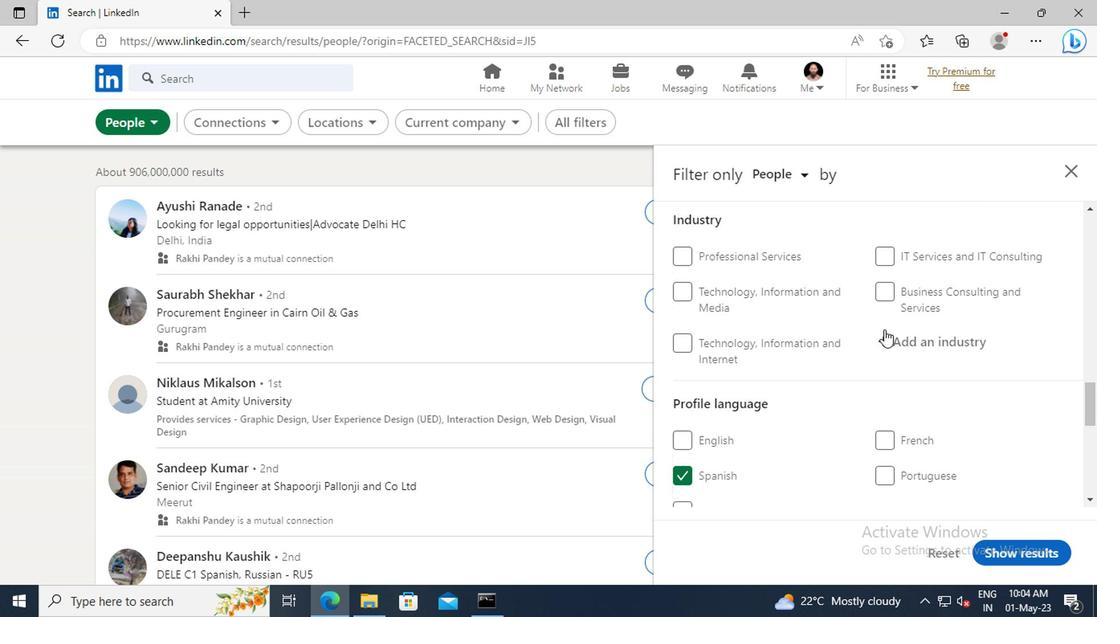 
Action: Mouse pressed left at (888, 340)
Screenshot: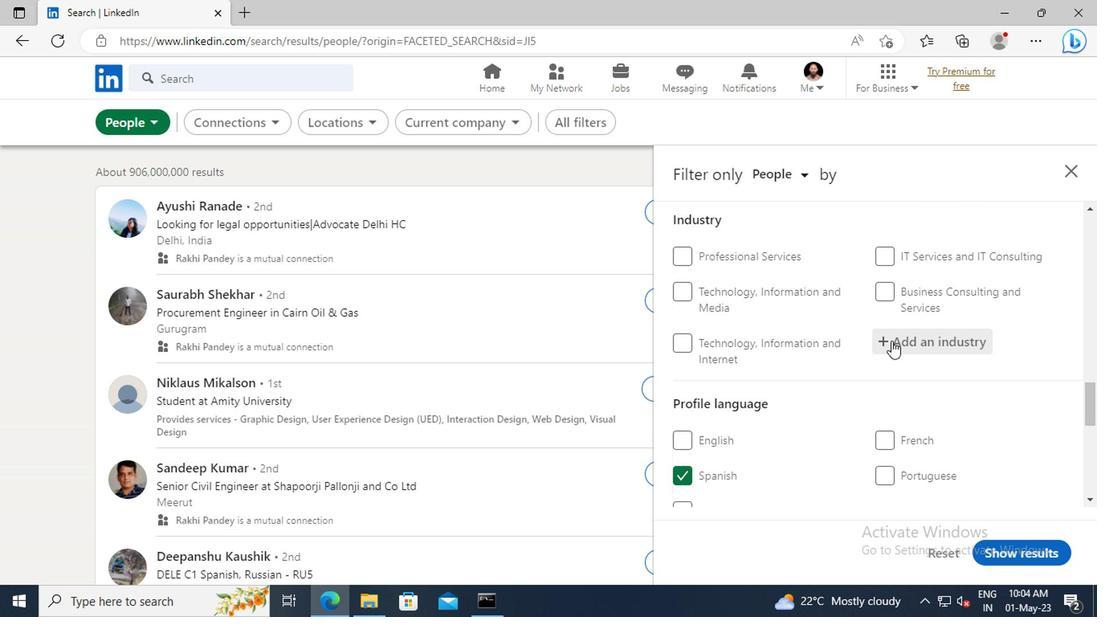 
Action: Key pressed <Key.shift>NATURAL
Screenshot: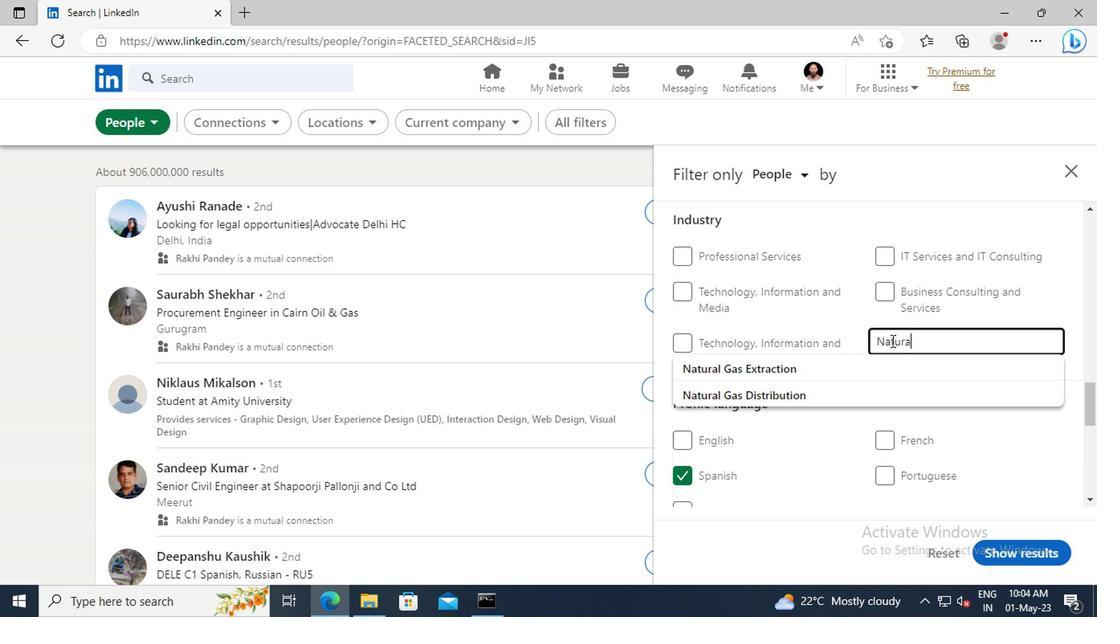 
Action: Mouse moved to (881, 368)
Screenshot: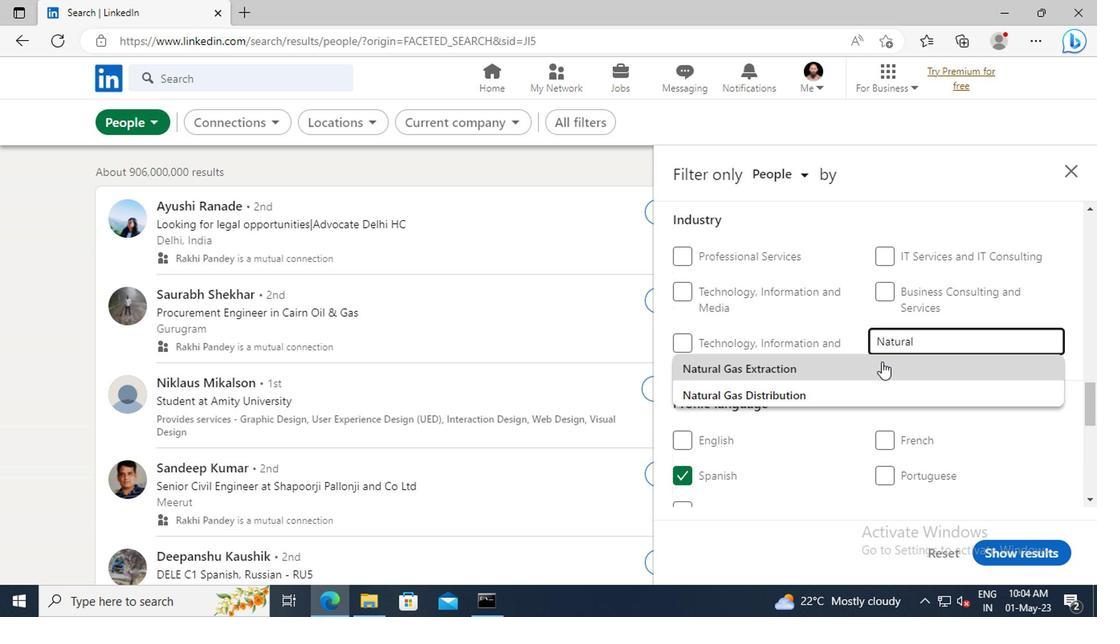 
Action: Mouse pressed left at (881, 368)
Screenshot: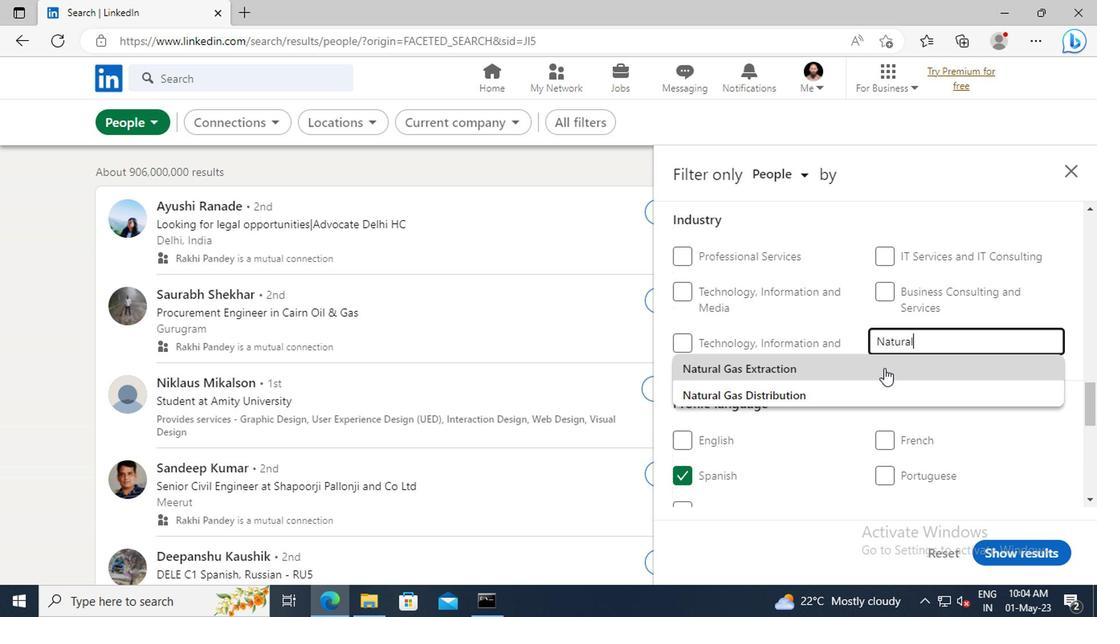 
Action: Mouse scrolled (881, 366) with delta (0, -1)
Screenshot: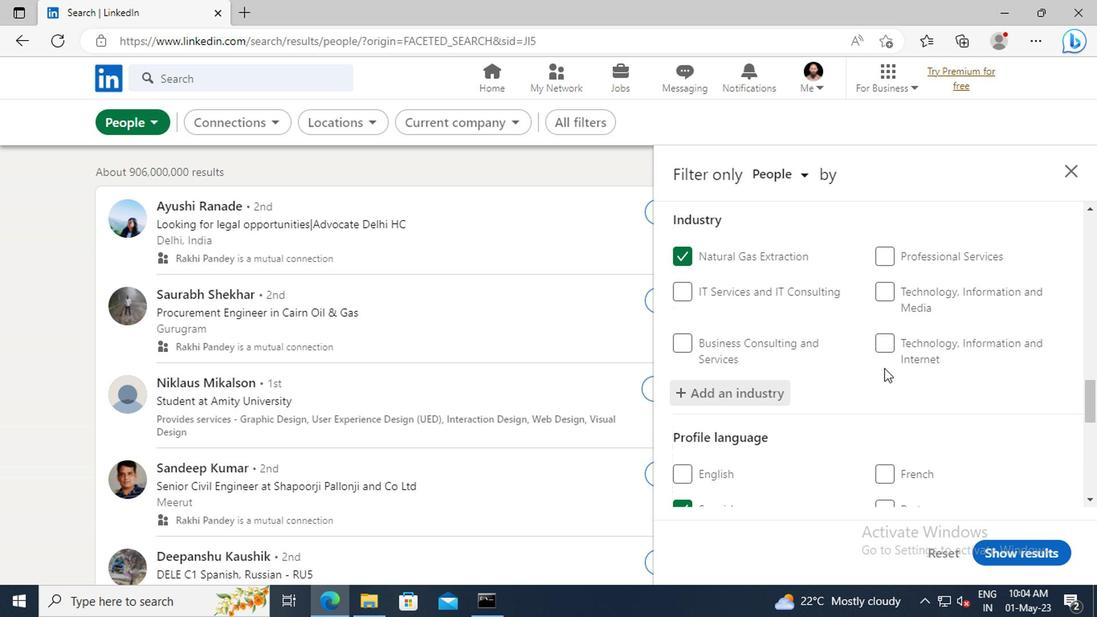 
Action: Mouse moved to (883, 340)
Screenshot: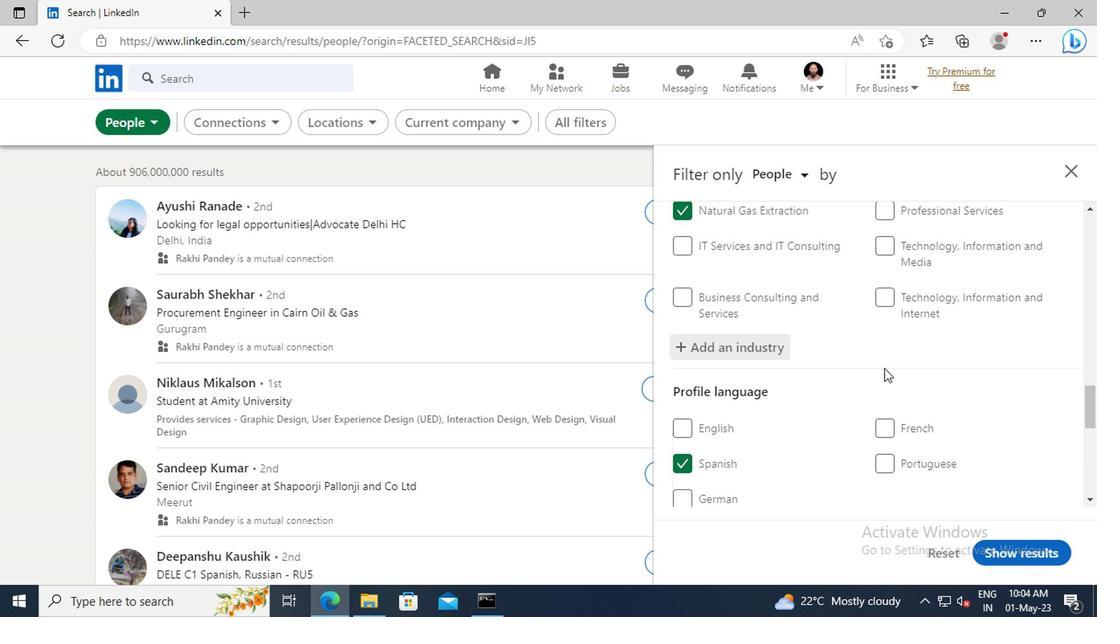 
Action: Mouse scrolled (883, 340) with delta (0, 0)
Screenshot: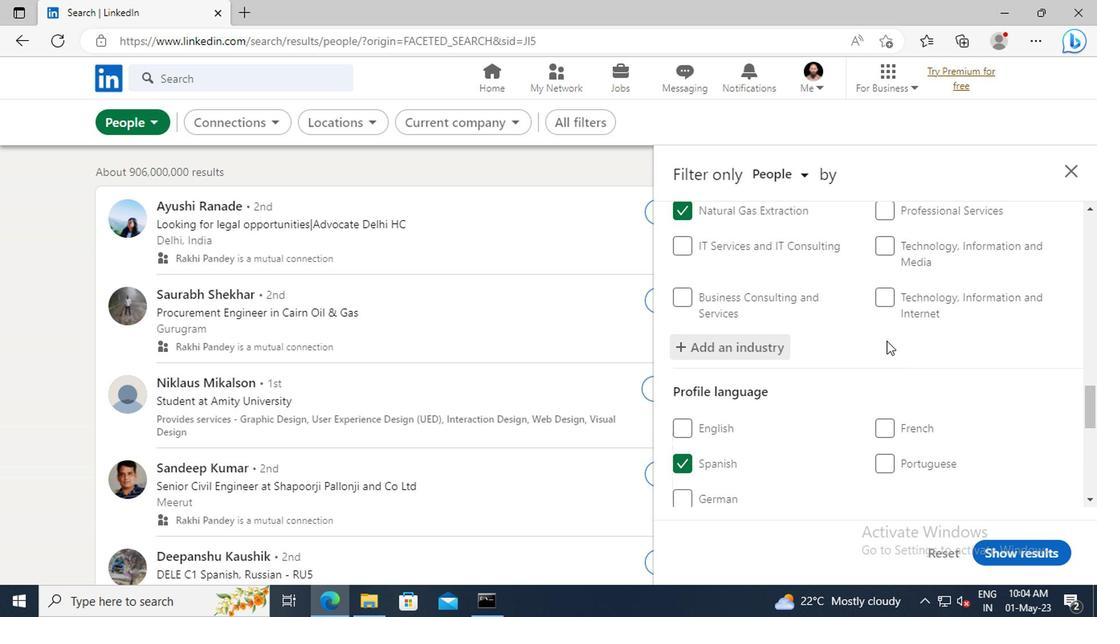 
Action: Mouse scrolled (883, 340) with delta (0, 0)
Screenshot: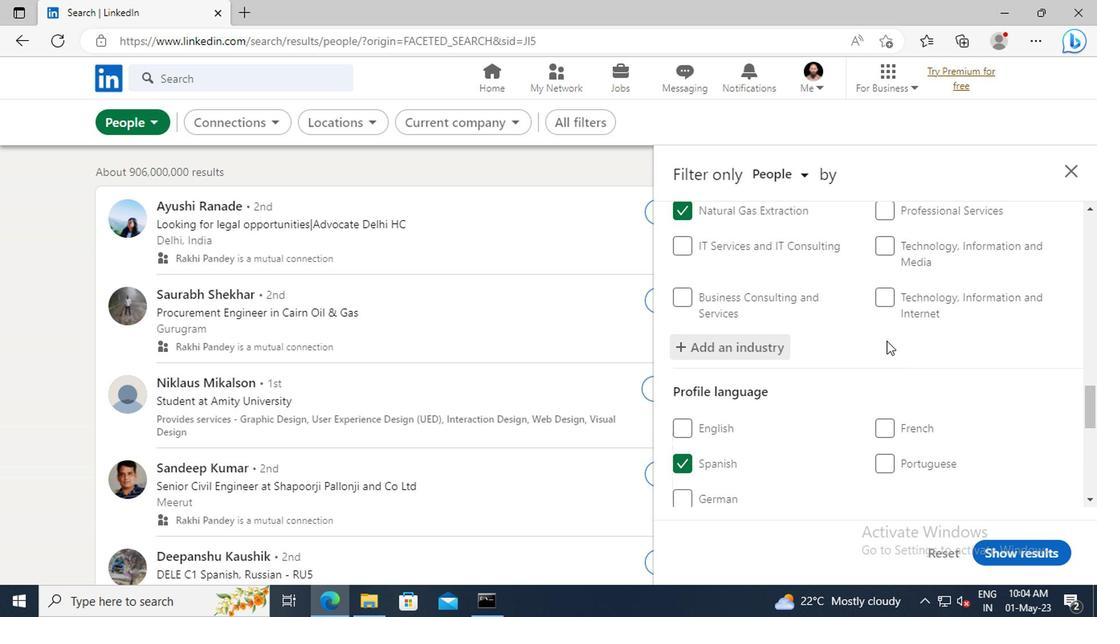 
Action: Mouse moved to (886, 326)
Screenshot: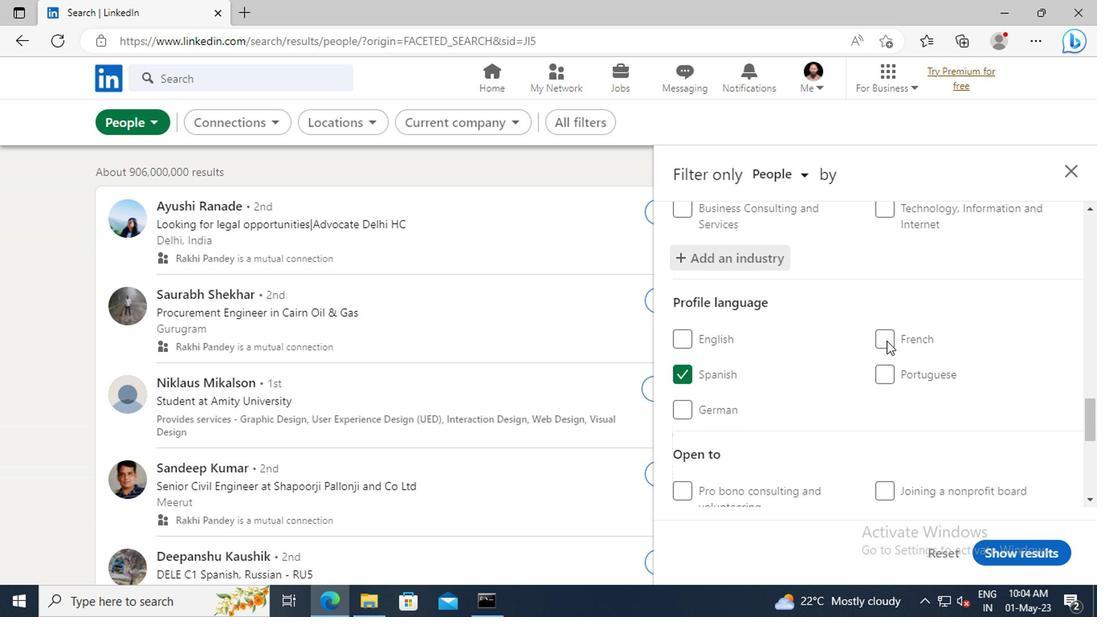 
Action: Mouse scrolled (886, 326) with delta (0, 0)
Screenshot: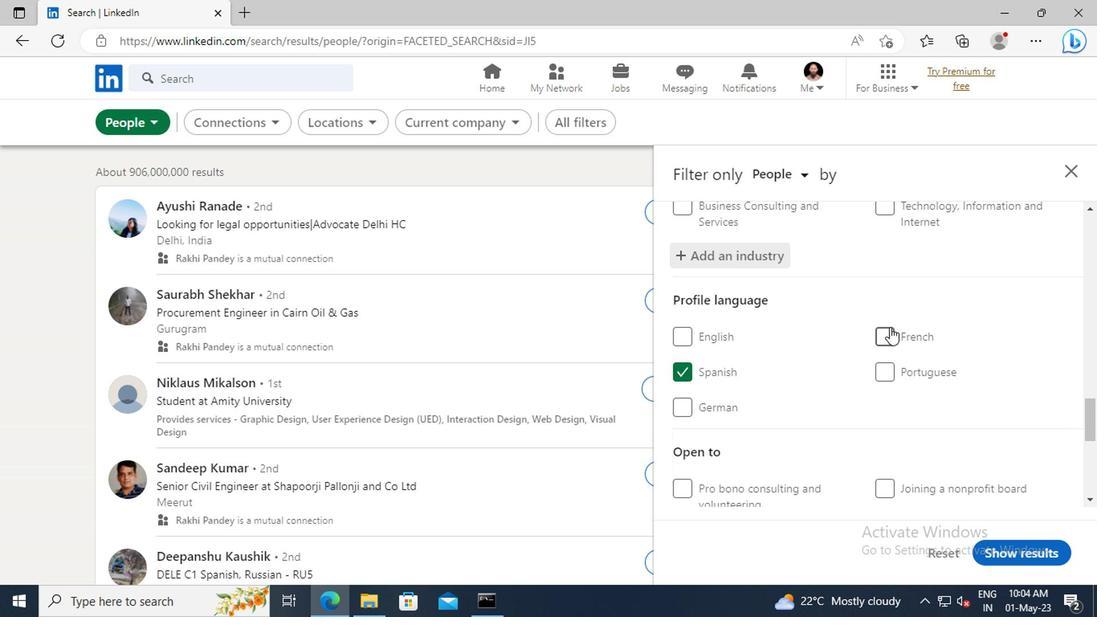 
Action: Mouse scrolled (886, 326) with delta (0, 0)
Screenshot: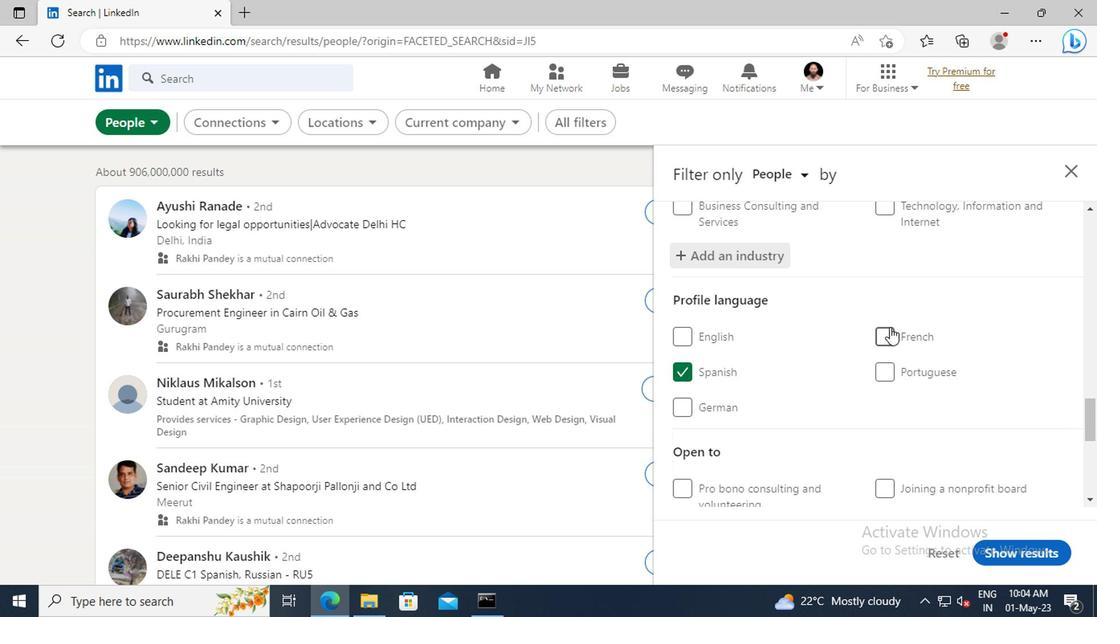 
Action: Mouse scrolled (886, 326) with delta (0, 0)
Screenshot: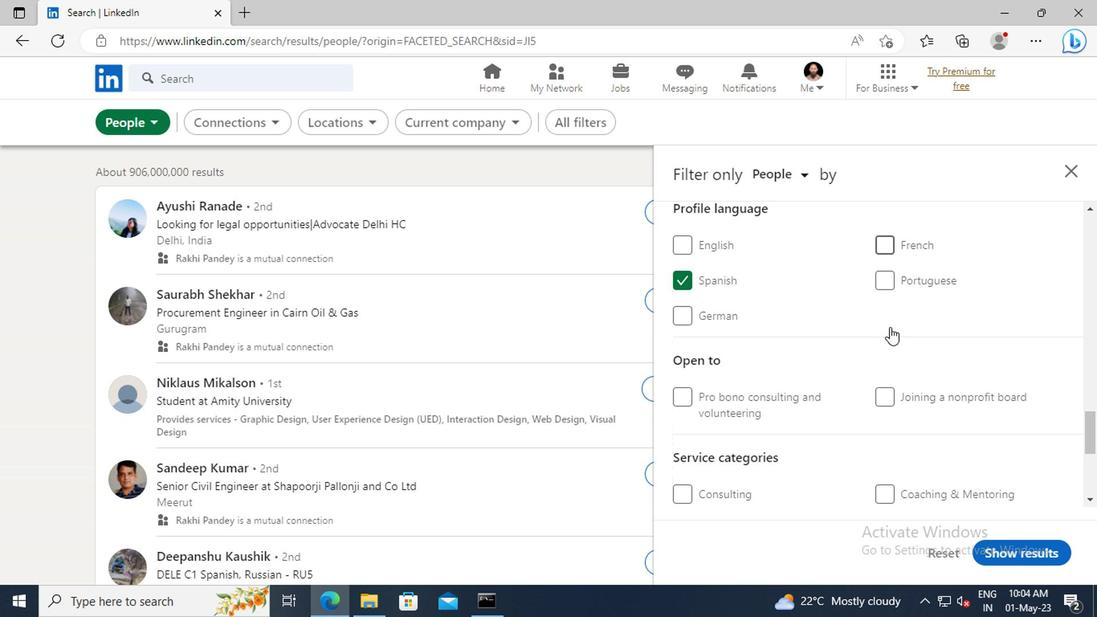
Action: Mouse scrolled (886, 326) with delta (0, 0)
Screenshot: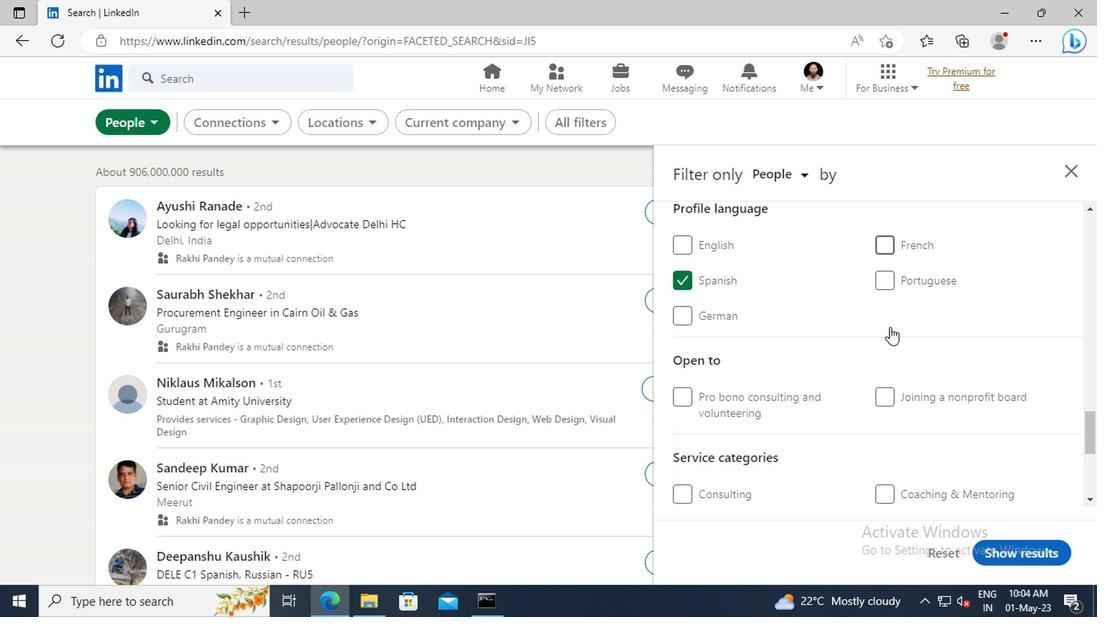 
Action: Mouse scrolled (886, 326) with delta (0, 0)
Screenshot: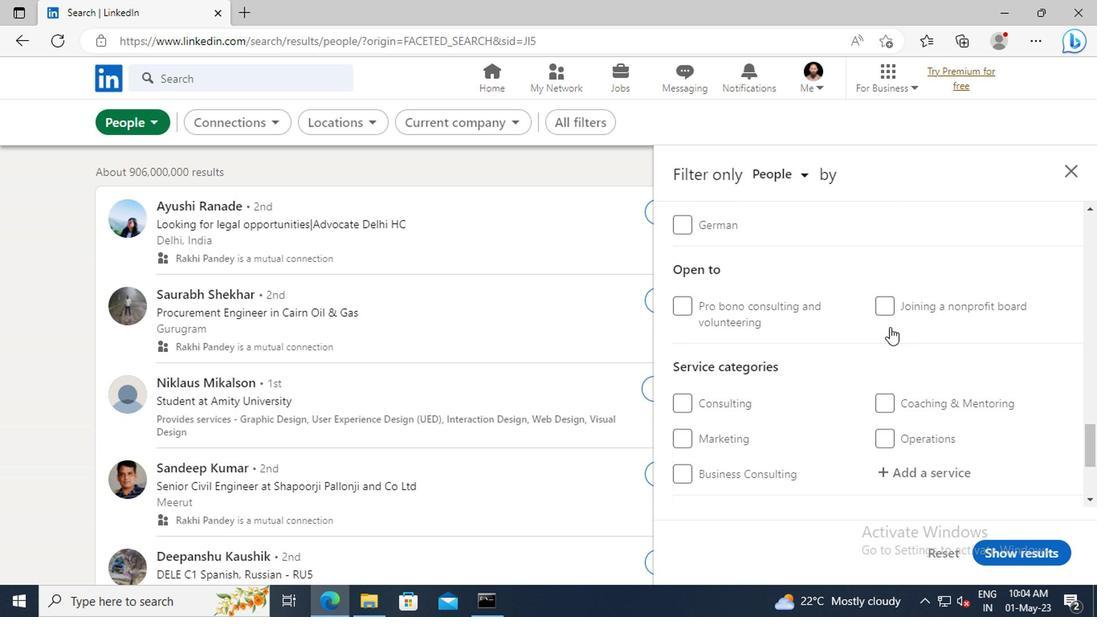
Action: Mouse scrolled (886, 326) with delta (0, 0)
Screenshot: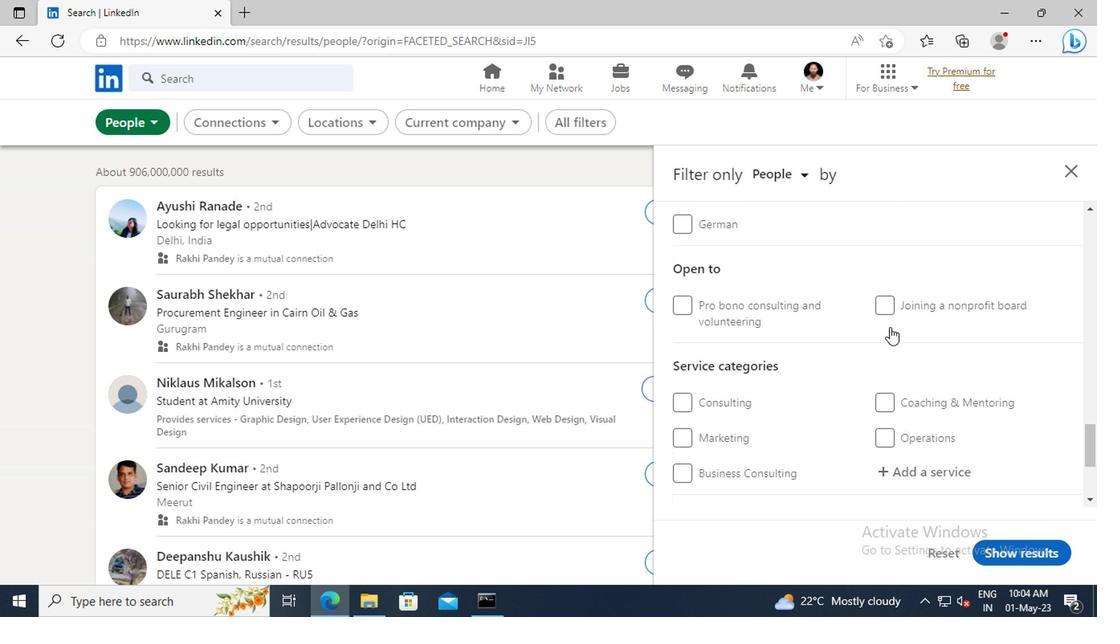 
Action: Mouse moved to (892, 382)
Screenshot: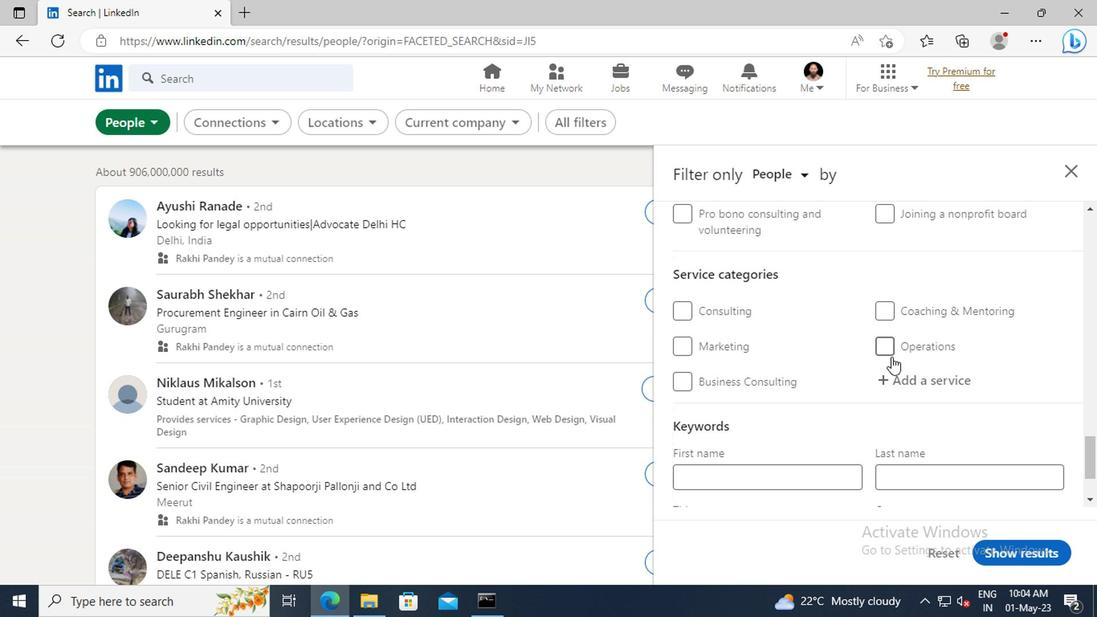 
Action: Mouse pressed left at (892, 382)
Screenshot: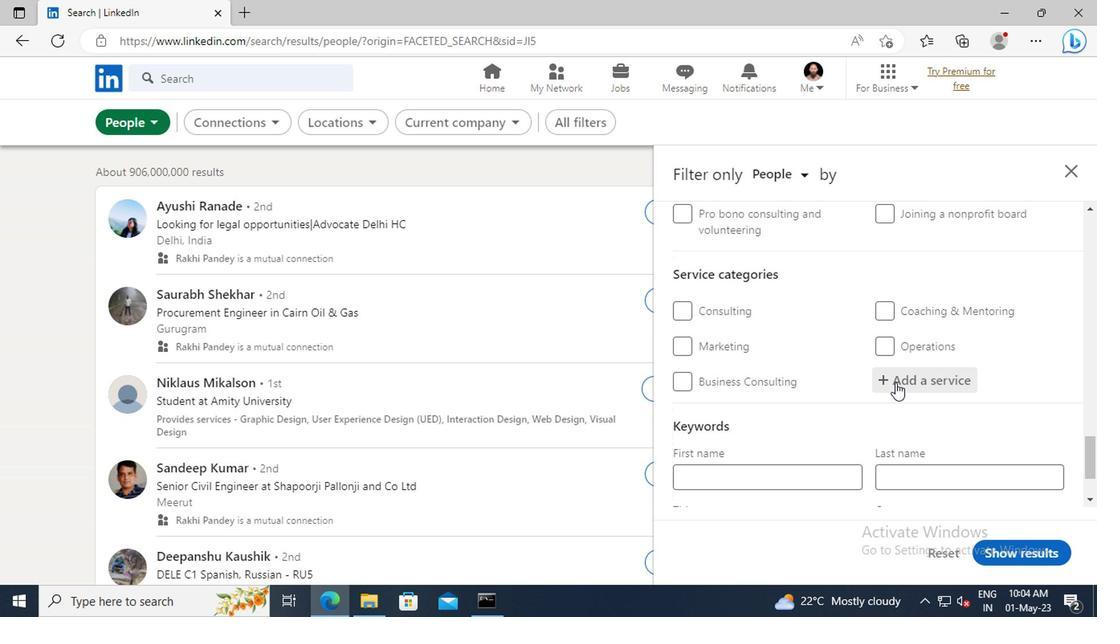 
Action: Key pressed <Key.shift>NEGOT
Screenshot: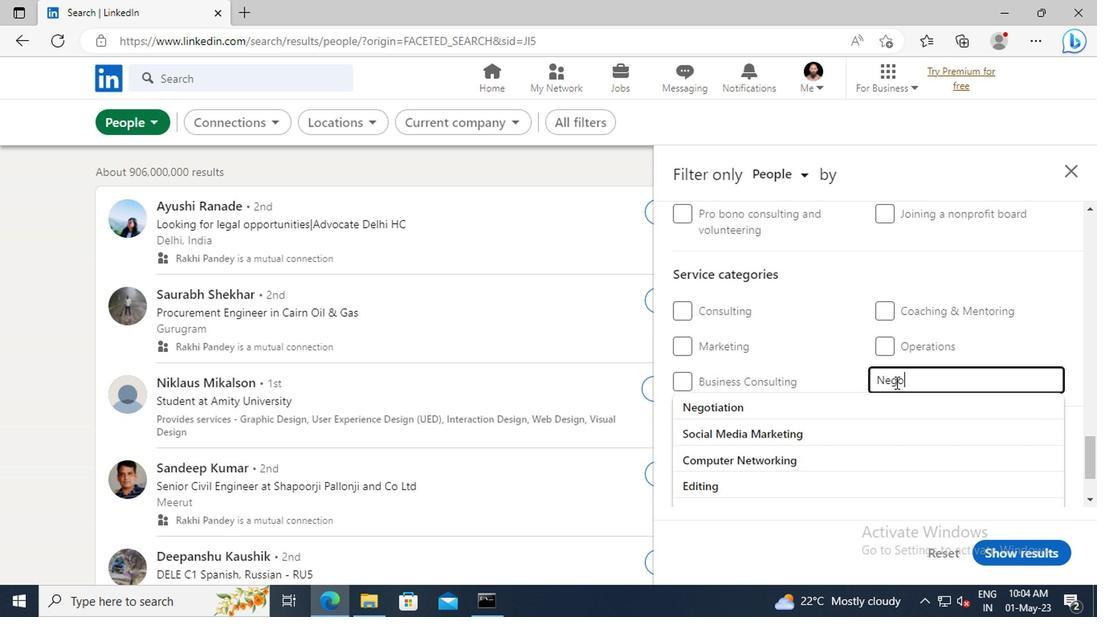
Action: Mouse moved to (884, 399)
Screenshot: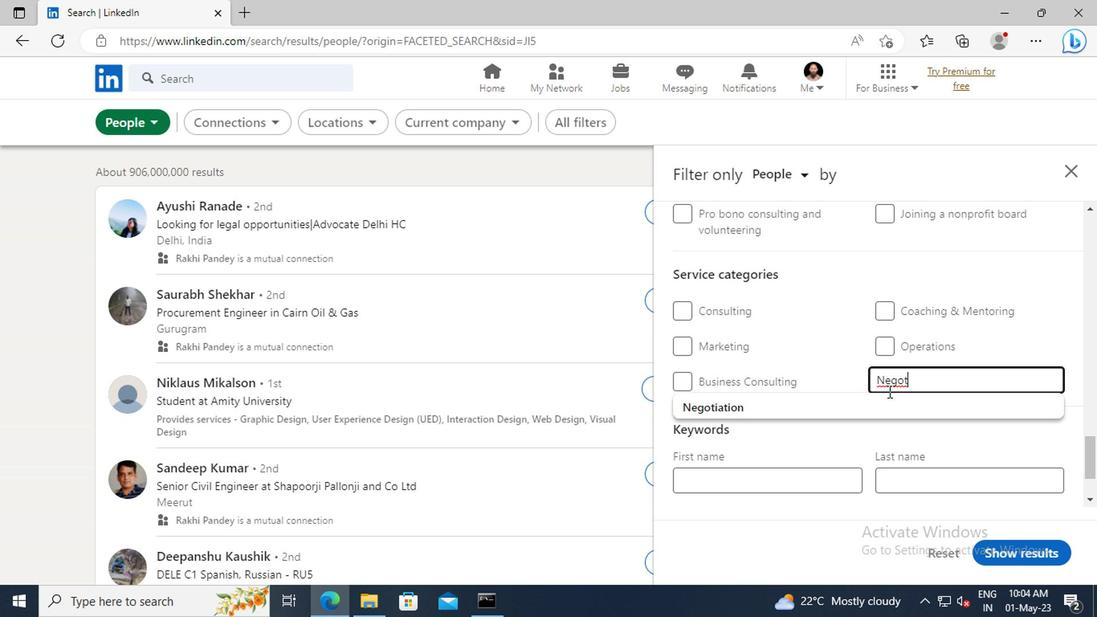 
Action: Mouse pressed left at (884, 399)
Screenshot: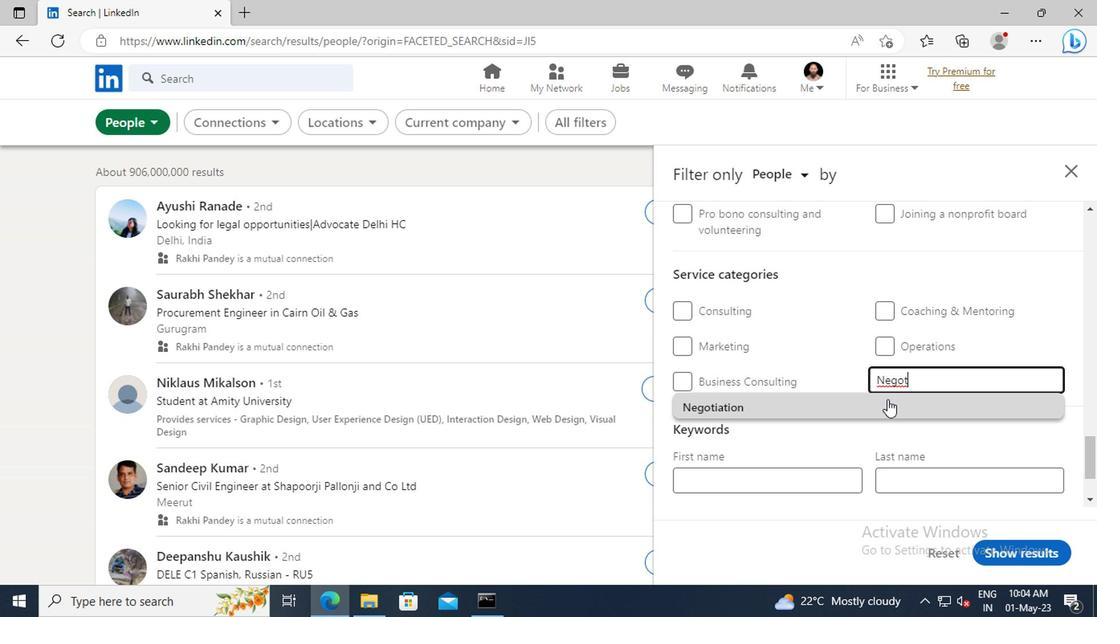 
Action: Mouse scrolled (884, 398) with delta (0, -1)
Screenshot: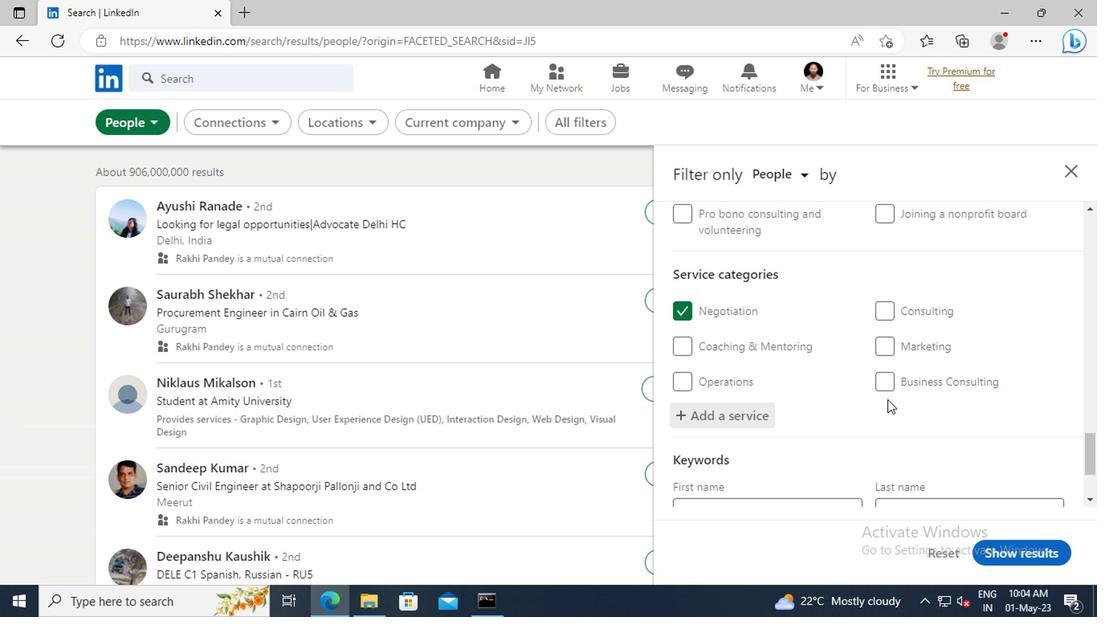 
Action: Mouse scrolled (884, 398) with delta (0, -1)
Screenshot: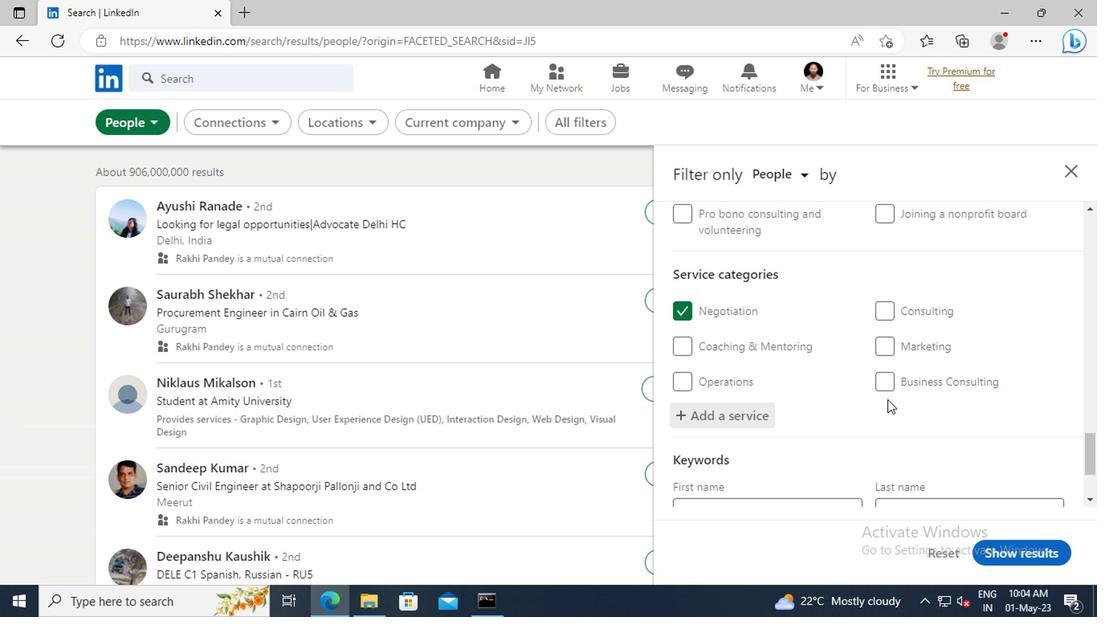 
Action: Mouse scrolled (884, 398) with delta (0, -1)
Screenshot: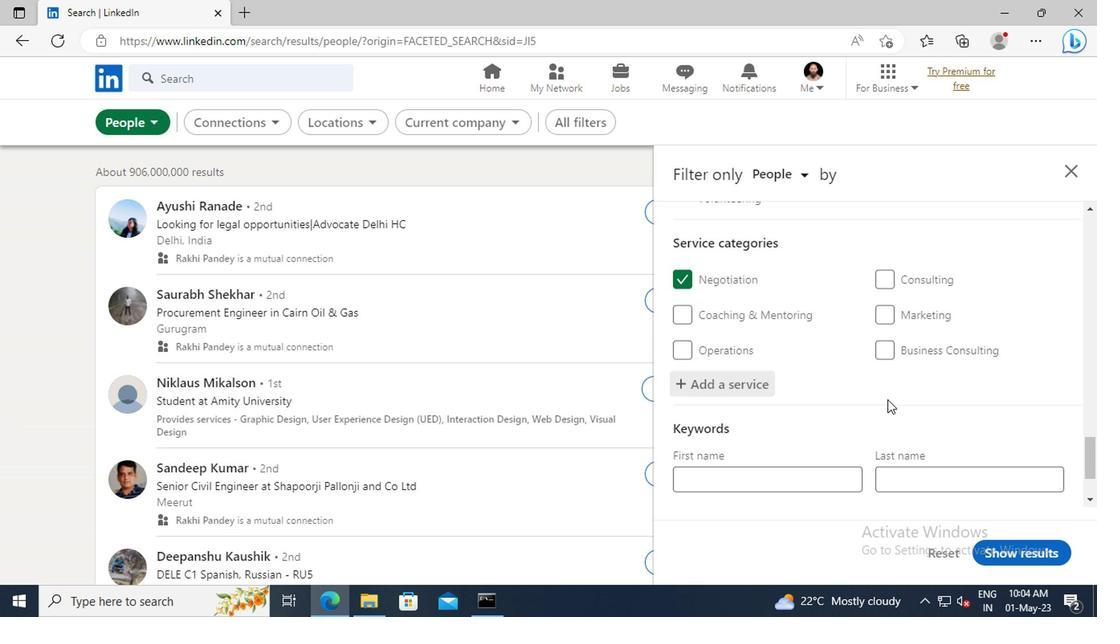 
Action: Mouse scrolled (884, 398) with delta (0, -1)
Screenshot: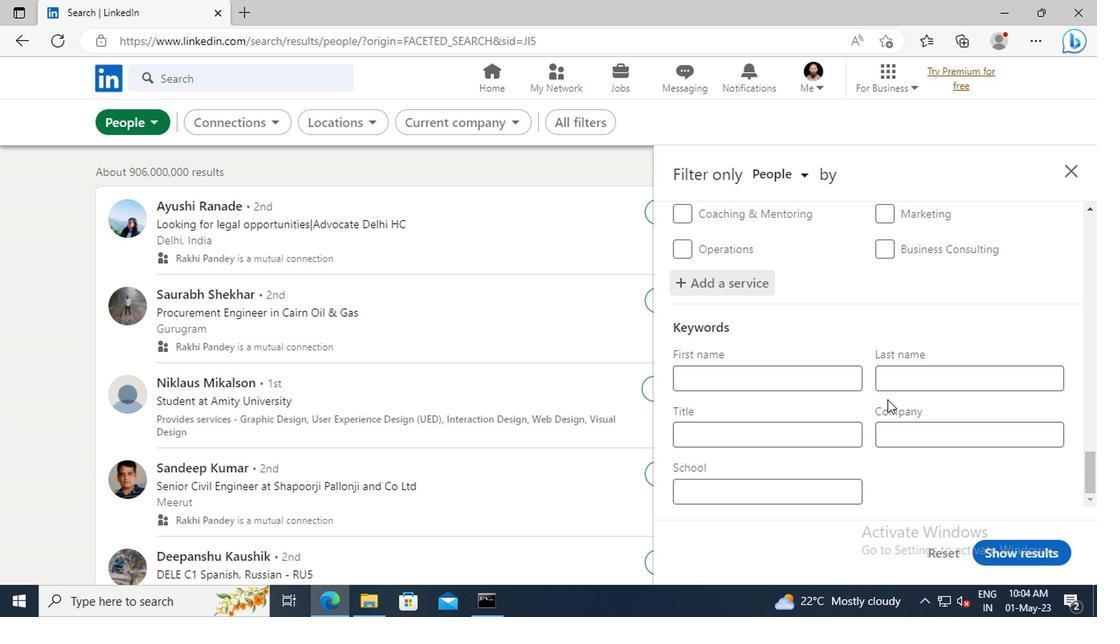 
Action: Mouse moved to (774, 437)
Screenshot: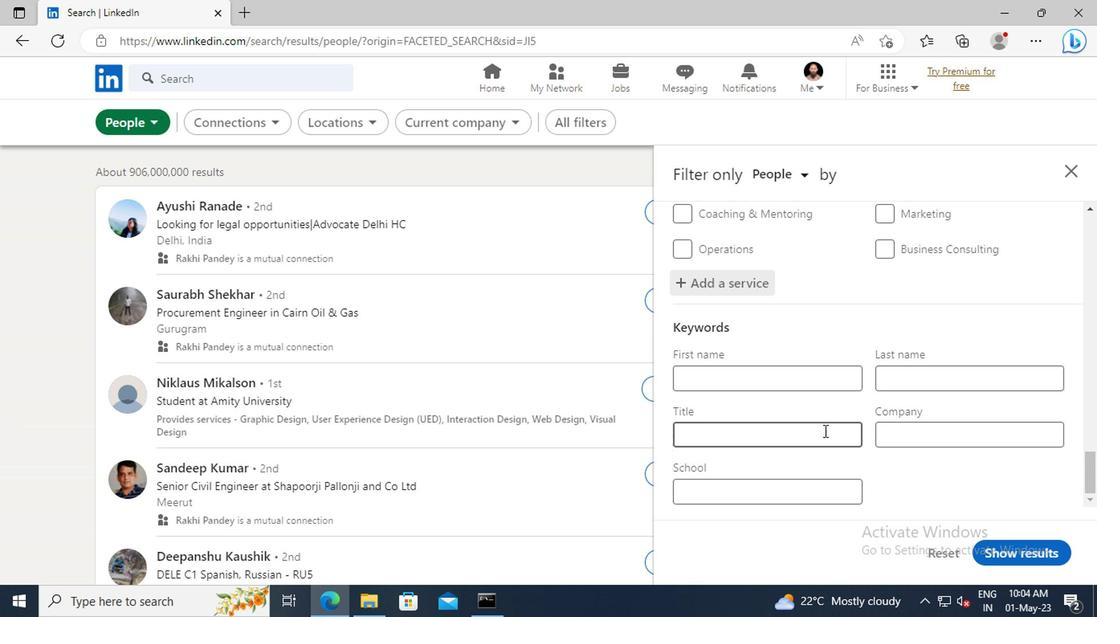 
Action: Mouse pressed left at (774, 437)
Screenshot: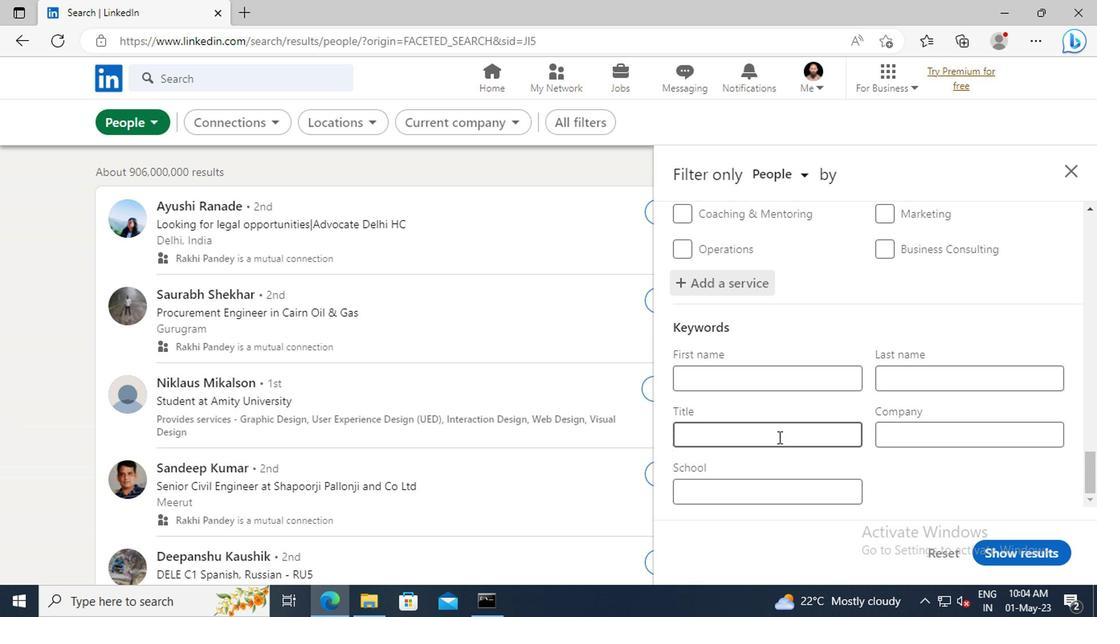 
Action: Key pressed <Key.shift>WELDER<Key.enter>
Screenshot: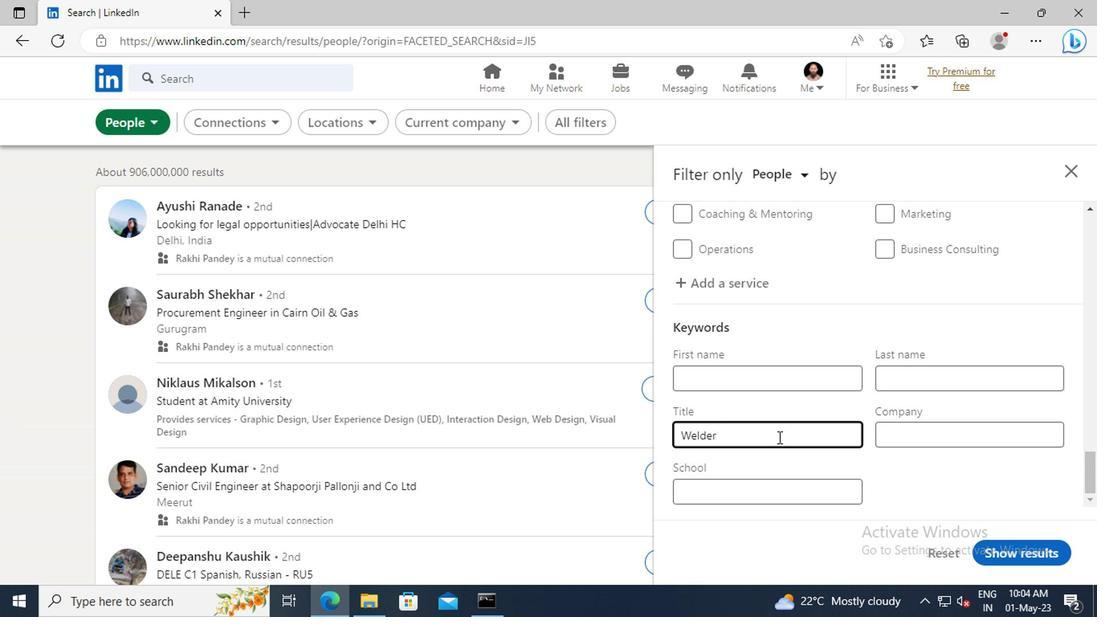 
Action: Mouse moved to (984, 549)
Screenshot: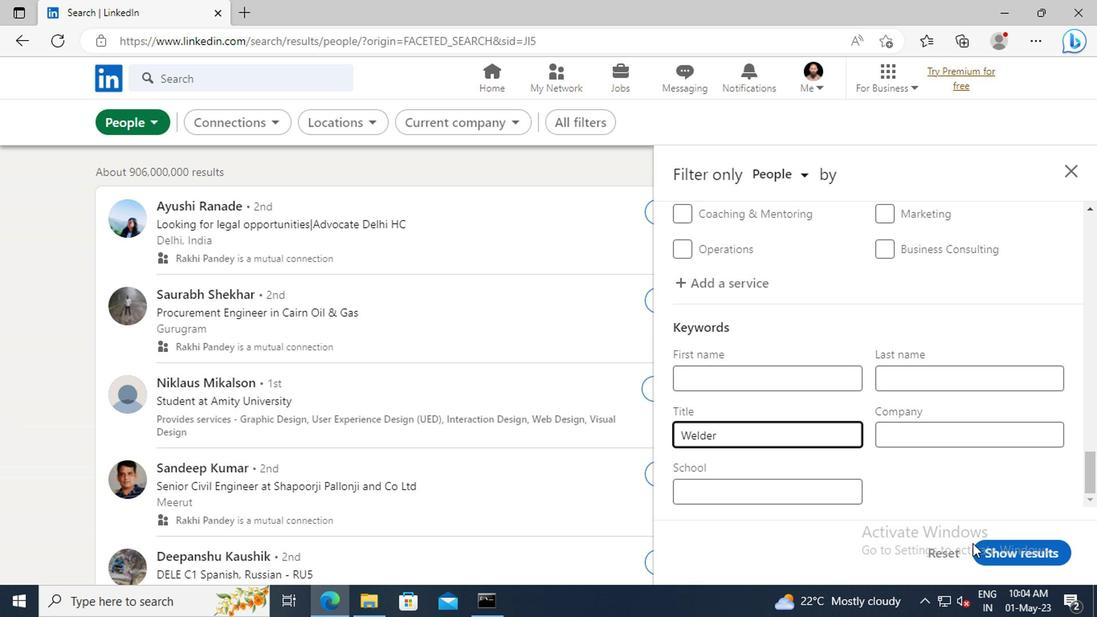 
Action: Mouse pressed left at (984, 549)
Screenshot: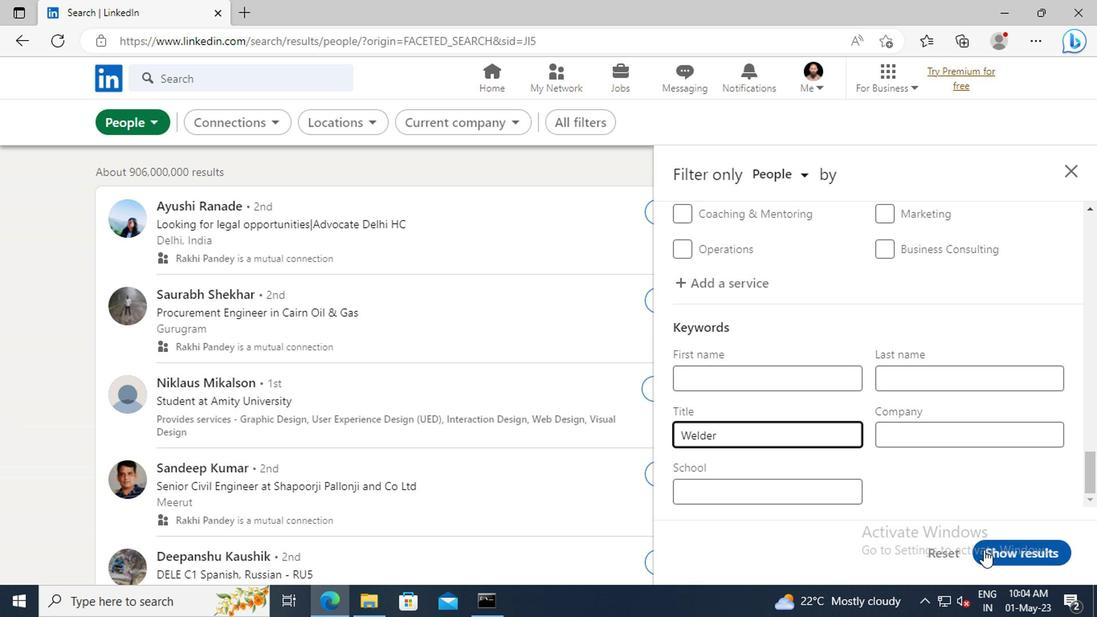 
